 Task: Find connections with filter location Weinstadt-Endersbach with filter topic #aviationwith filter profile language Spanish with filter current company Quess Corp Limited with filter school M.G.M's Jawaharlal Nehru College of Engineering with filter industry Language Schools with filter service category SupportTechnical Writing with filter keywords title Barista
Action: Mouse moved to (668, 100)
Screenshot: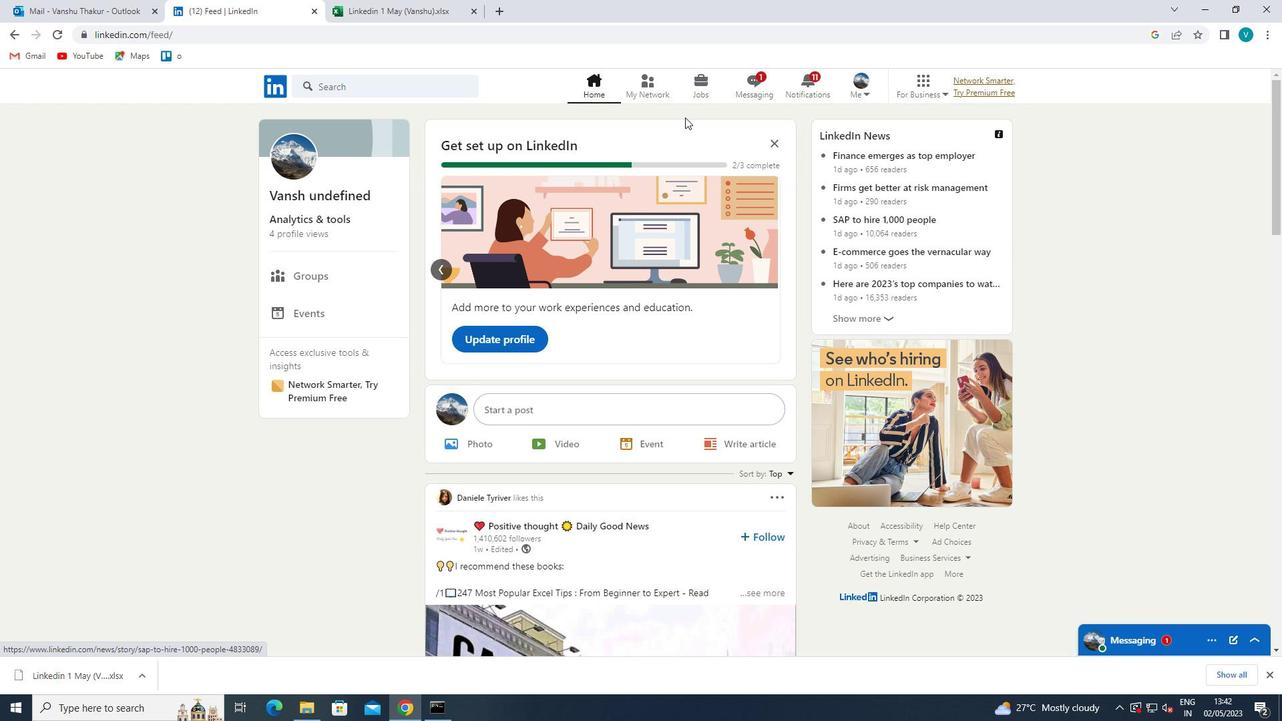 
Action: Mouse pressed left at (668, 100)
Screenshot: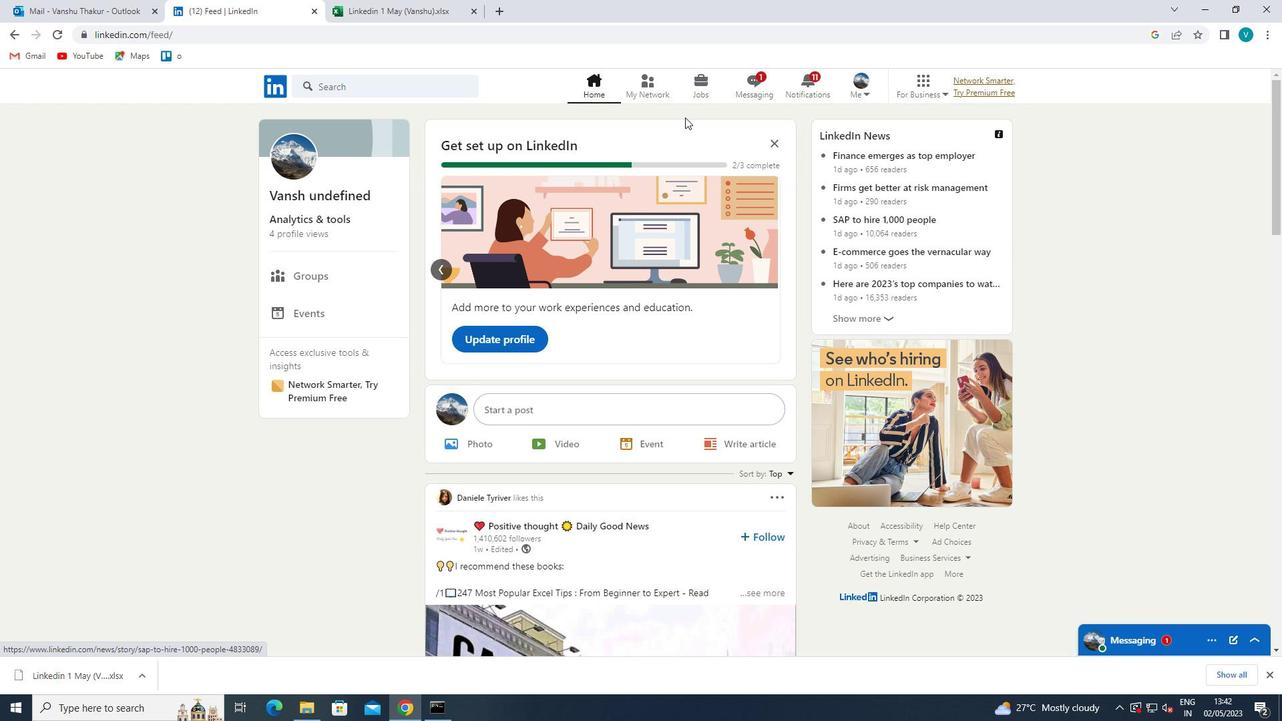 
Action: Mouse moved to (347, 152)
Screenshot: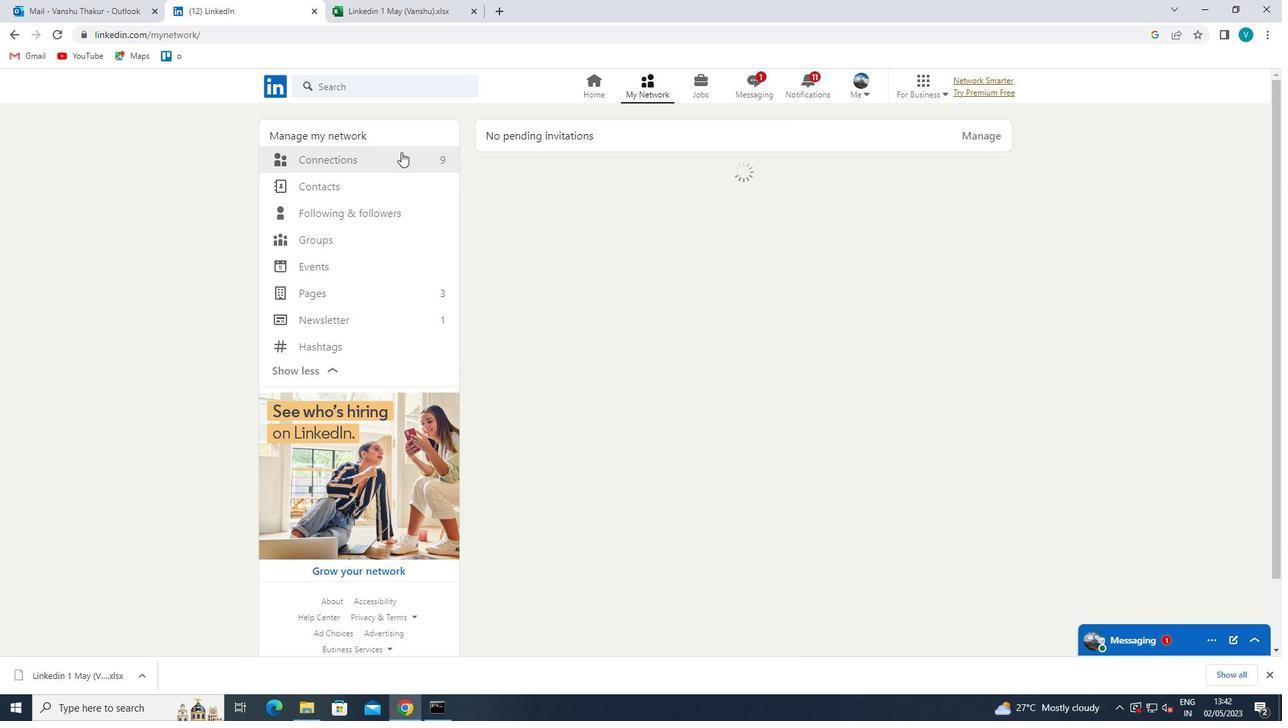 
Action: Mouse pressed left at (347, 152)
Screenshot: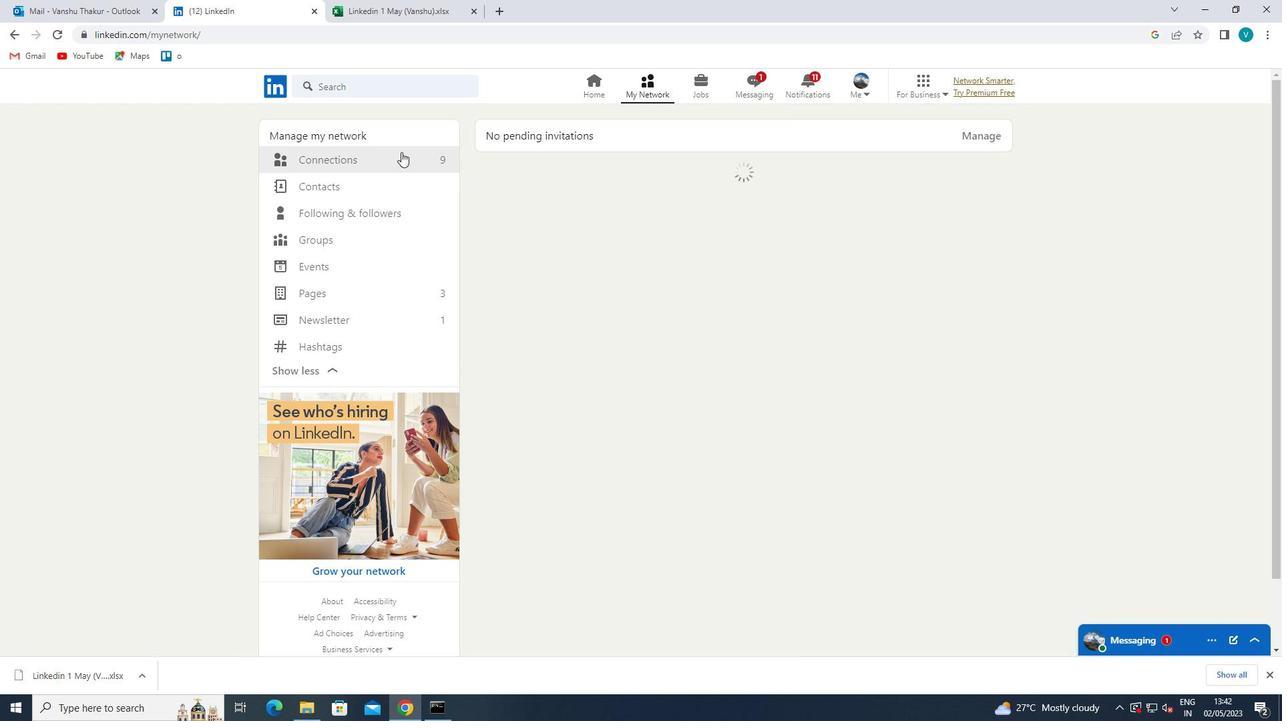 
Action: Mouse moved to (775, 165)
Screenshot: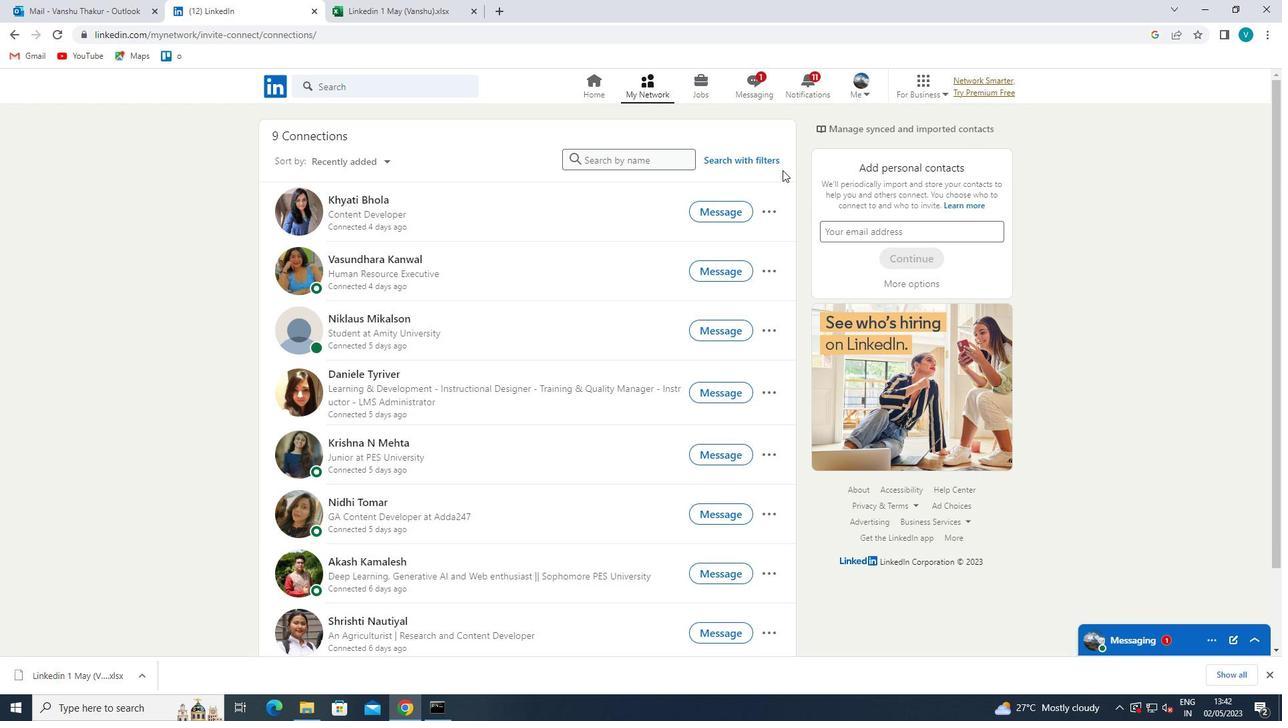 
Action: Mouse pressed left at (775, 165)
Screenshot: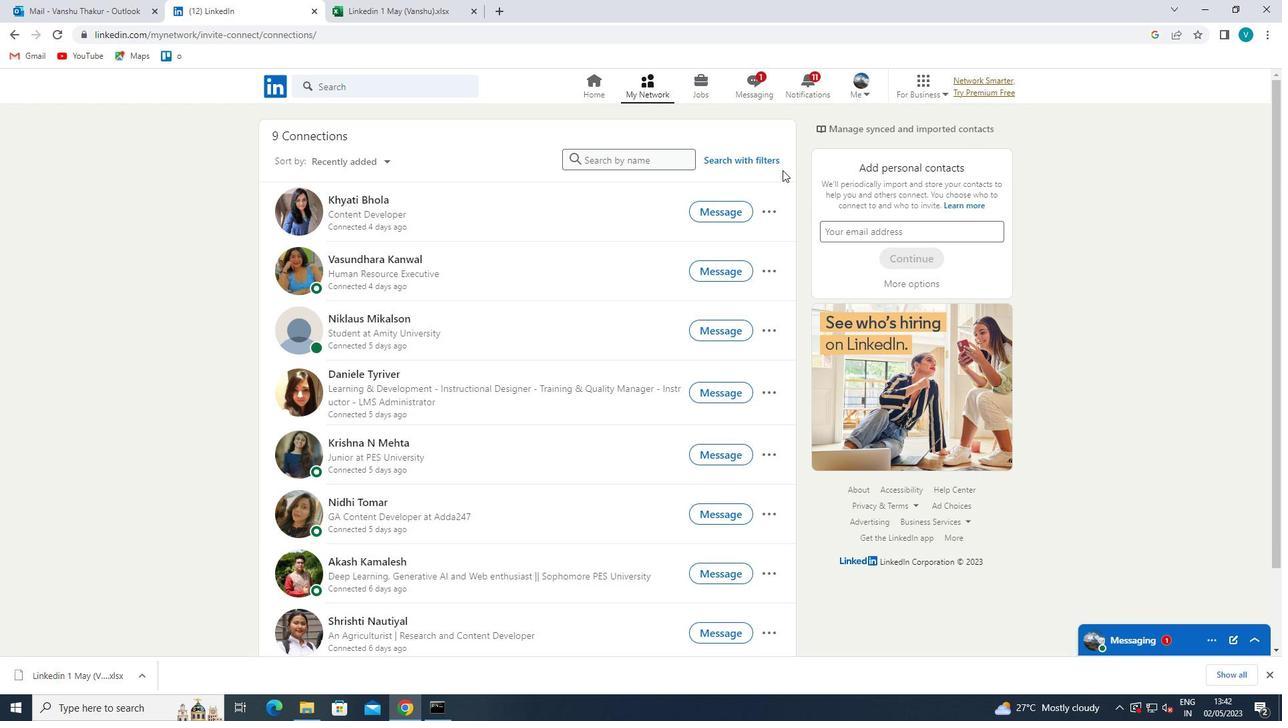 
Action: Mouse moved to (647, 118)
Screenshot: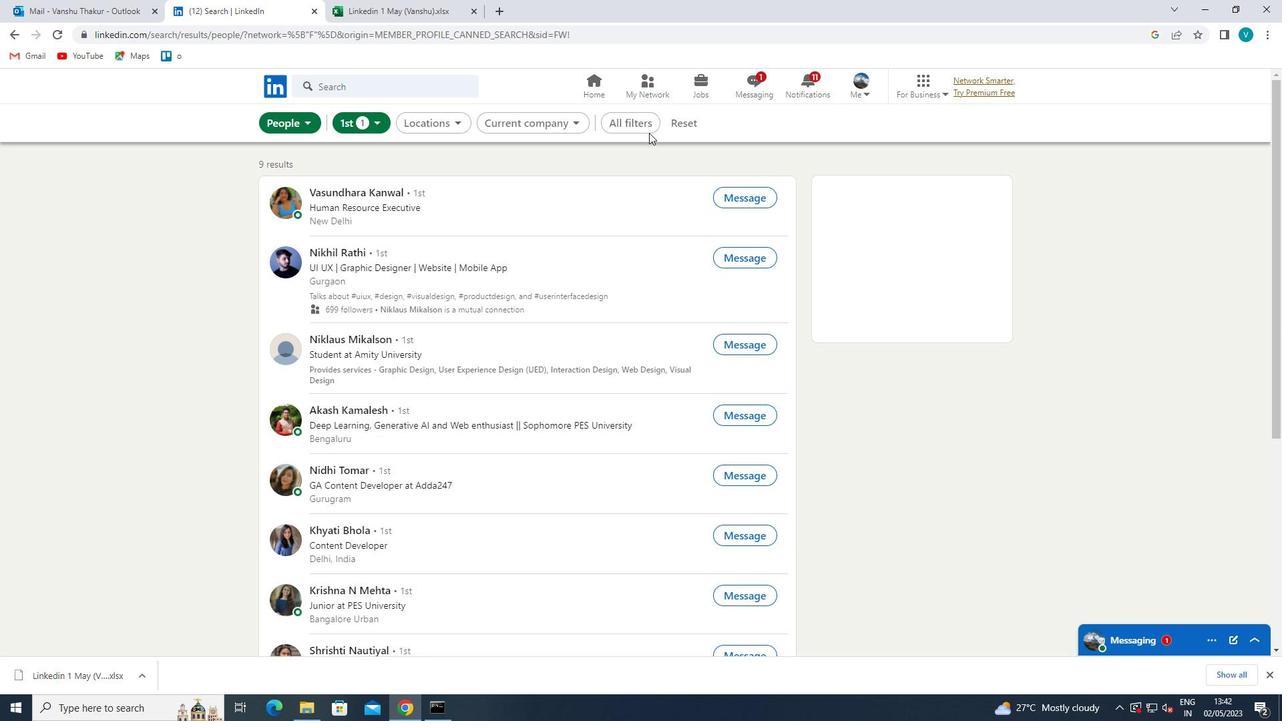 
Action: Mouse pressed left at (647, 118)
Screenshot: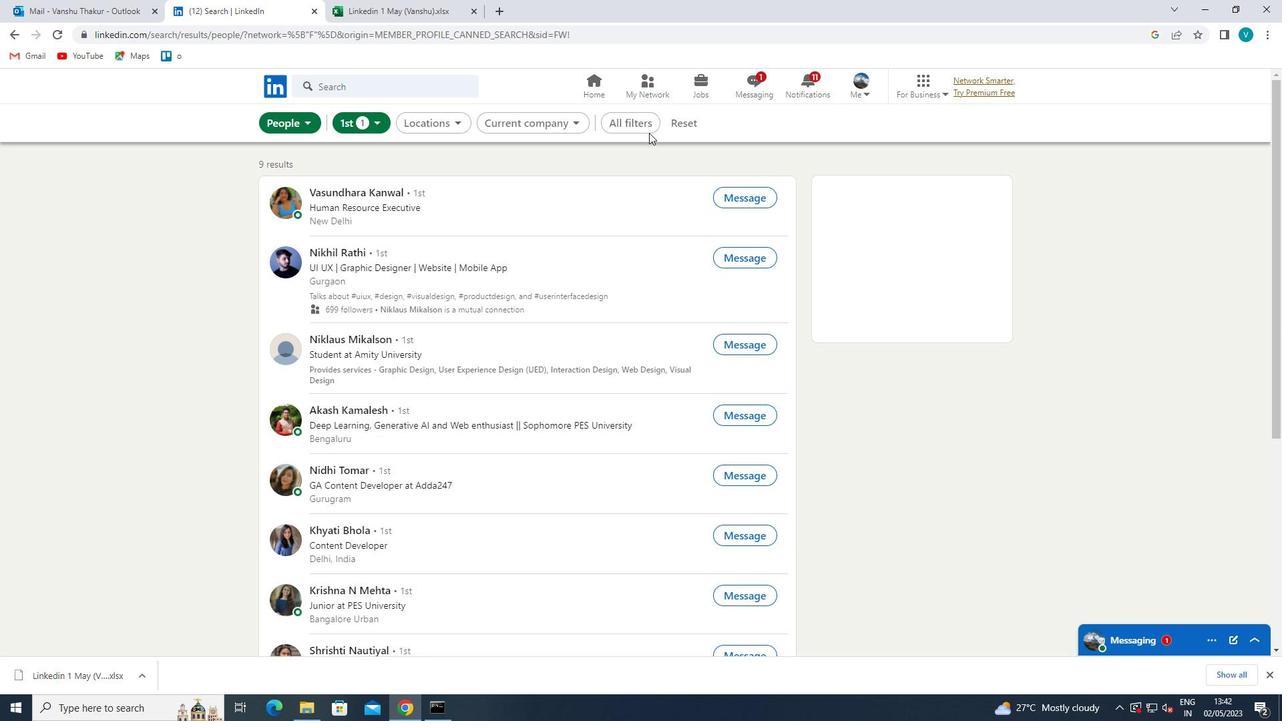 
Action: Mouse moved to (1205, 368)
Screenshot: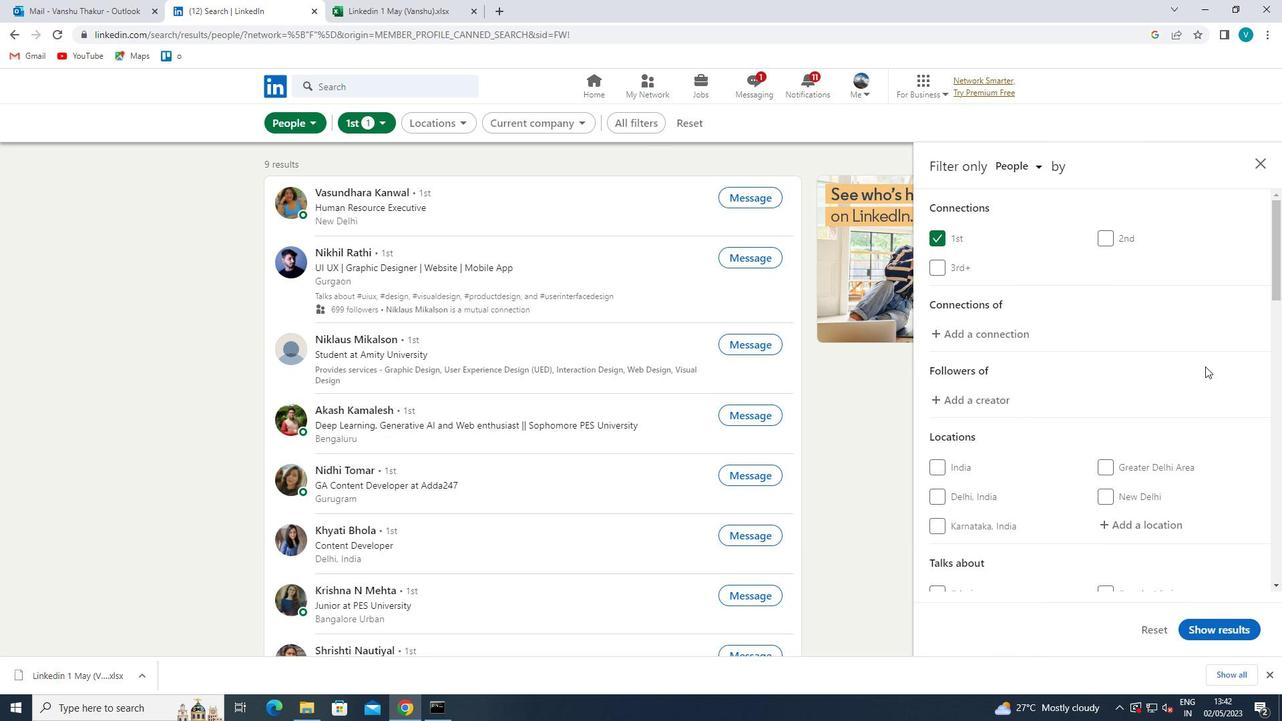 
Action: Mouse scrolled (1205, 367) with delta (0, 0)
Screenshot: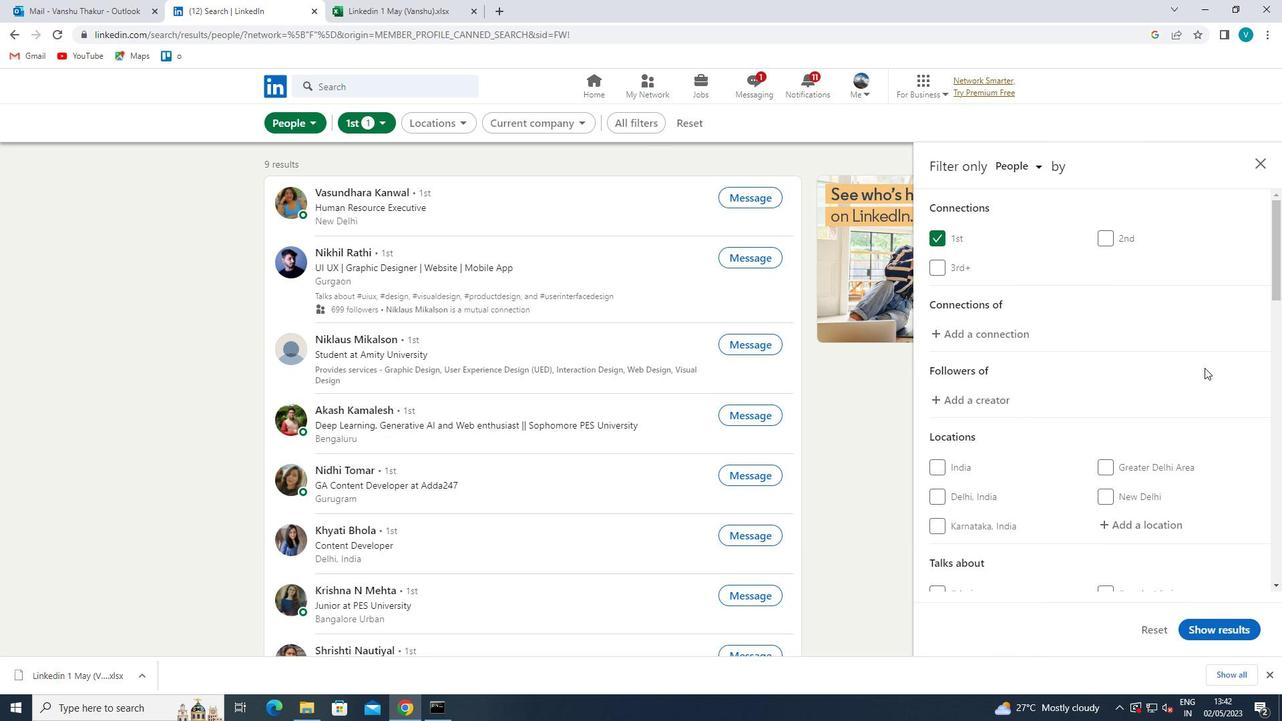 
Action: Mouse moved to (1154, 457)
Screenshot: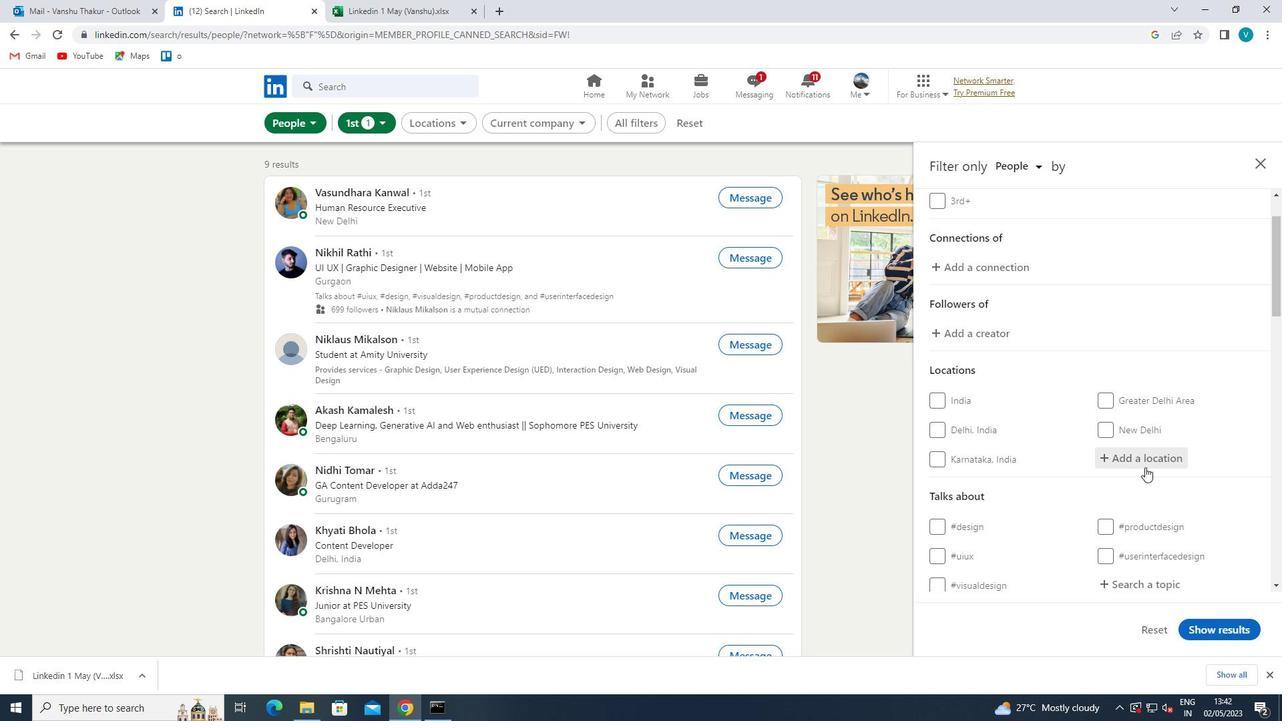 
Action: Mouse pressed left at (1154, 457)
Screenshot: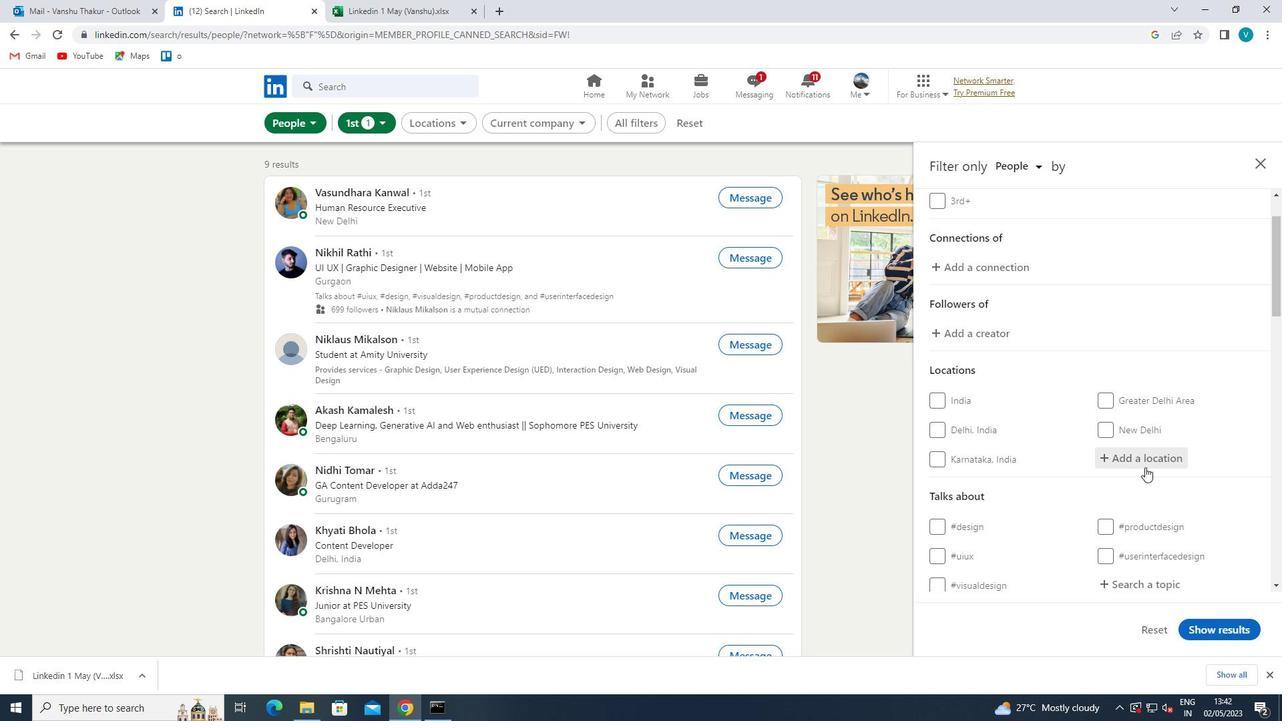 
Action: Mouse moved to (1167, 449)
Screenshot: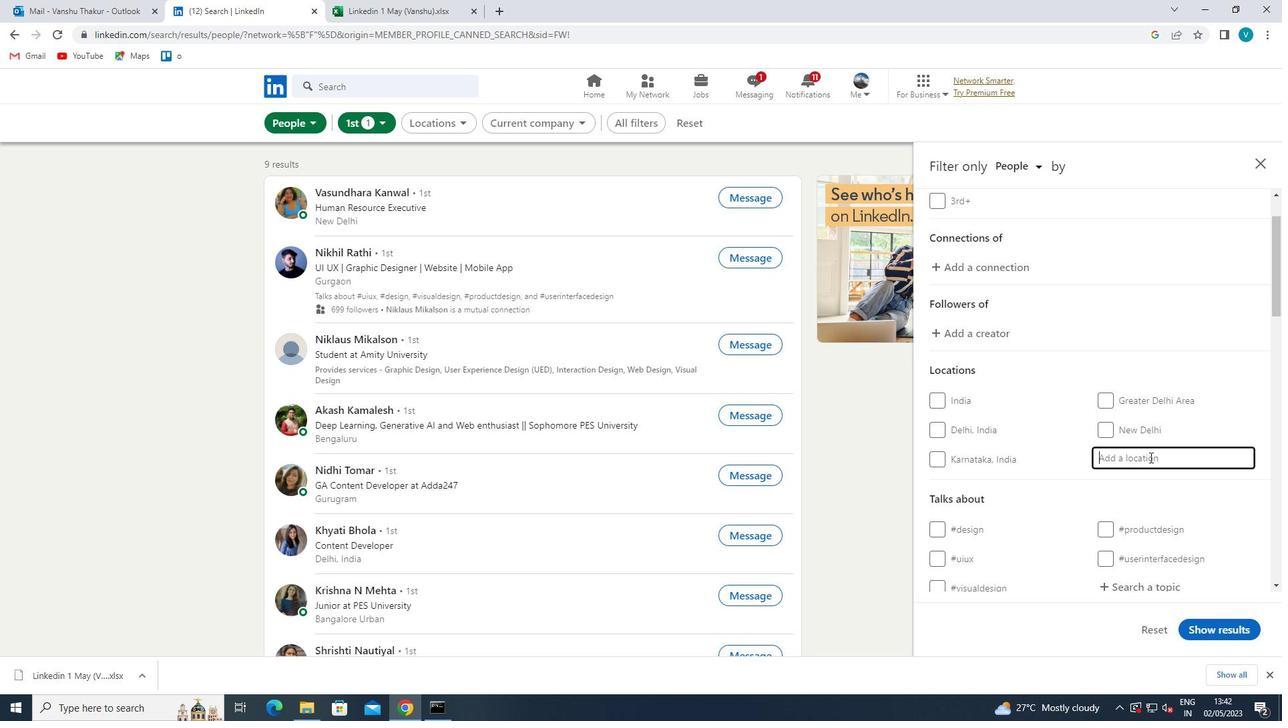 
Action: Key pressed <Key.shift>WEINSTADT
Screenshot: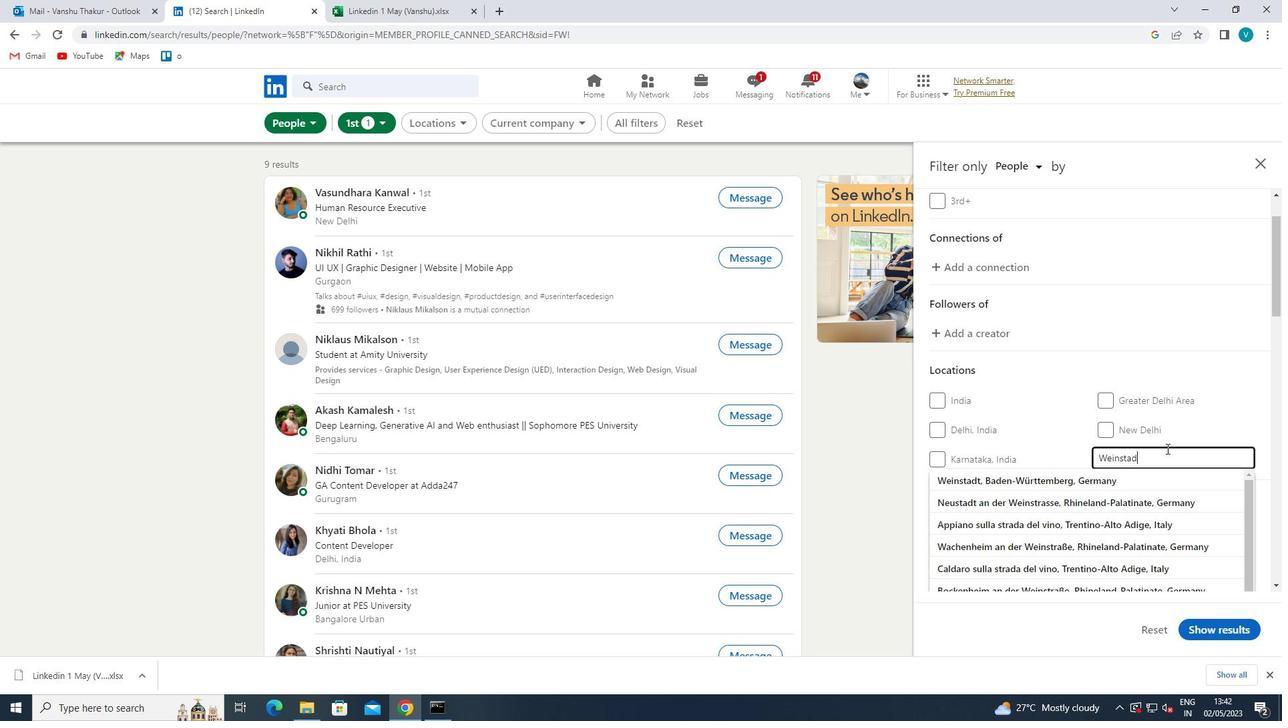 
Action: Mouse moved to (1131, 474)
Screenshot: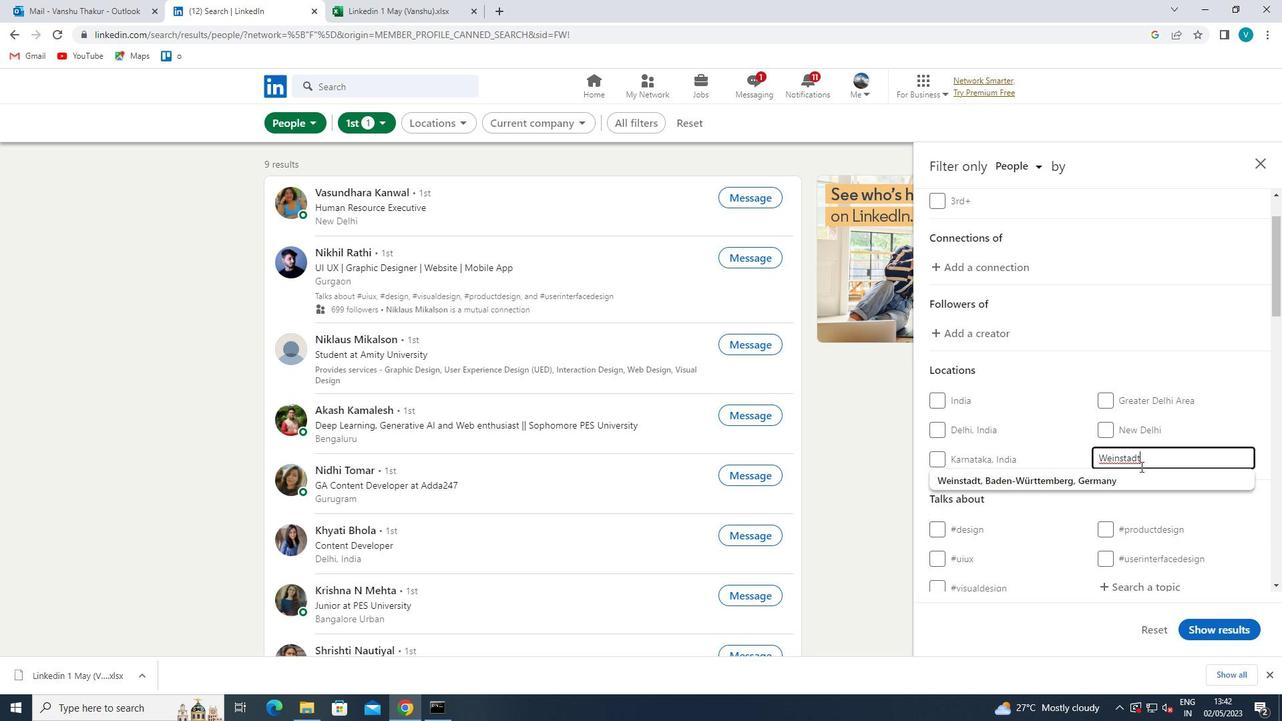 
Action: Mouse pressed left at (1131, 474)
Screenshot: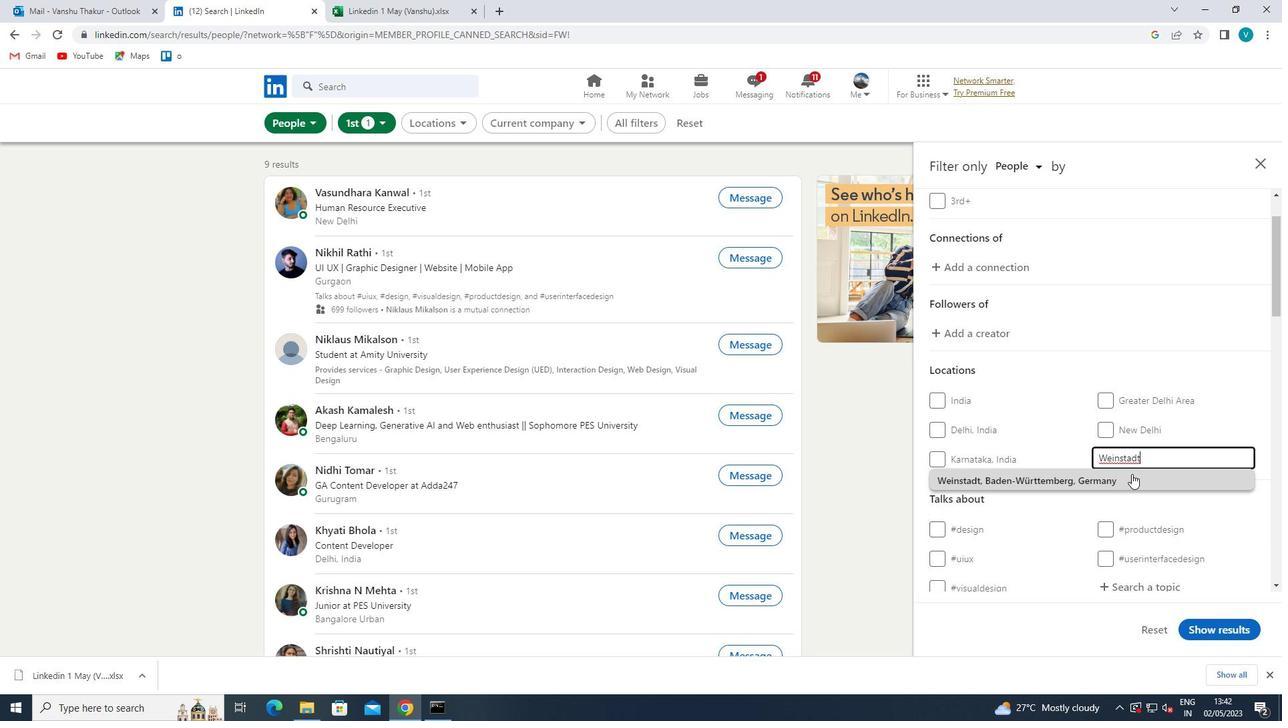 
Action: Mouse scrolled (1131, 473) with delta (0, 0)
Screenshot: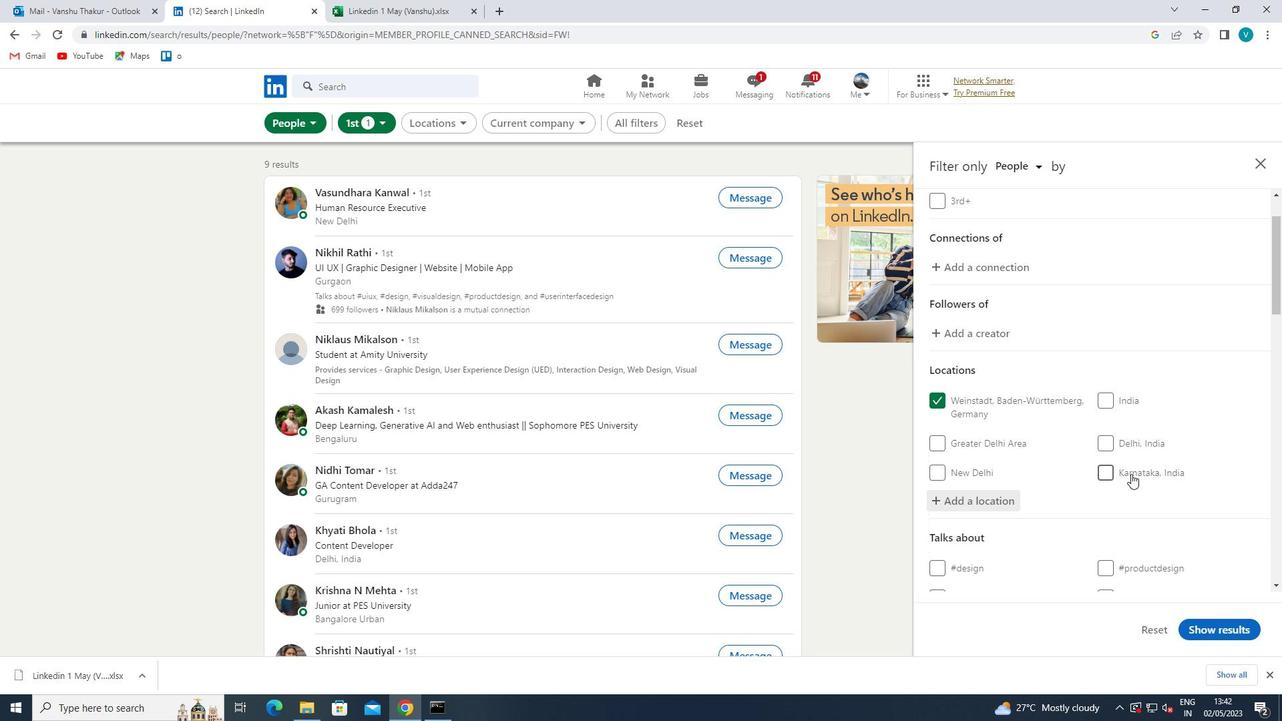 
Action: Mouse moved to (1125, 457)
Screenshot: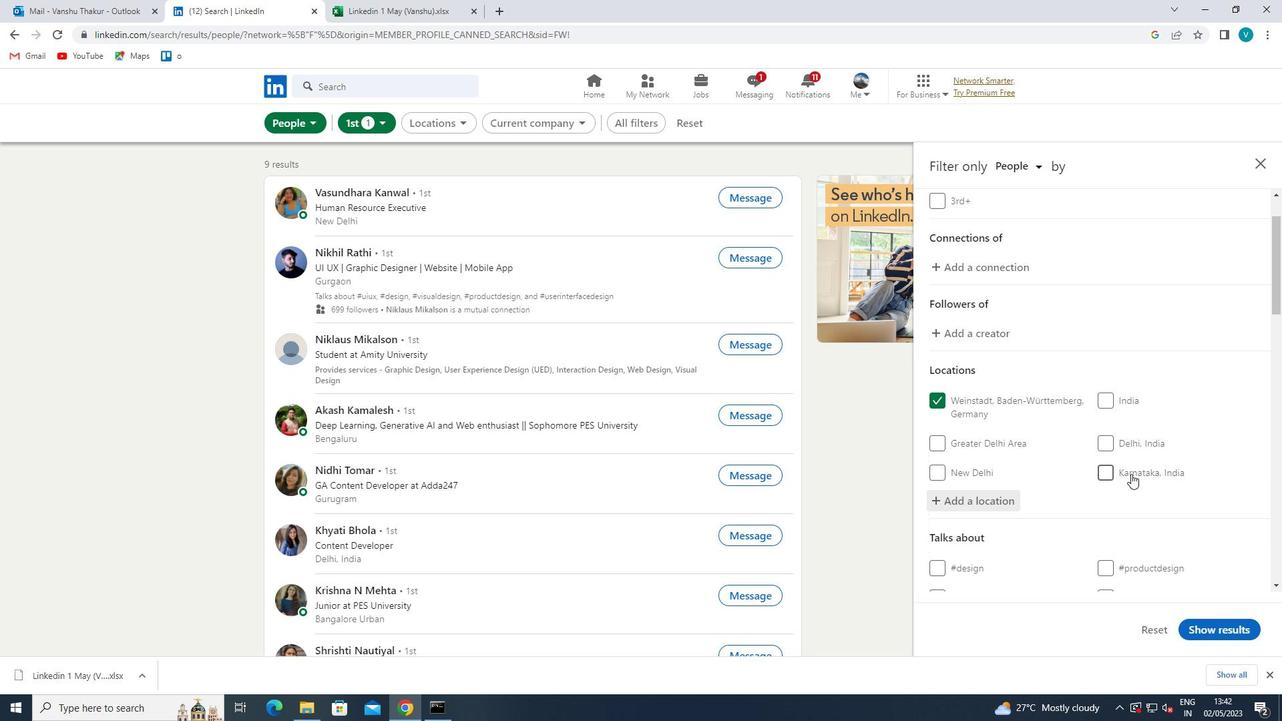 
Action: Mouse scrolled (1125, 456) with delta (0, 0)
Screenshot: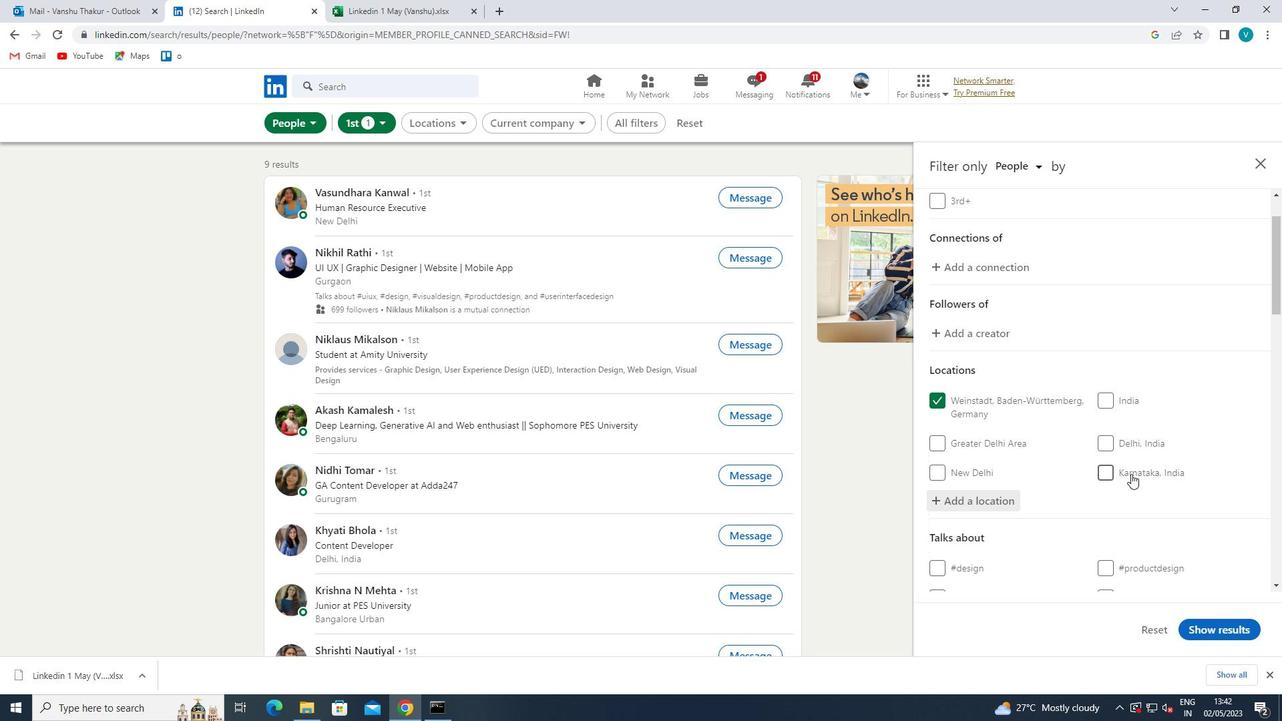 
Action: Mouse moved to (1120, 448)
Screenshot: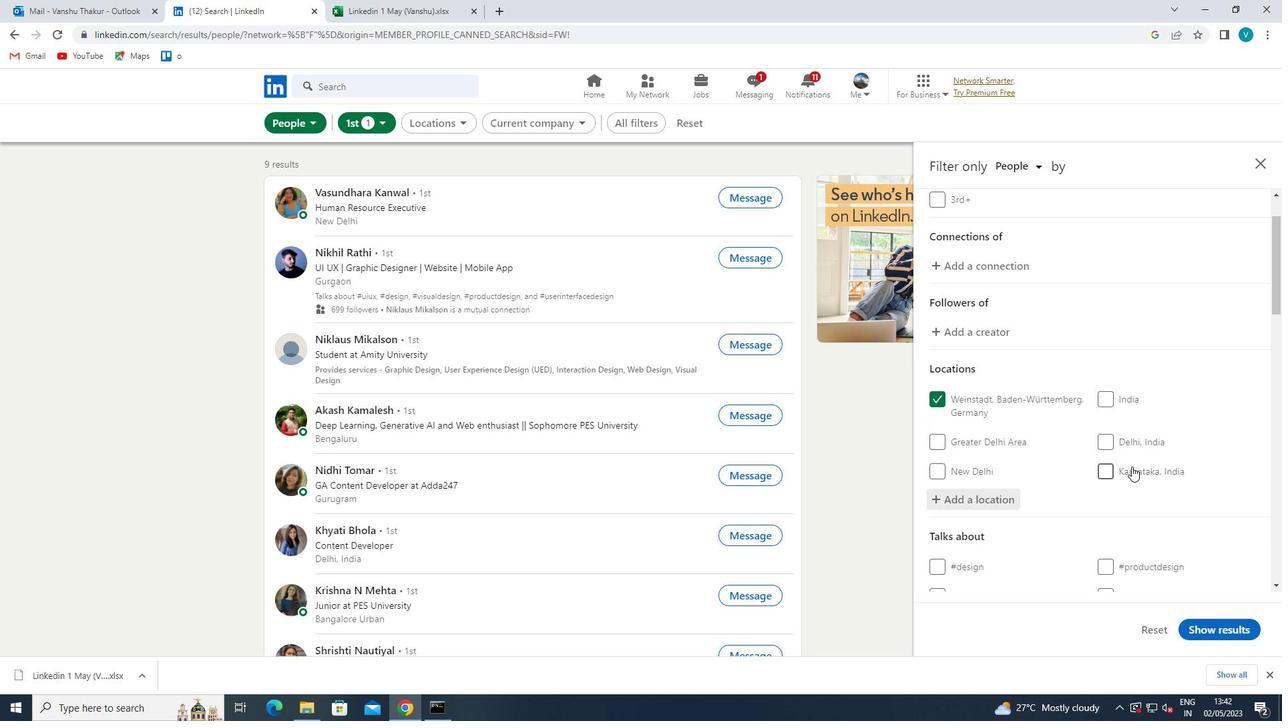
Action: Mouse scrolled (1120, 447) with delta (0, 0)
Screenshot: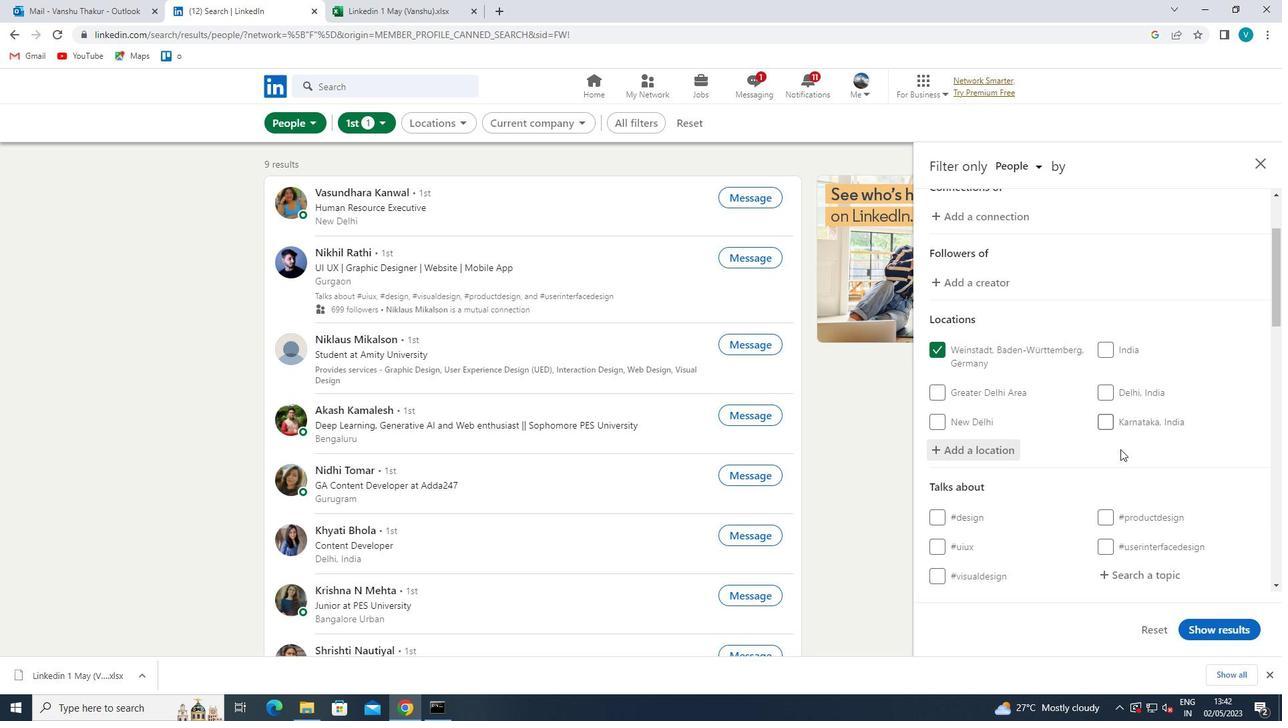 
Action: Mouse scrolled (1120, 447) with delta (0, 0)
Screenshot: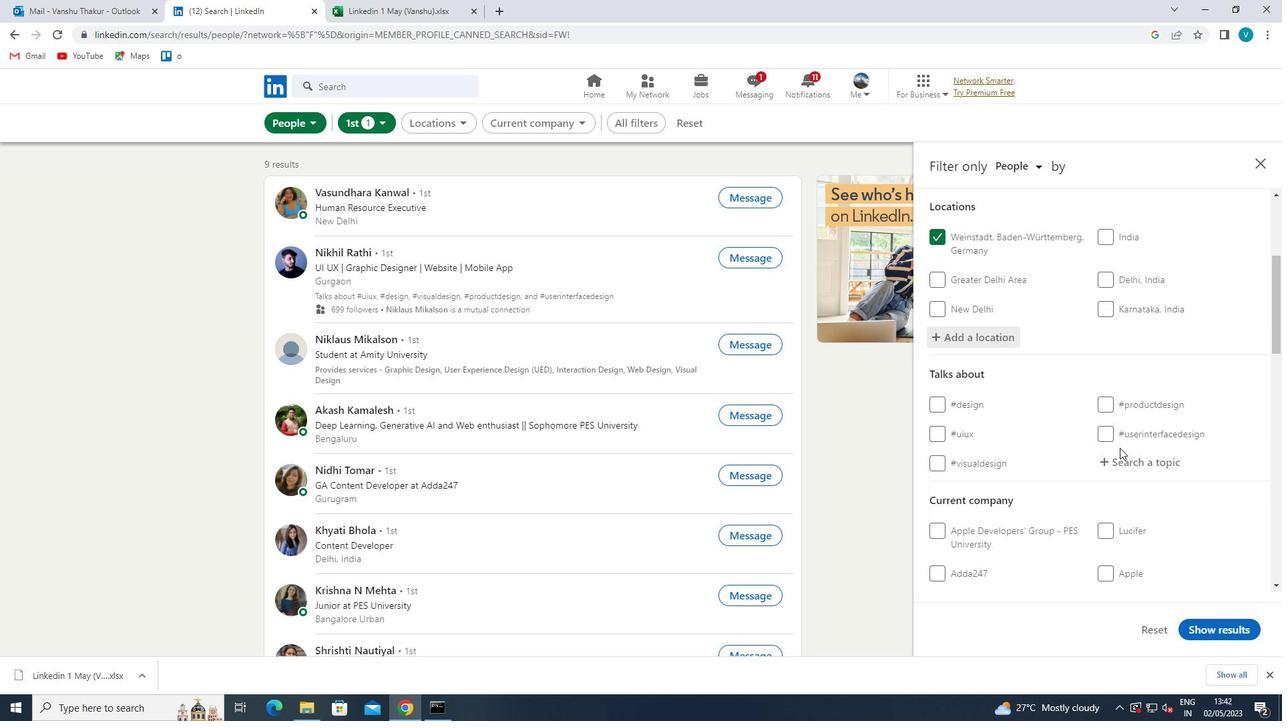 
Action: Mouse moved to (1149, 360)
Screenshot: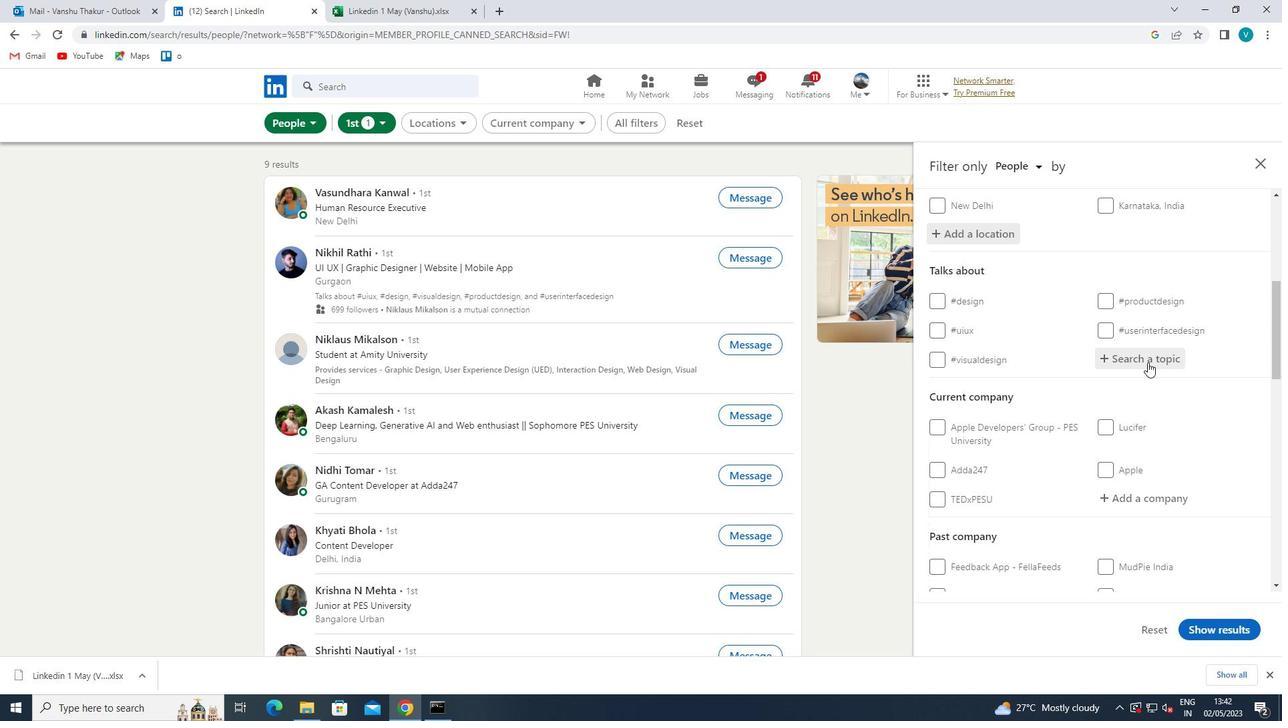 
Action: Mouse pressed left at (1149, 360)
Screenshot: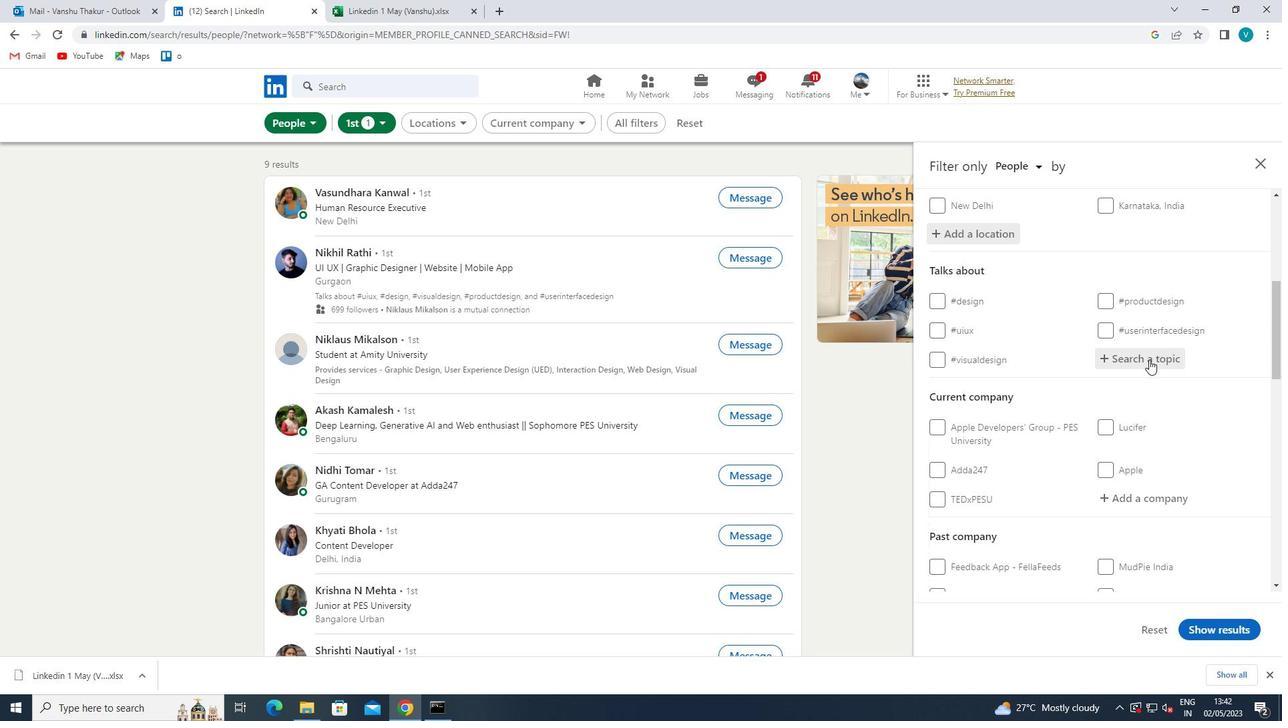 
Action: Key pressed AVIATION
Screenshot: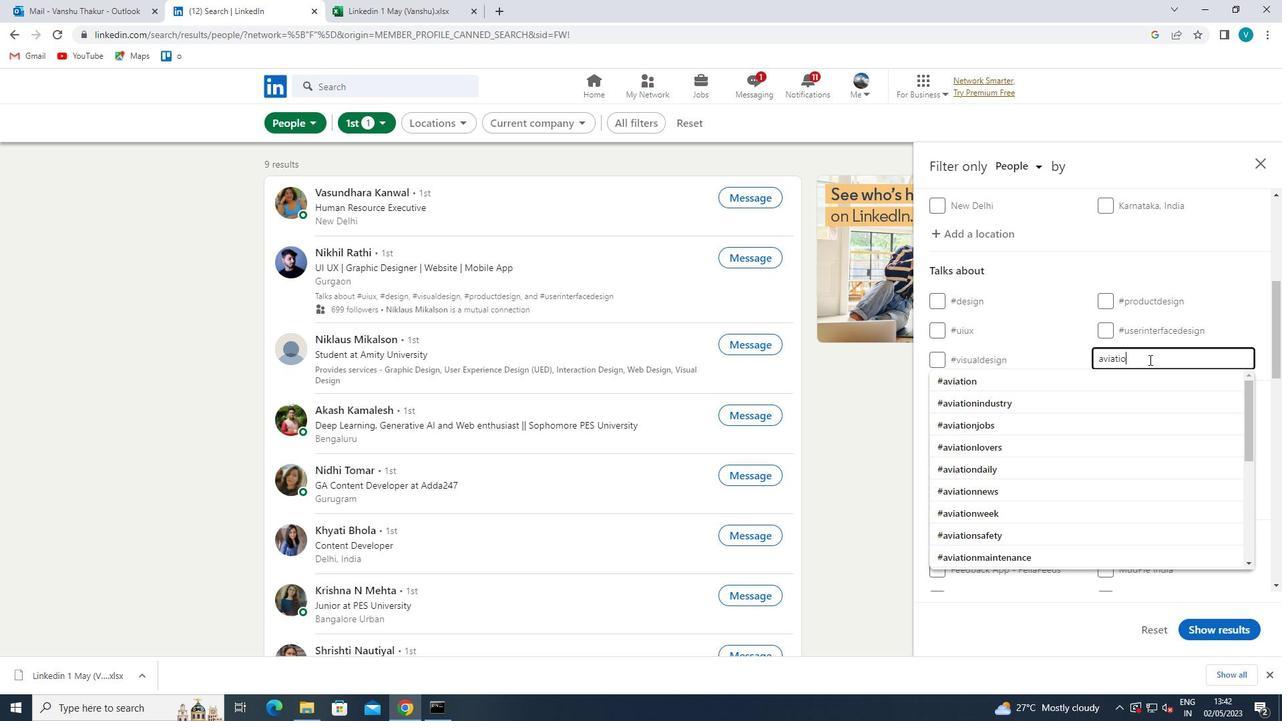 
Action: Mouse moved to (1099, 375)
Screenshot: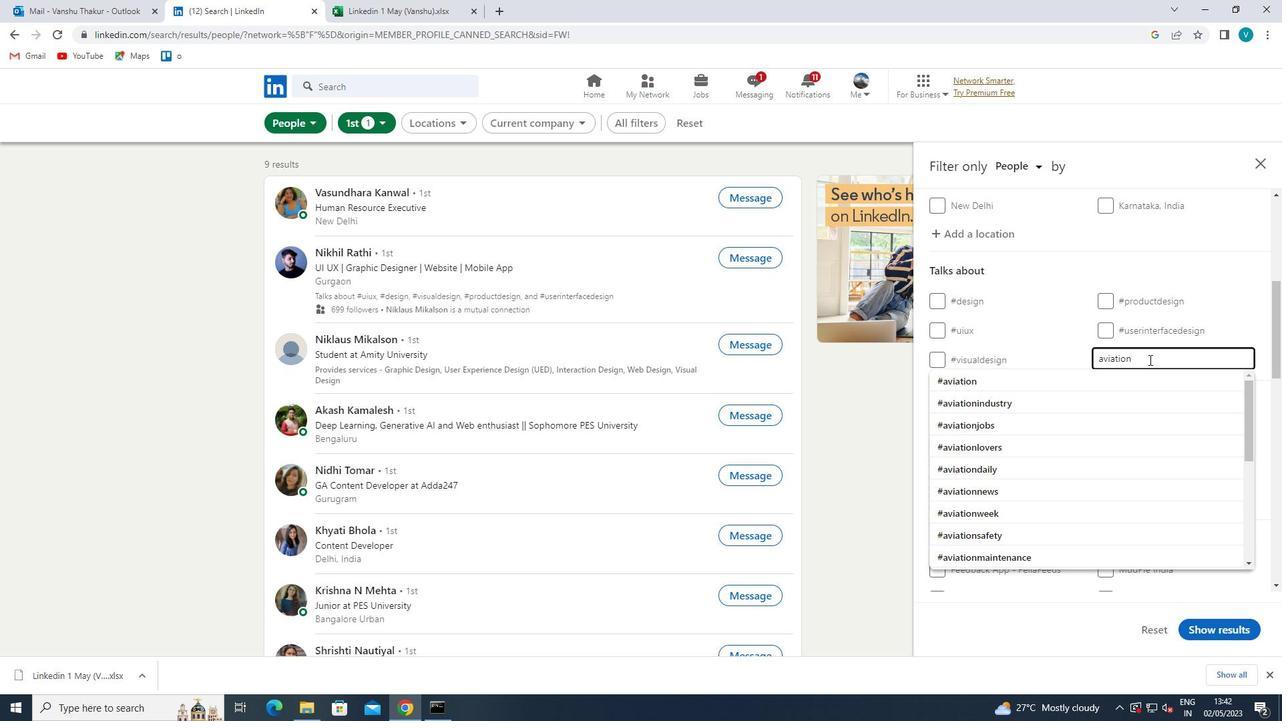 
Action: Mouse pressed left at (1099, 375)
Screenshot: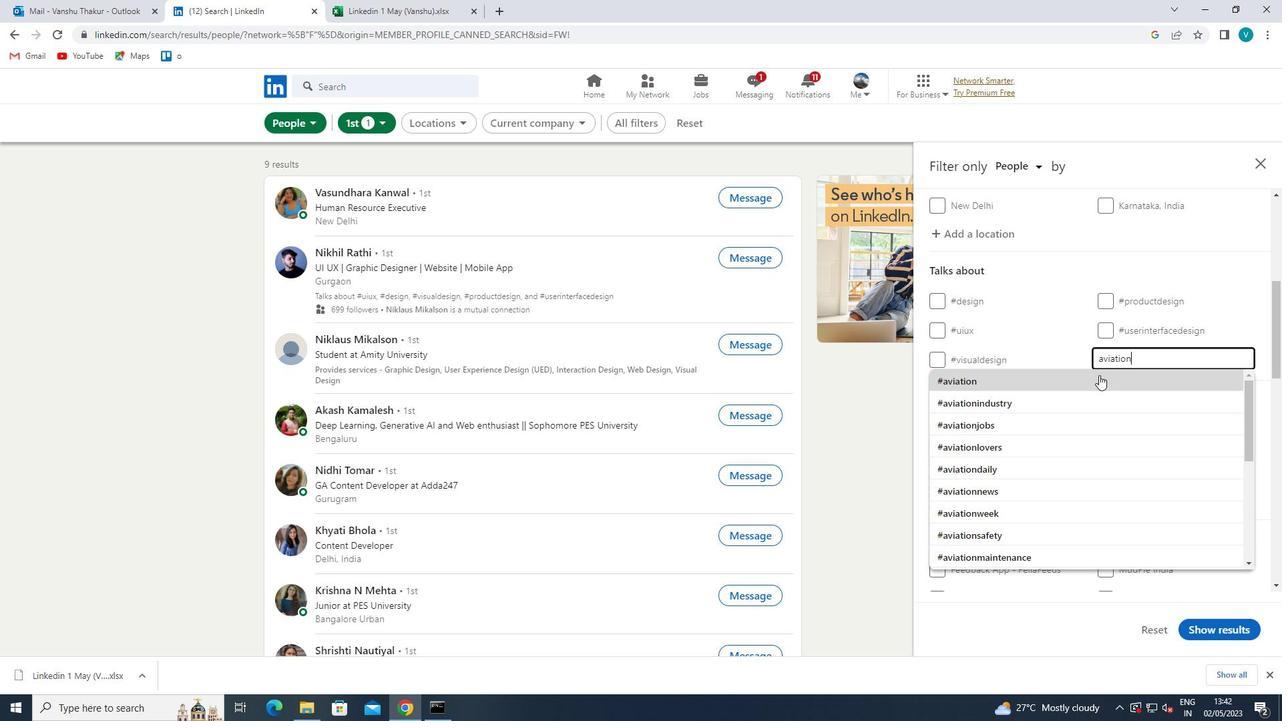 
Action: Mouse scrolled (1099, 374) with delta (0, 0)
Screenshot: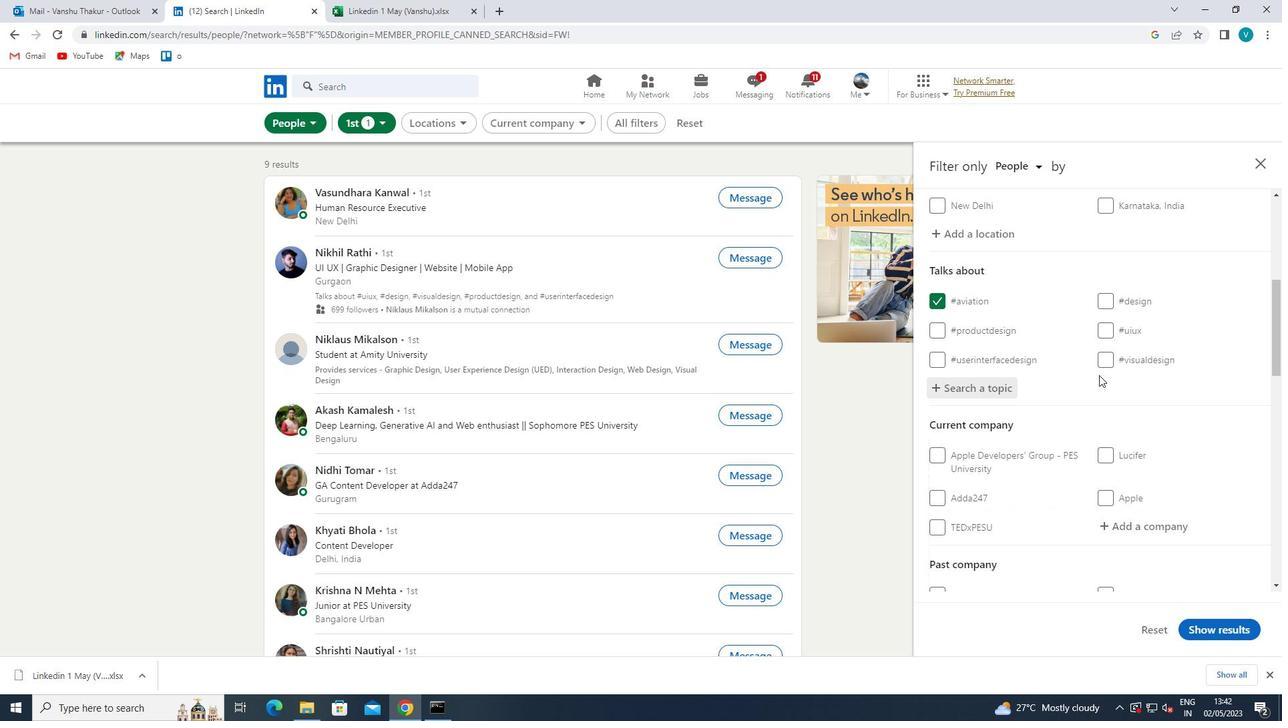 
Action: Mouse scrolled (1099, 374) with delta (0, 0)
Screenshot: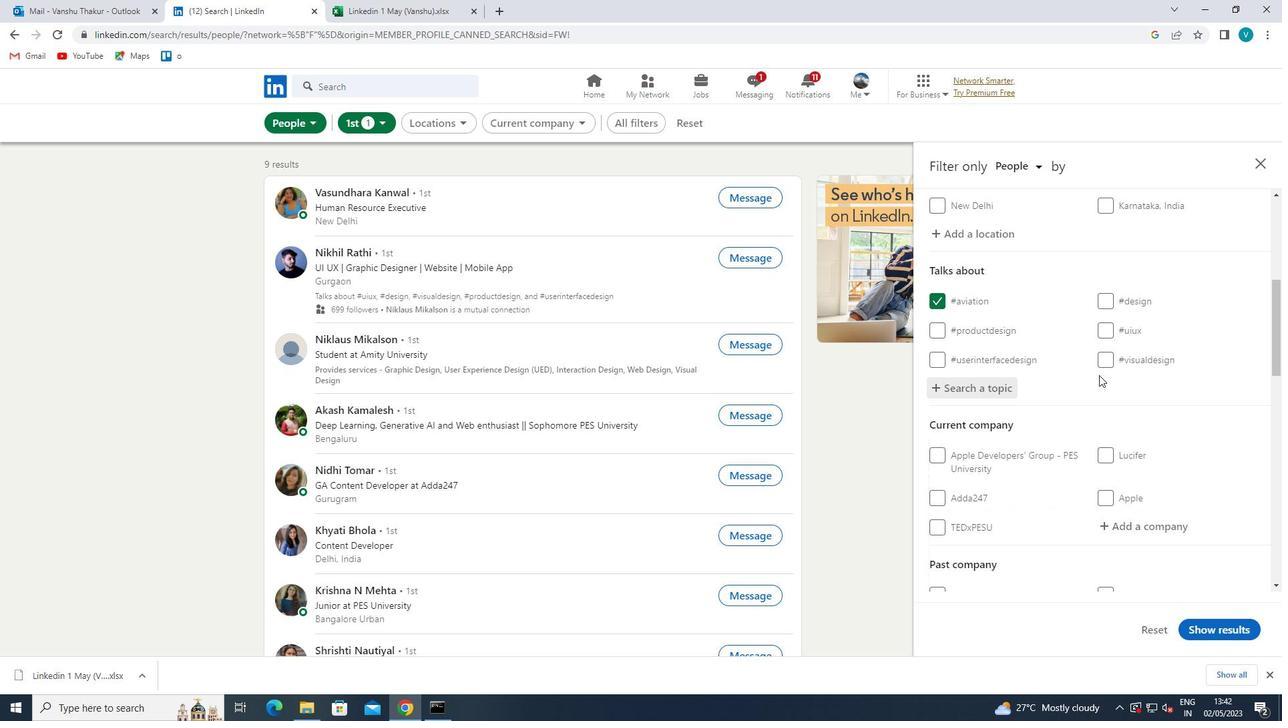 
Action: Mouse scrolled (1099, 374) with delta (0, 0)
Screenshot: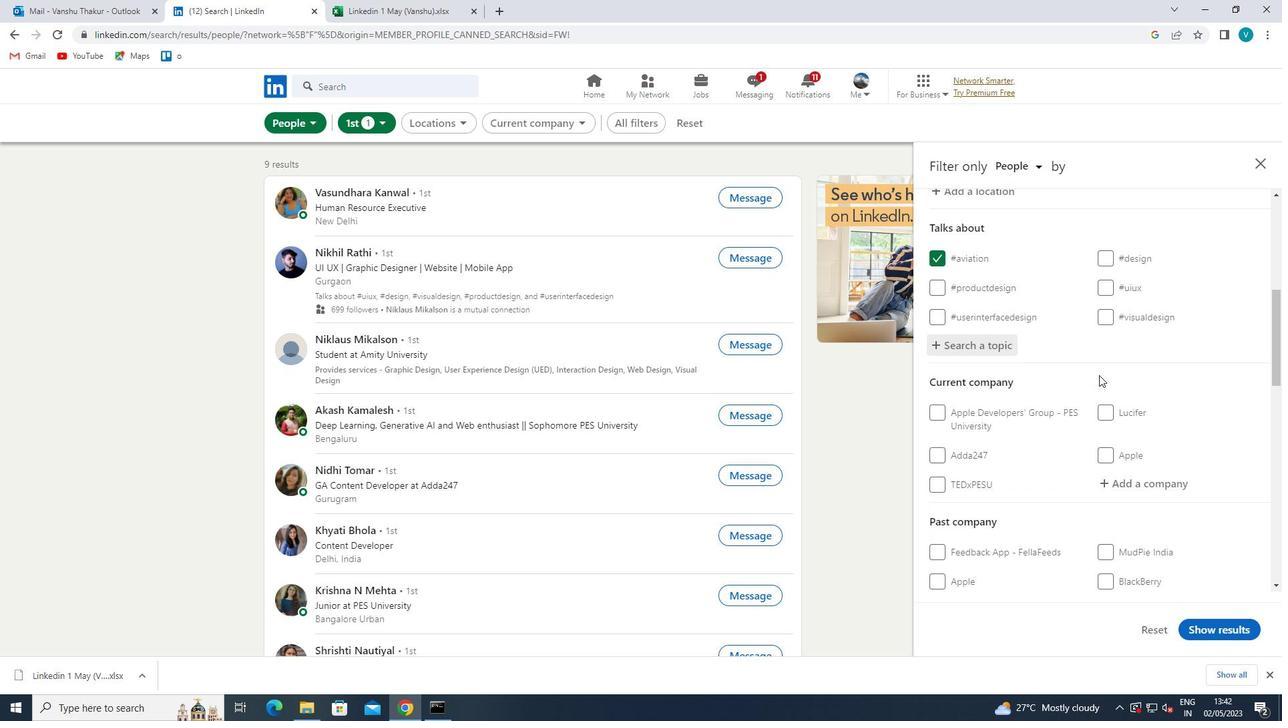 
Action: Mouse scrolled (1099, 374) with delta (0, 0)
Screenshot: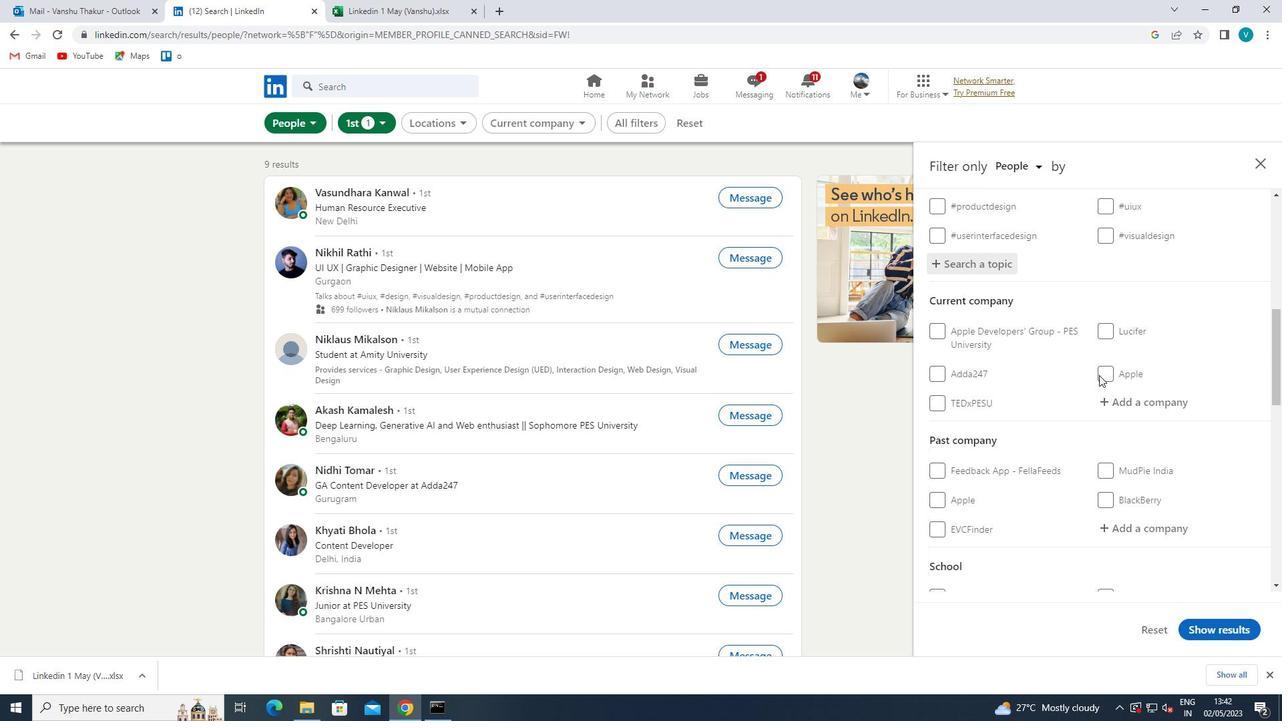 
Action: Mouse scrolled (1099, 374) with delta (0, 0)
Screenshot: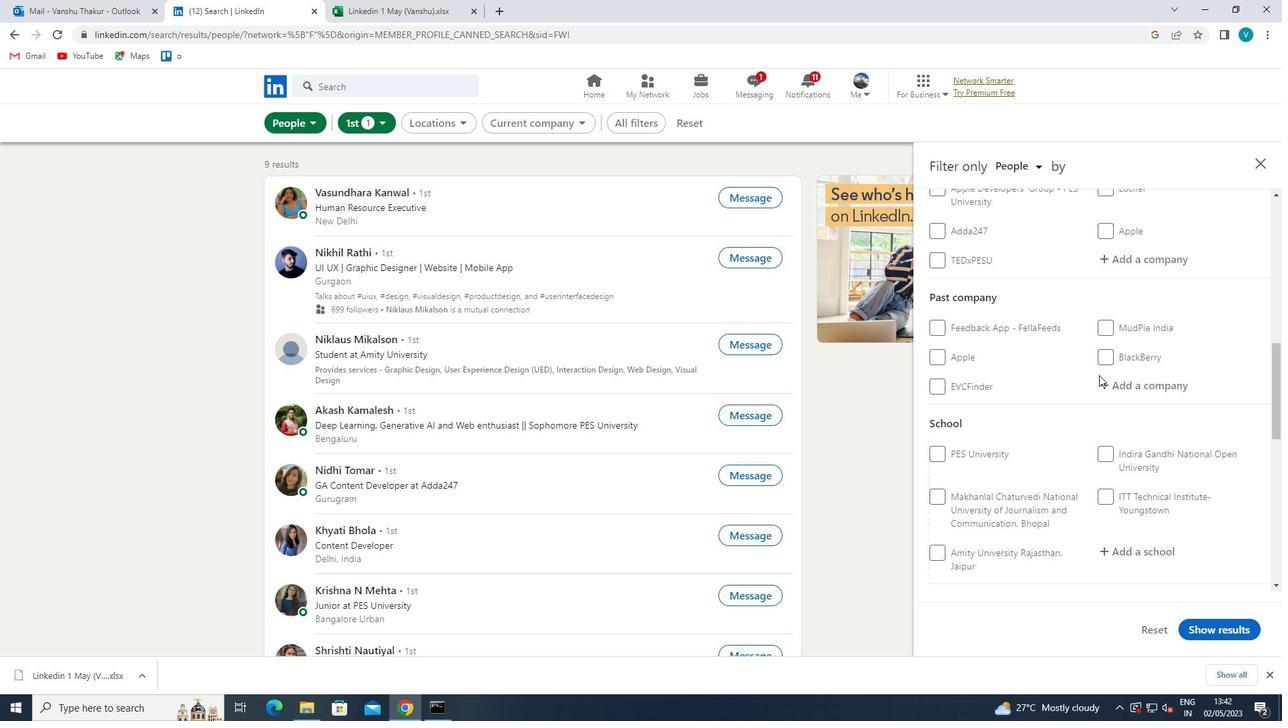 
Action: Mouse scrolled (1099, 374) with delta (0, 0)
Screenshot: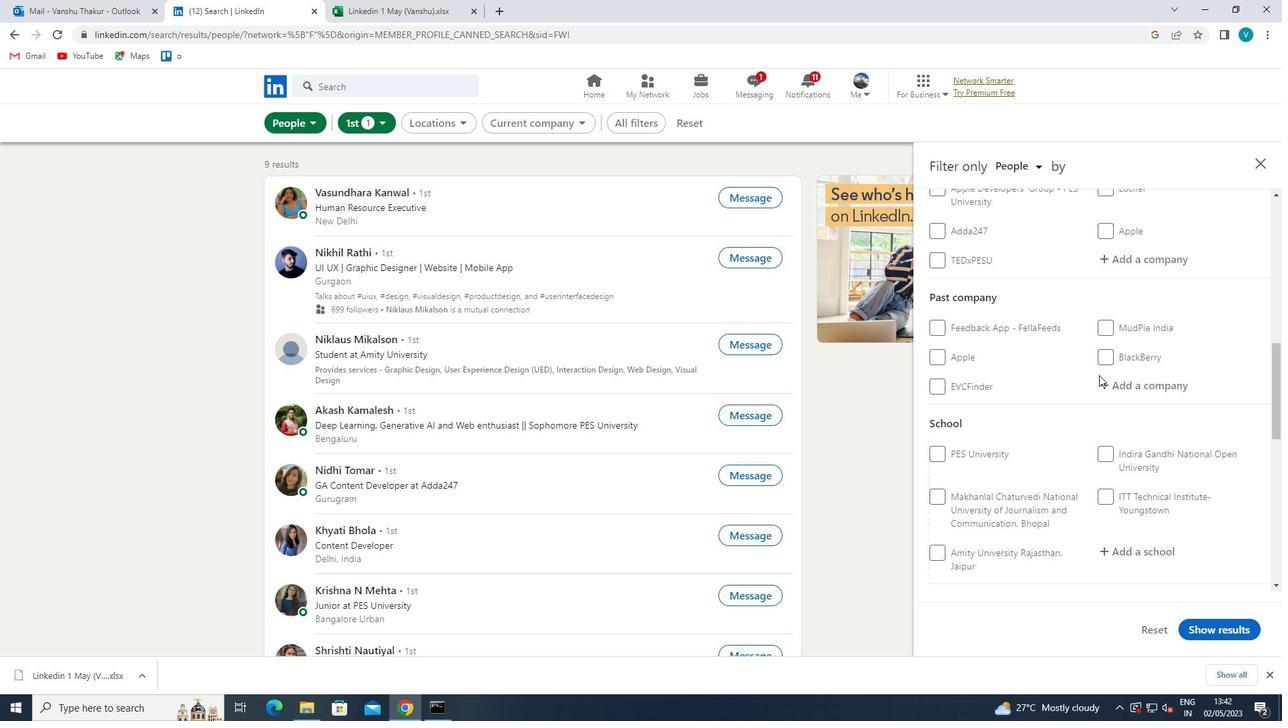 
Action: Mouse scrolled (1099, 376) with delta (0, 0)
Screenshot: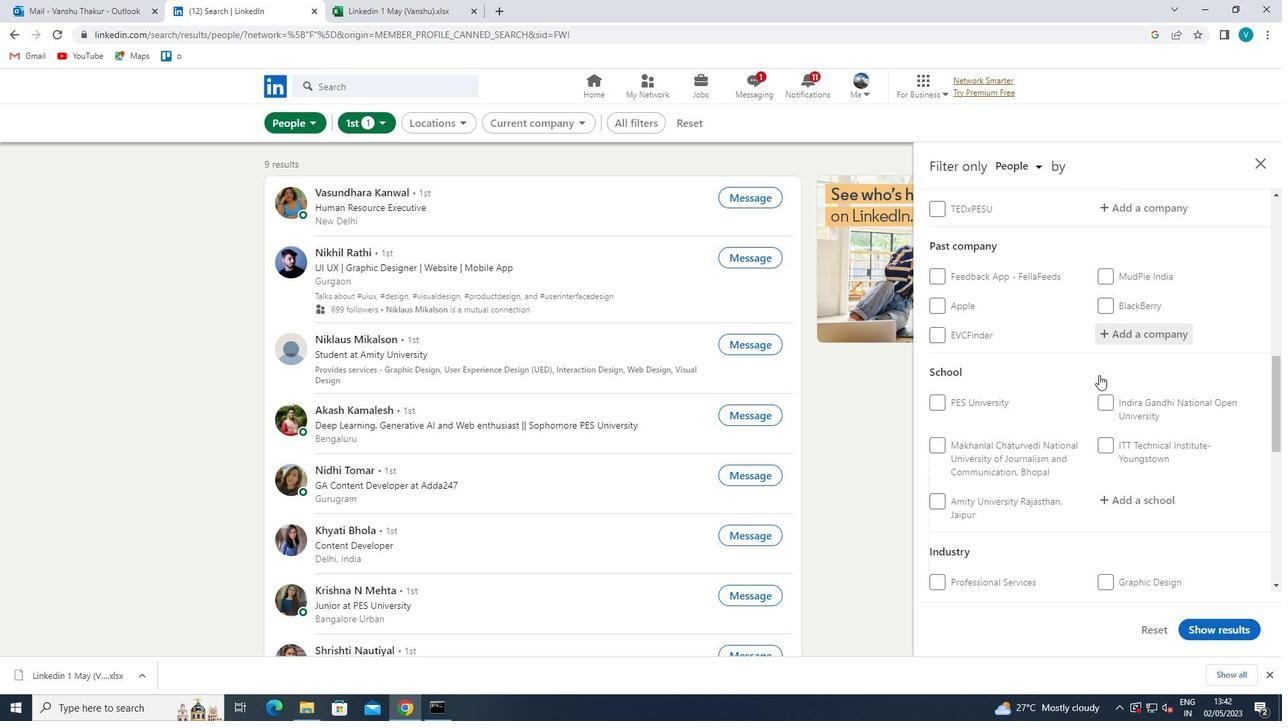 
Action: Mouse scrolled (1099, 376) with delta (0, 0)
Screenshot: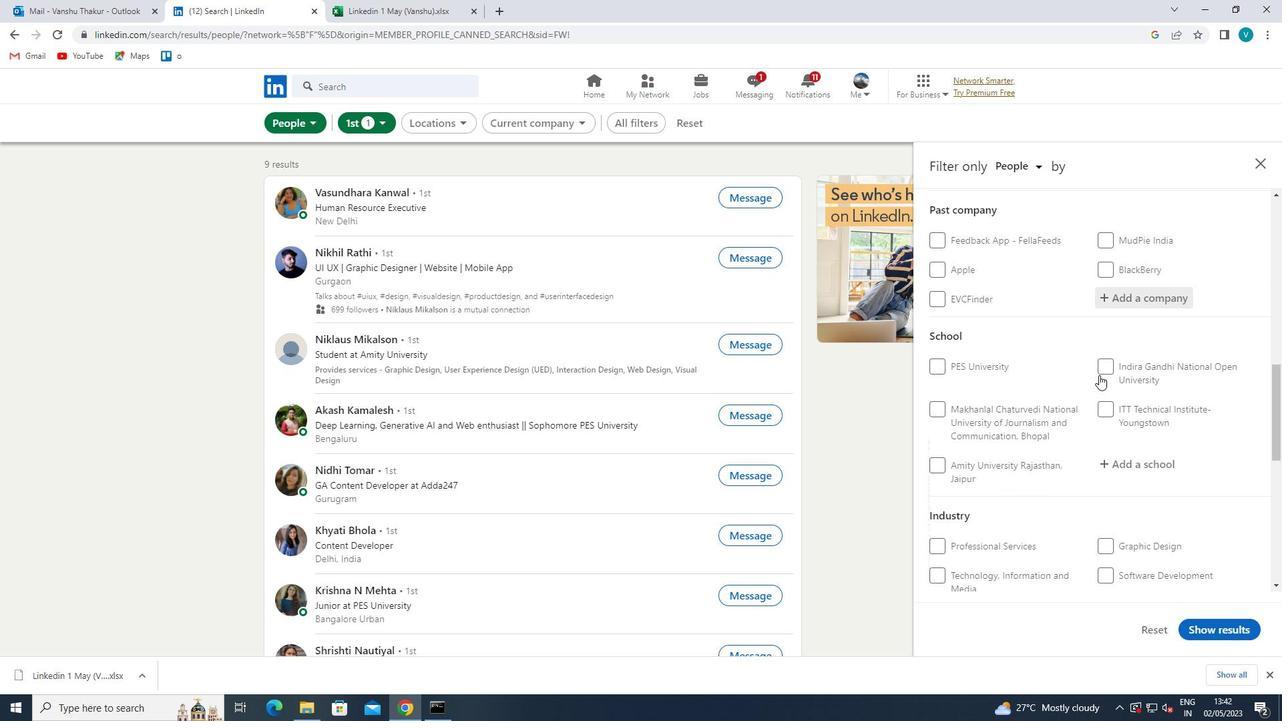 
Action: Mouse scrolled (1099, 376) with delta (0, 0)
Screenshot: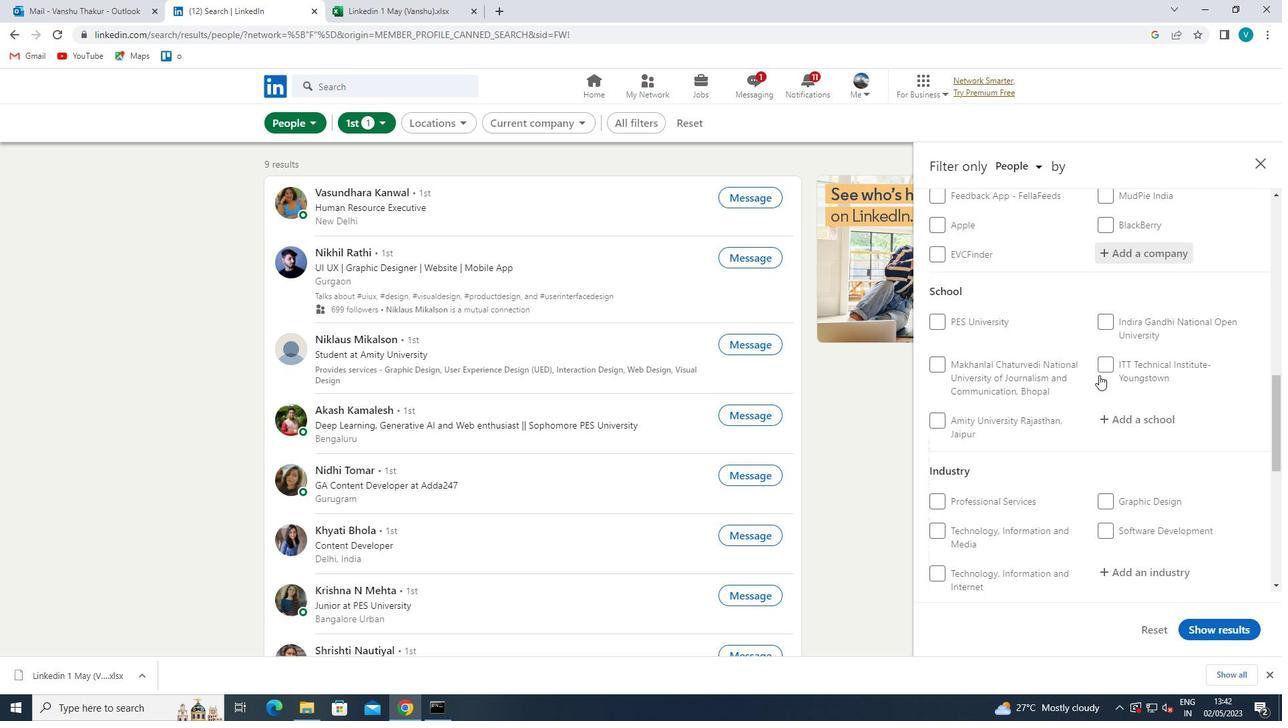 
Action: Mouse moved to (1147, 333)
Screenshot: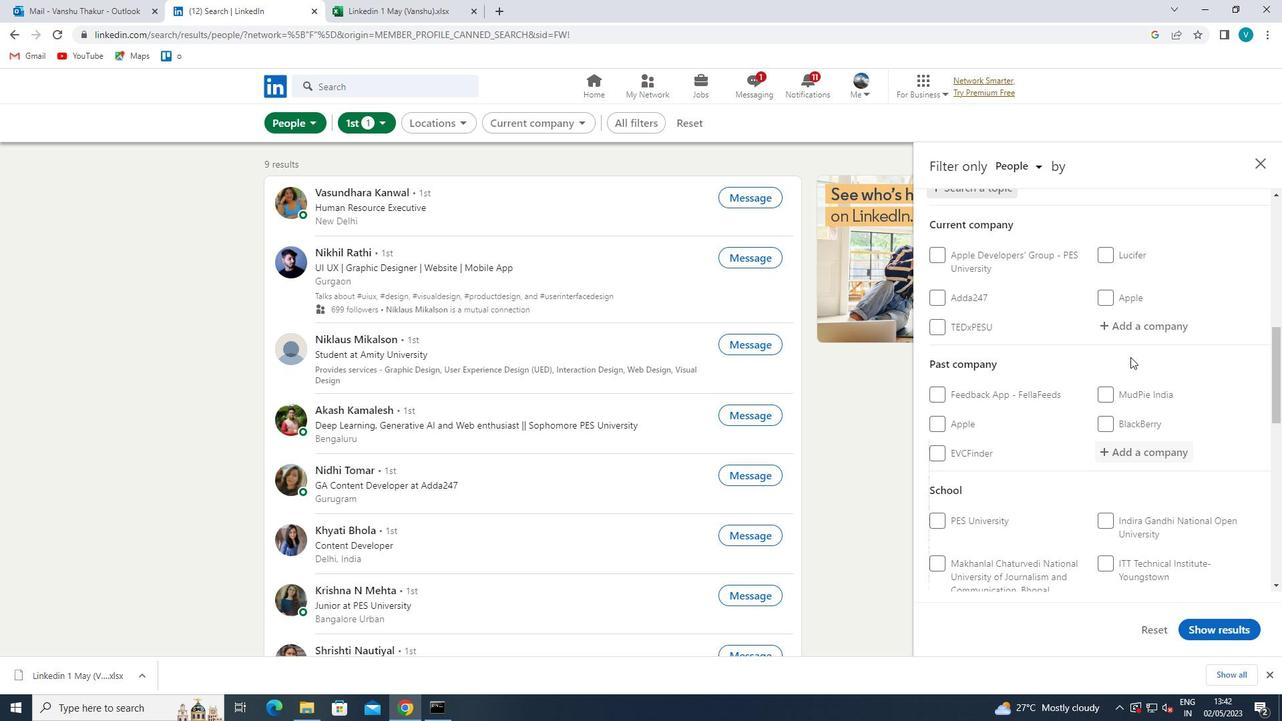 
Action: Mouse pressed left at (1147, 333)
Screenshot: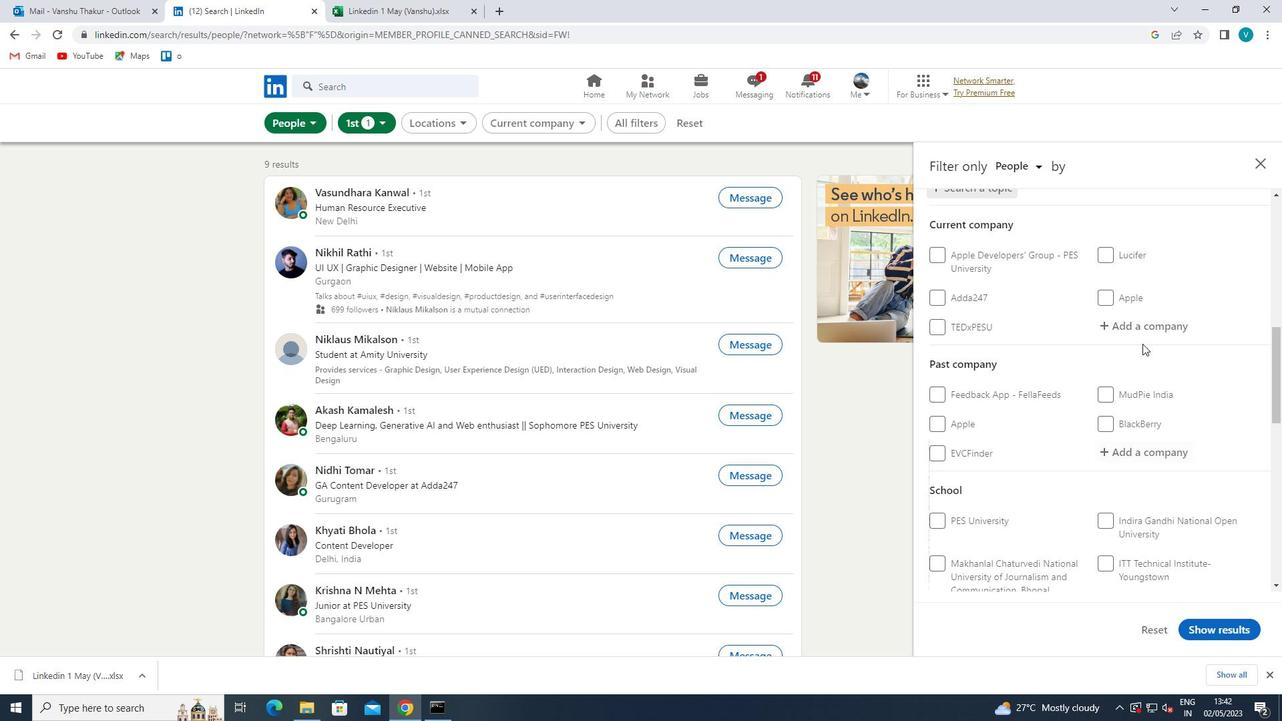 
Action: Key pressed <Key.shift><Key.shift><Key.shift><Key.shift><Key.shift><Key.shift>QUESS
Screenshot: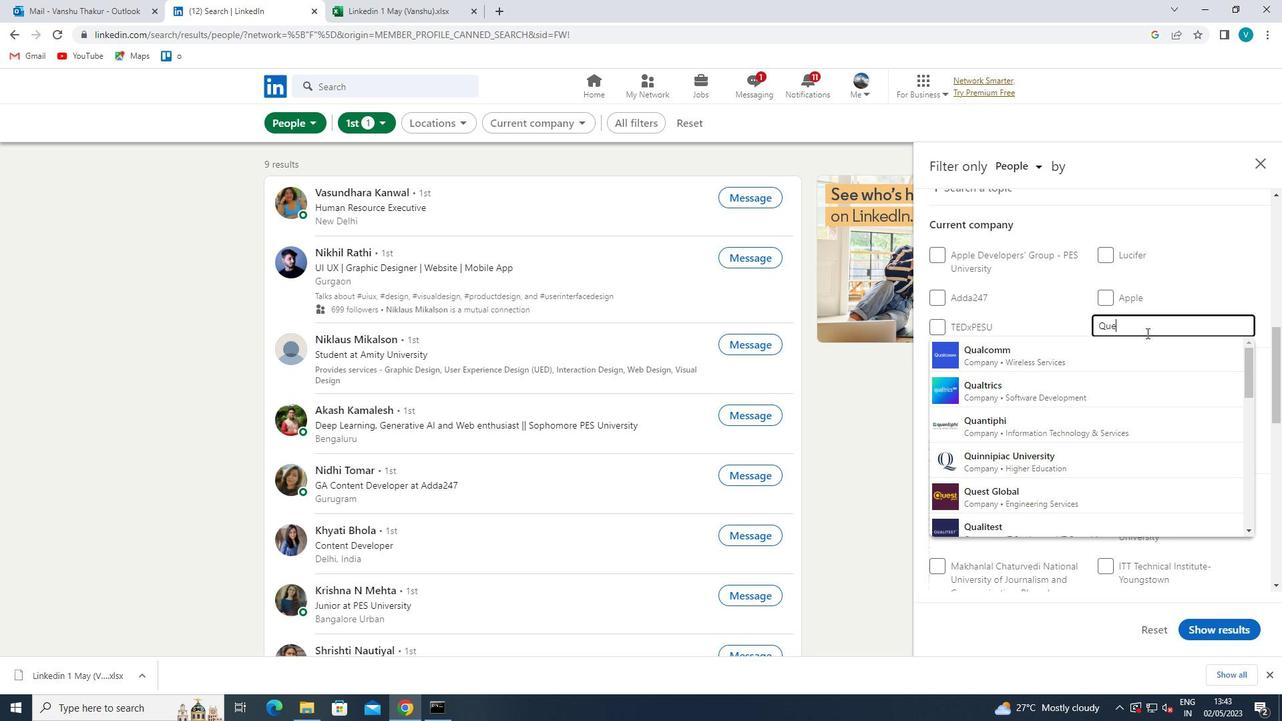 
Action: Mouse moved to (1121, 348)
Screenshot: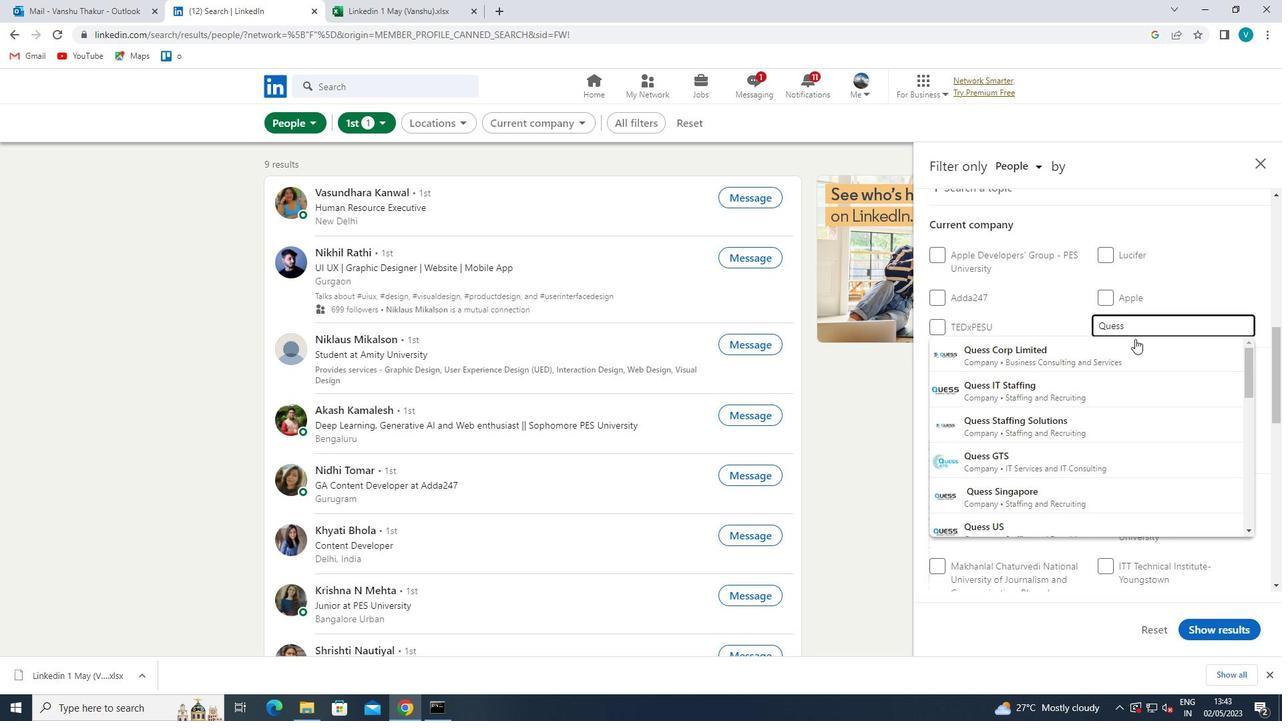 
Action: Mouse pressed left at (1121, 348)
Screenshot: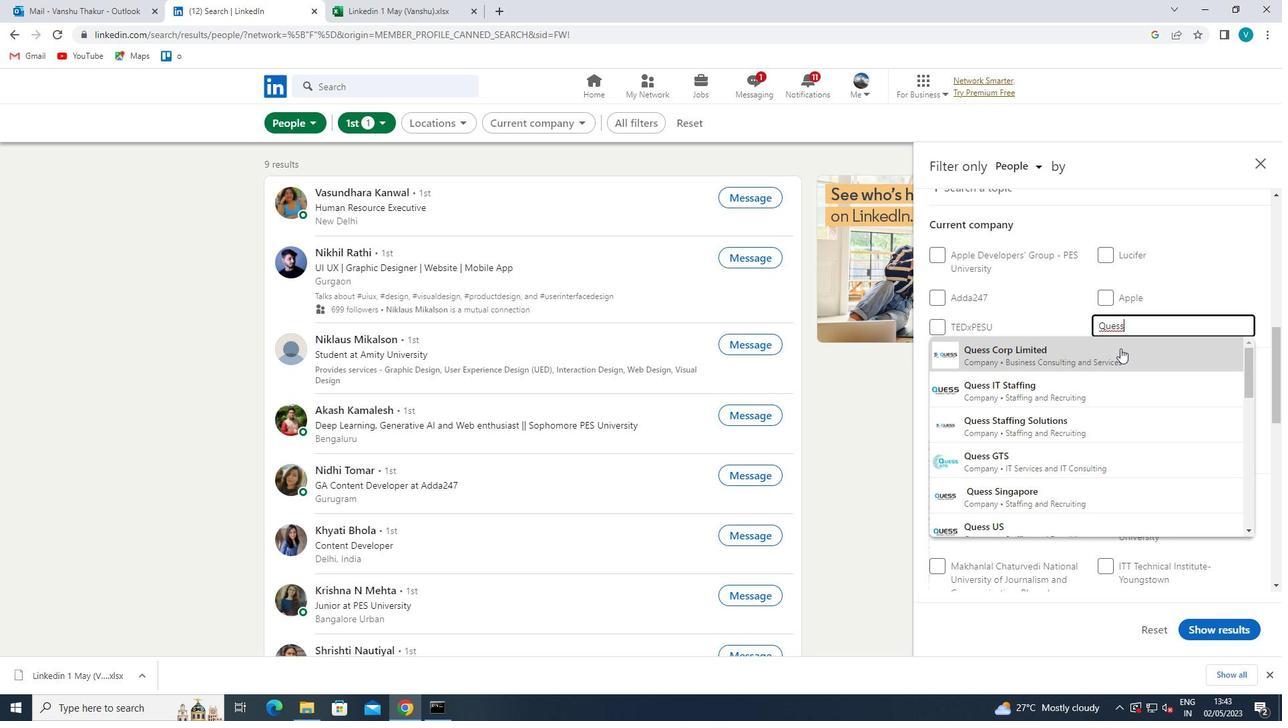 
Action: Mouse scrolled (1121, 348) with delta (0, 0)
Screenshot: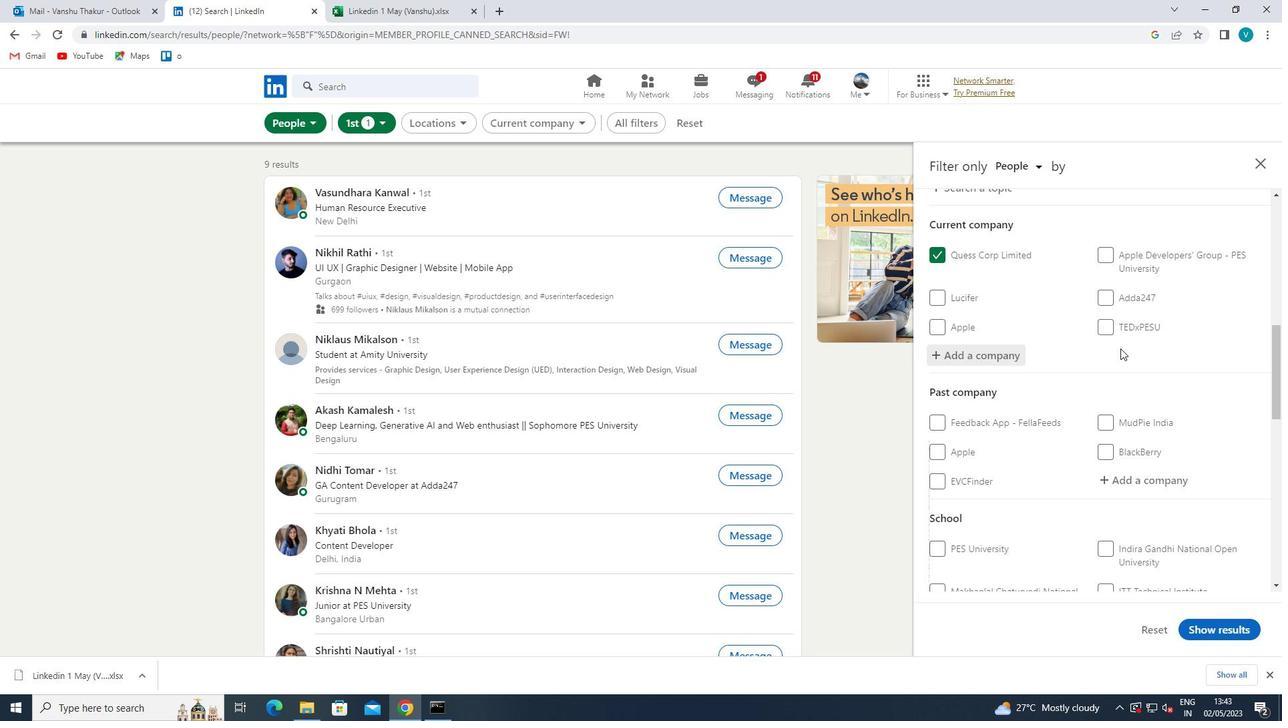 
Action: Mouse scrolled (1121, 348) with delta (0, 0)
Screenshot: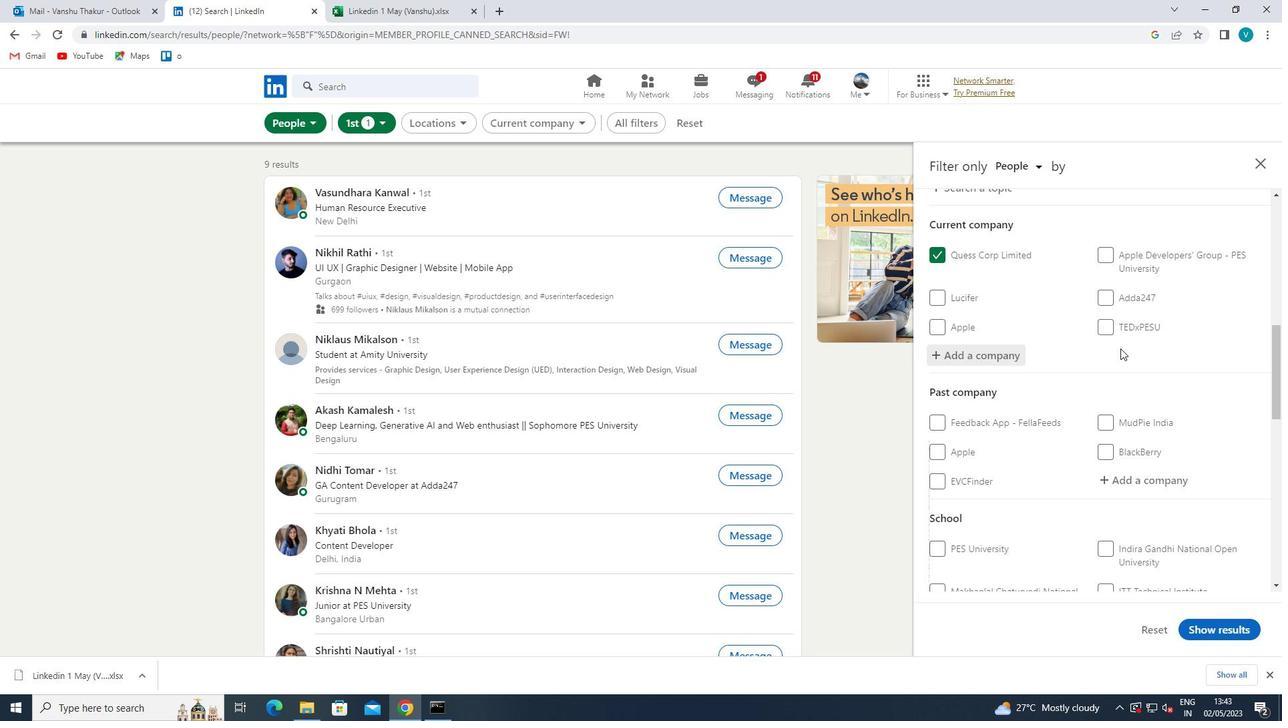 
Action: Mouse scrolled (1121, 348) with delta (0, 0)
Screenshot: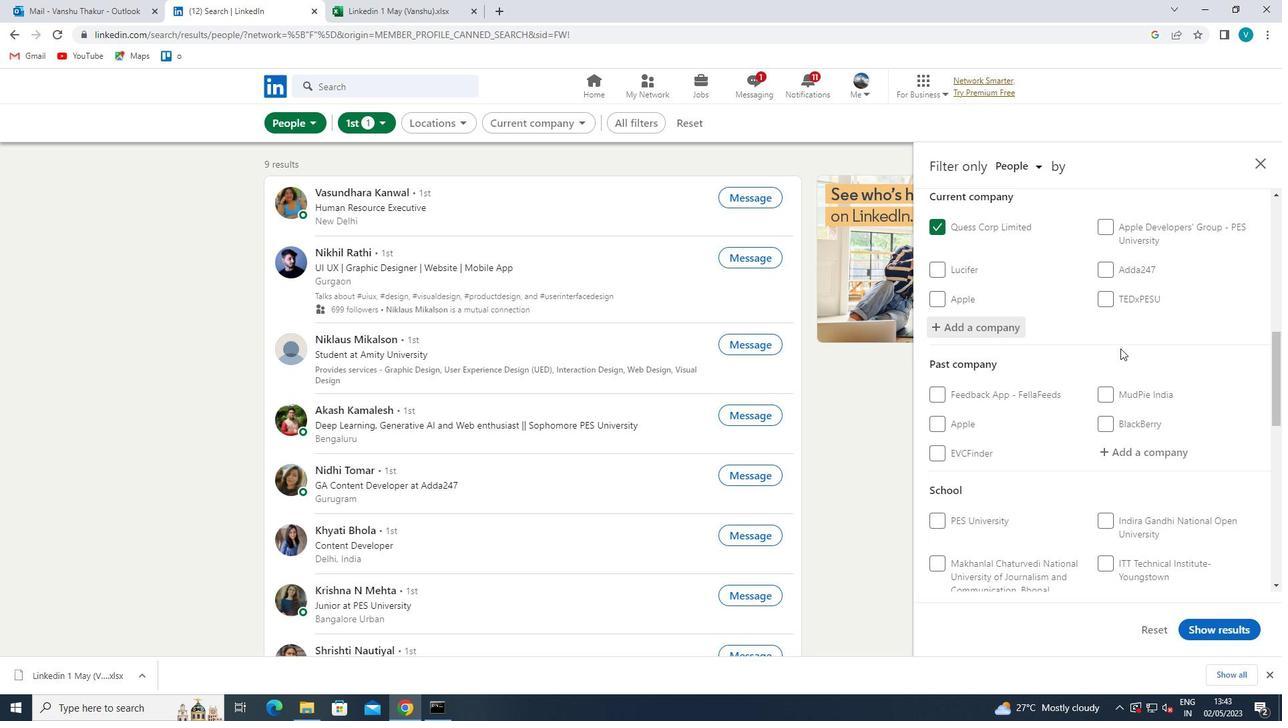 
Action: Mouse moved to (1145, 435)
Screenshot: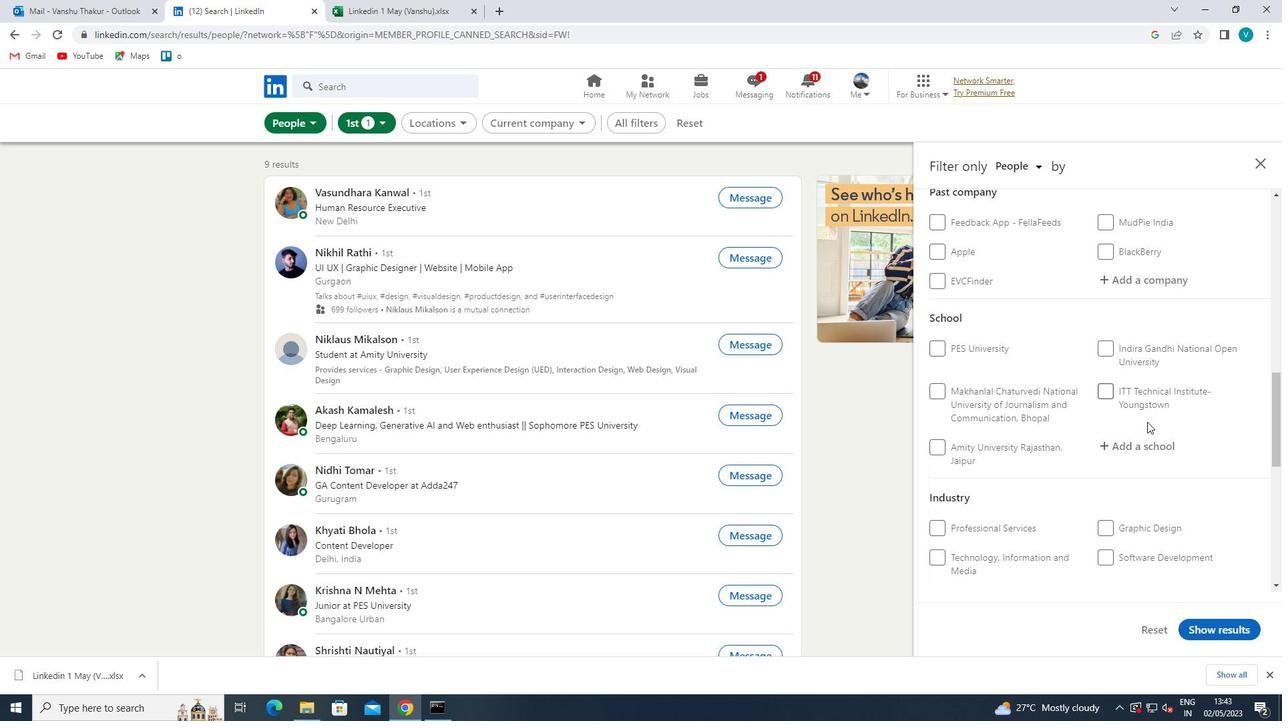 
Action: Mouse pressed left at (1145, 435)
Screenshot: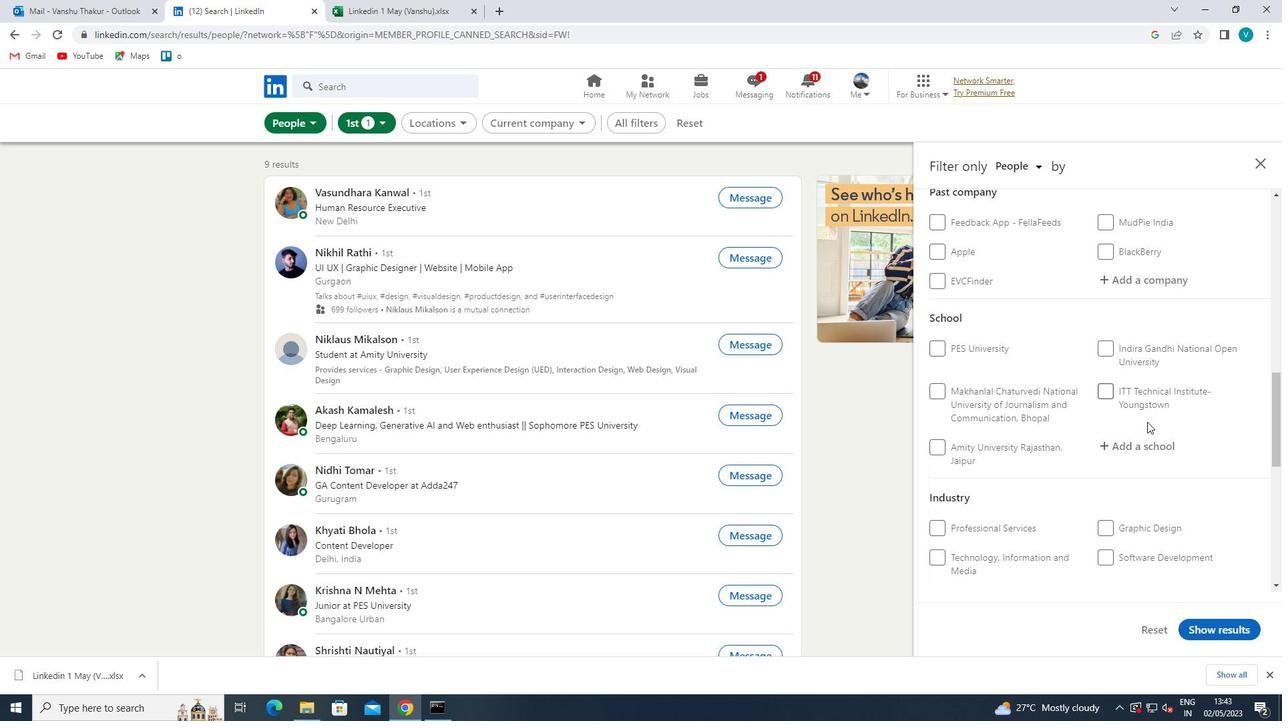 
Action: Mouse moved to (1167, 423)
Screenshot: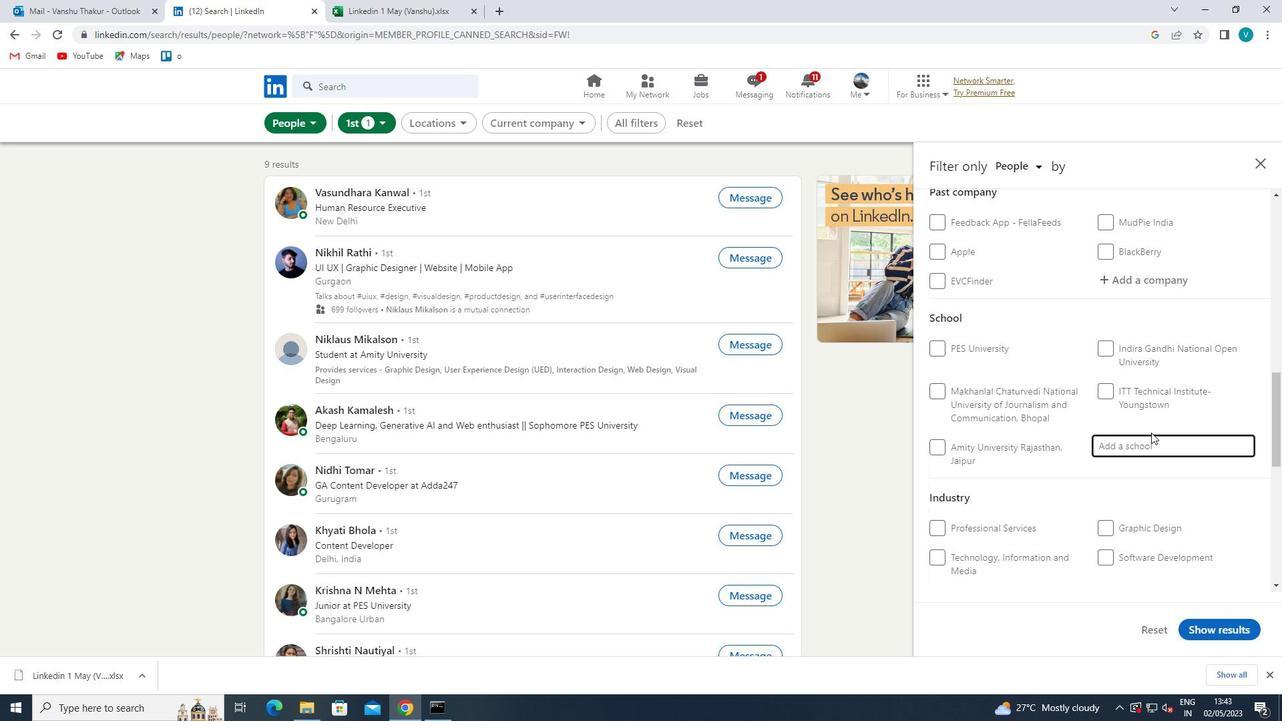 
Action: Key pressed <Key.shift>M.<Key.shift>G.<Key.shift><Key.shift><Key.shift><Key.shift>M
Screenshot: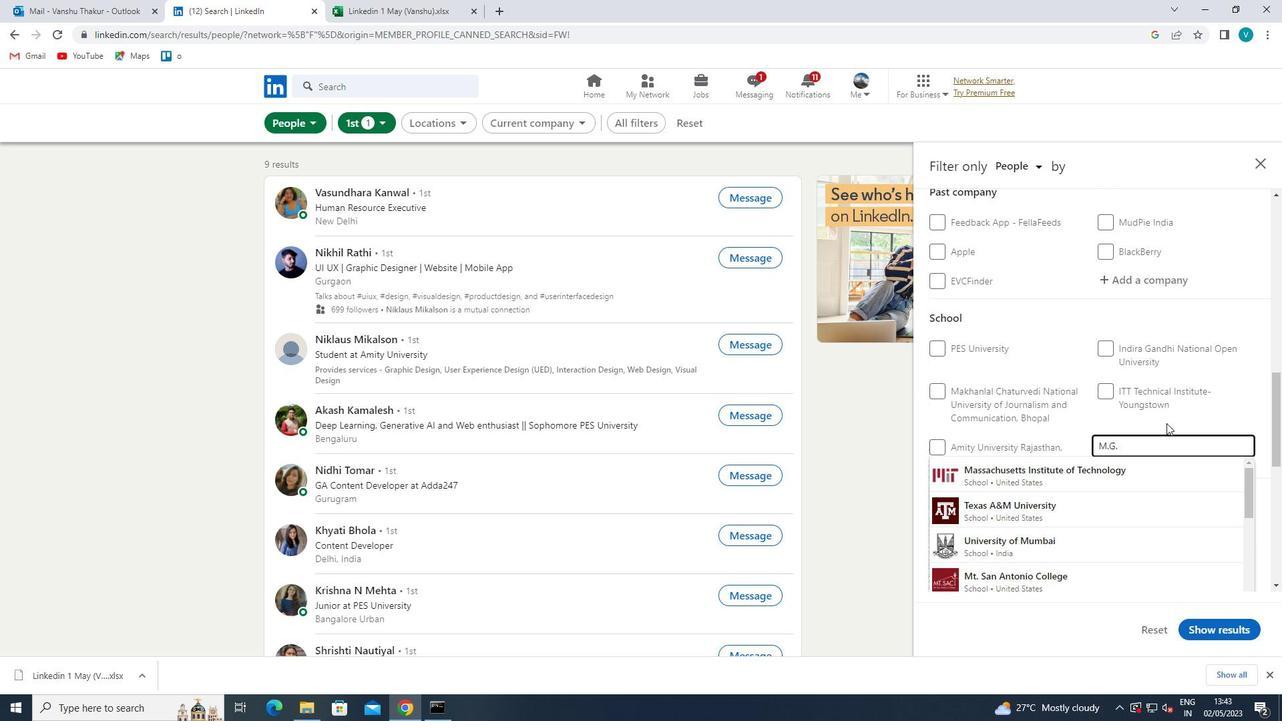 
Action: Mouse moved to (1157, 538)
Screenshot: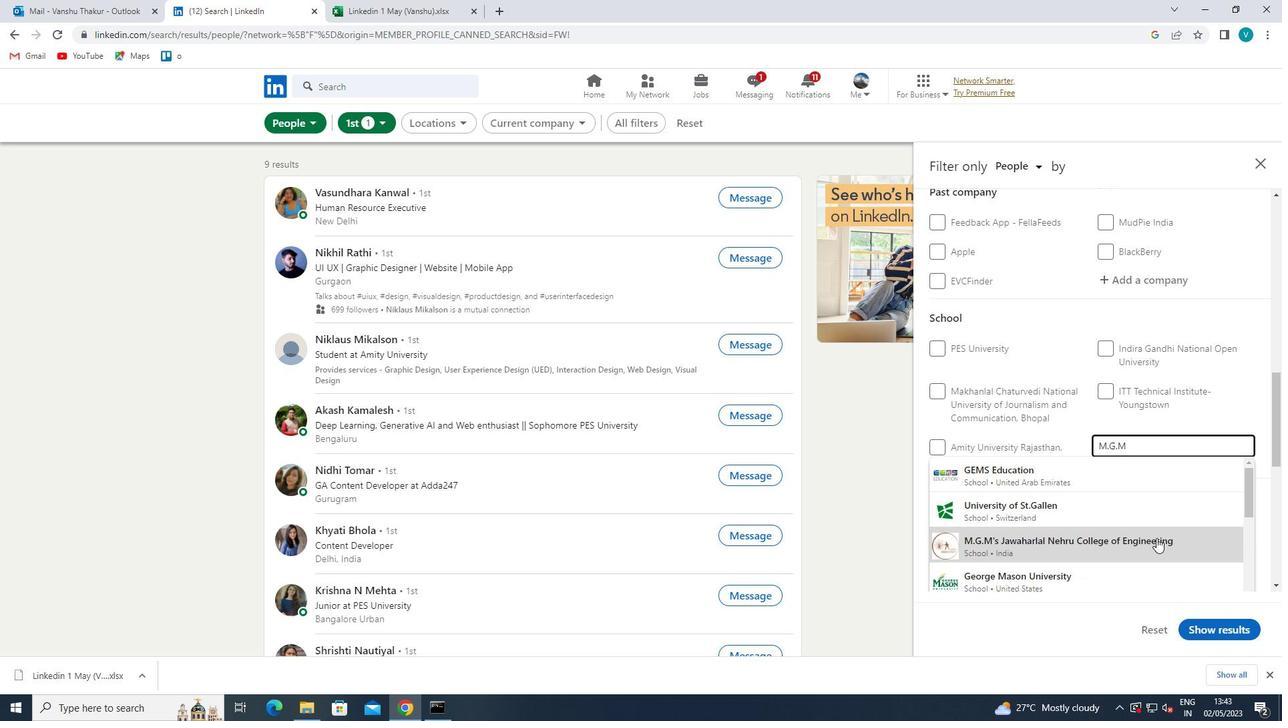 
Action: Mouse pressed left at (1157, 538)
Screenshot: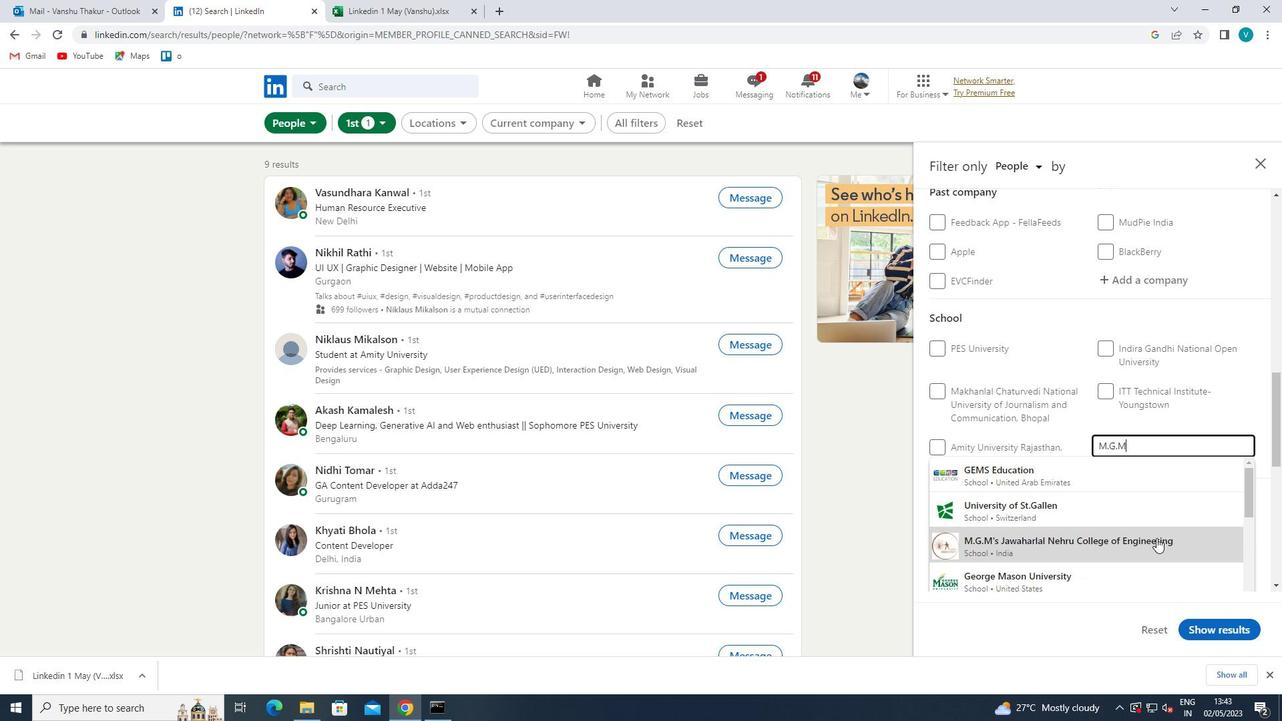 
Action: Mouse moved to (1164, 375)
Screenshot: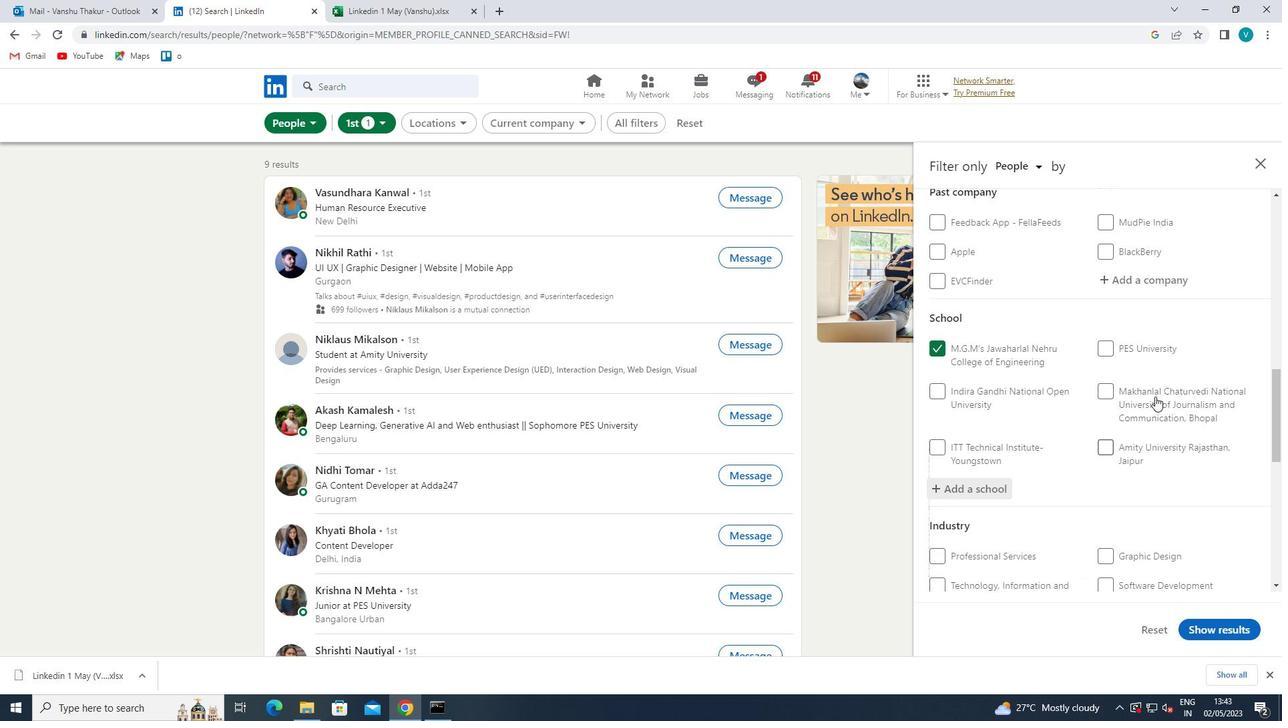 
Action: Mouse scrolled (1164, 374) with delta (0, 0)
Screenshot: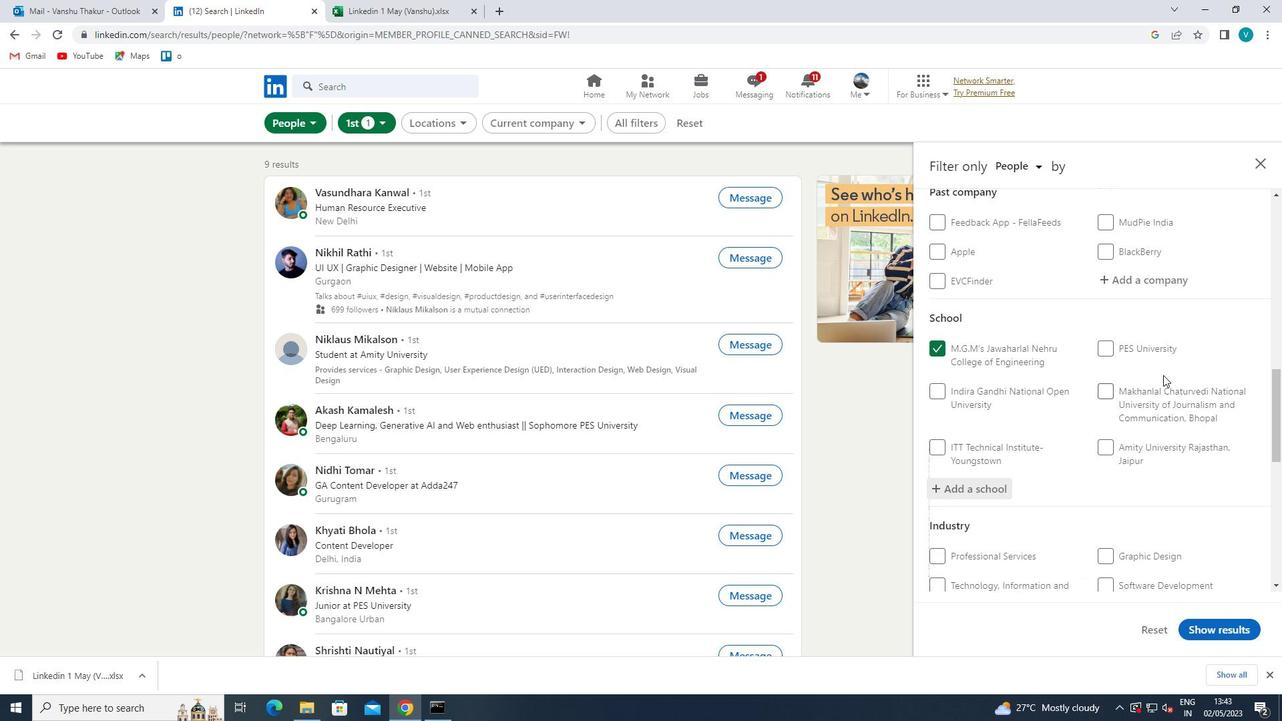 
Action: Mouse scrolled (1164, 374) with delta (0, 0)
Screenshot: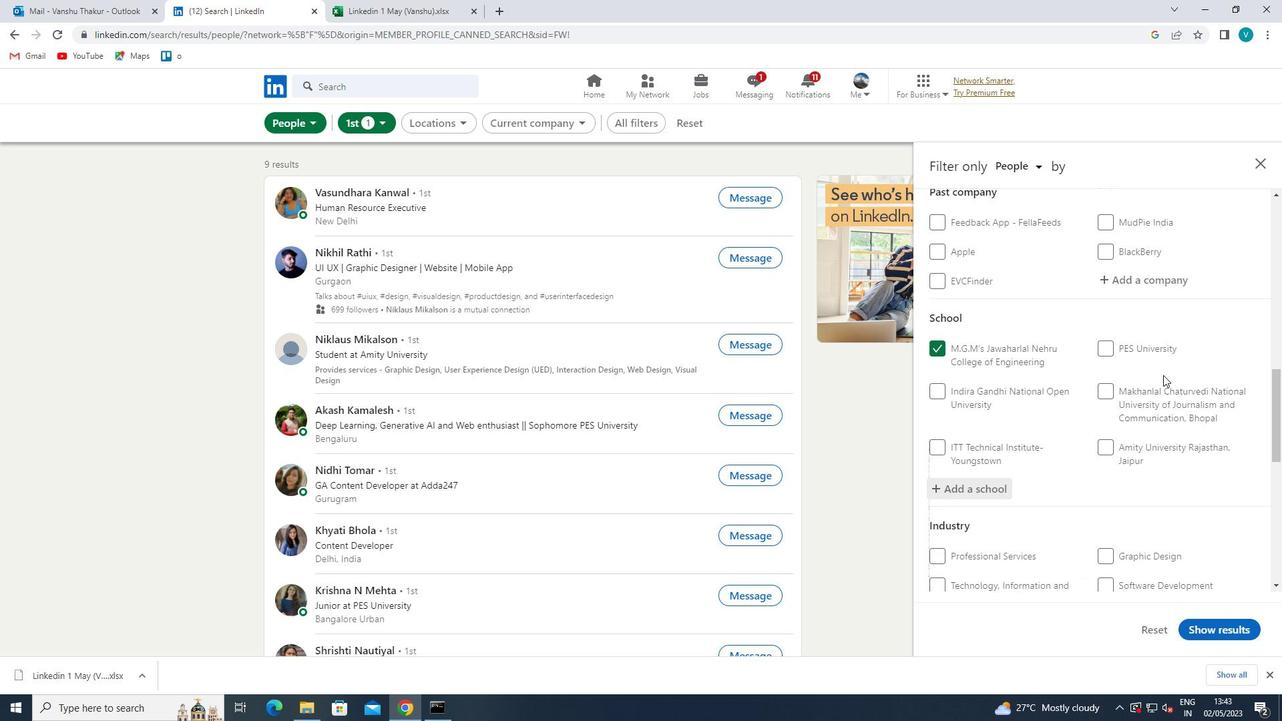 
Action: Mouse scrolled (1164, 374) with delta (0, 0)
Screenshot: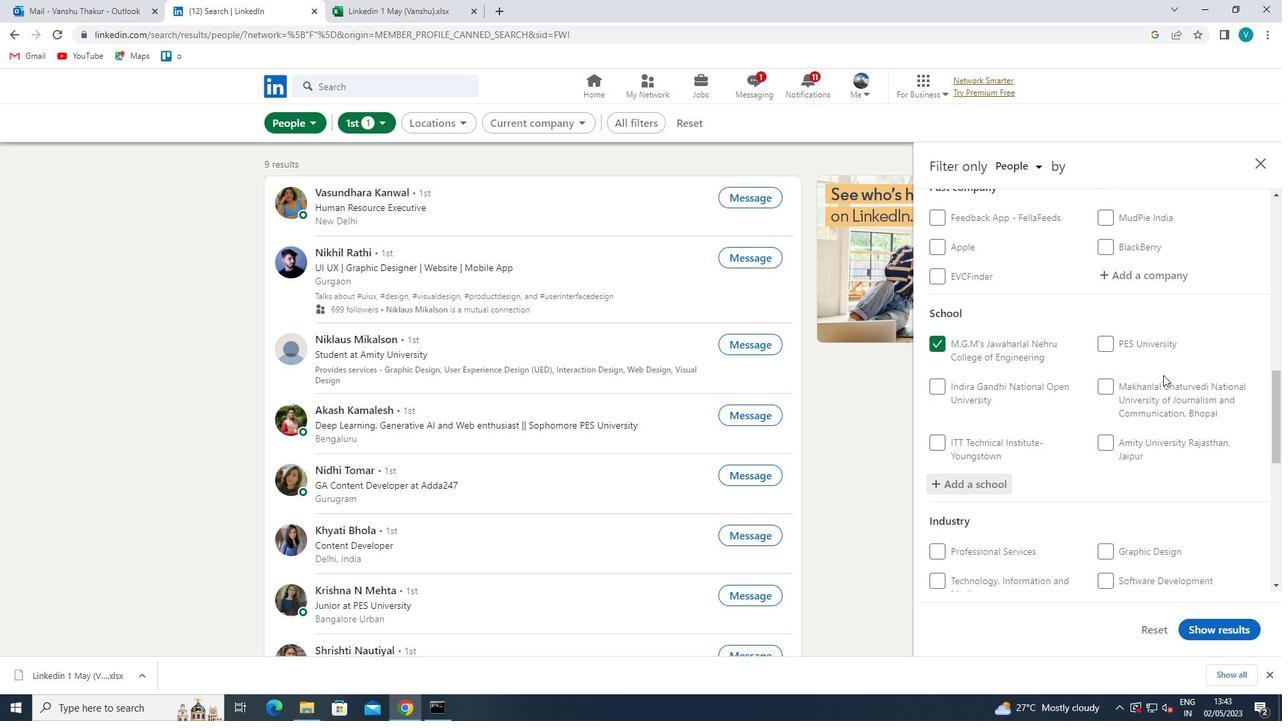 
Action: Mouse moved to (1160, 416)
Screenshot: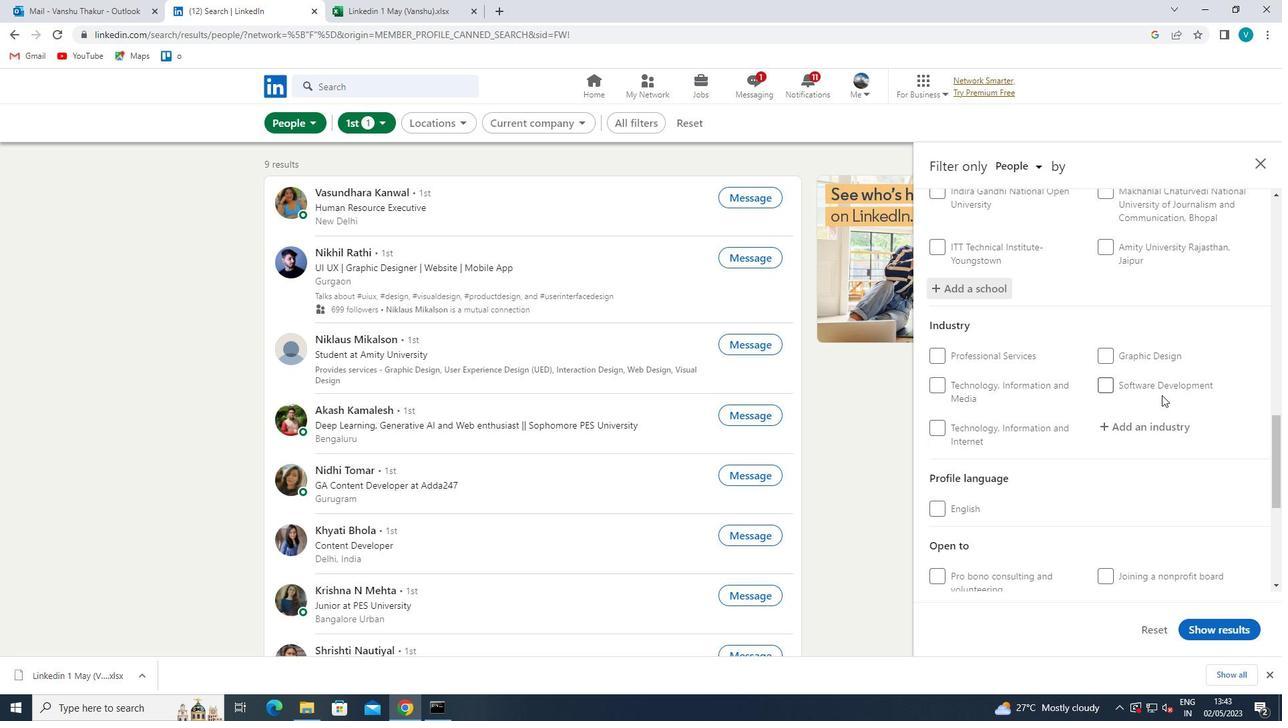
Action: Mouse pressed left at (1160, 416)
Screenshot: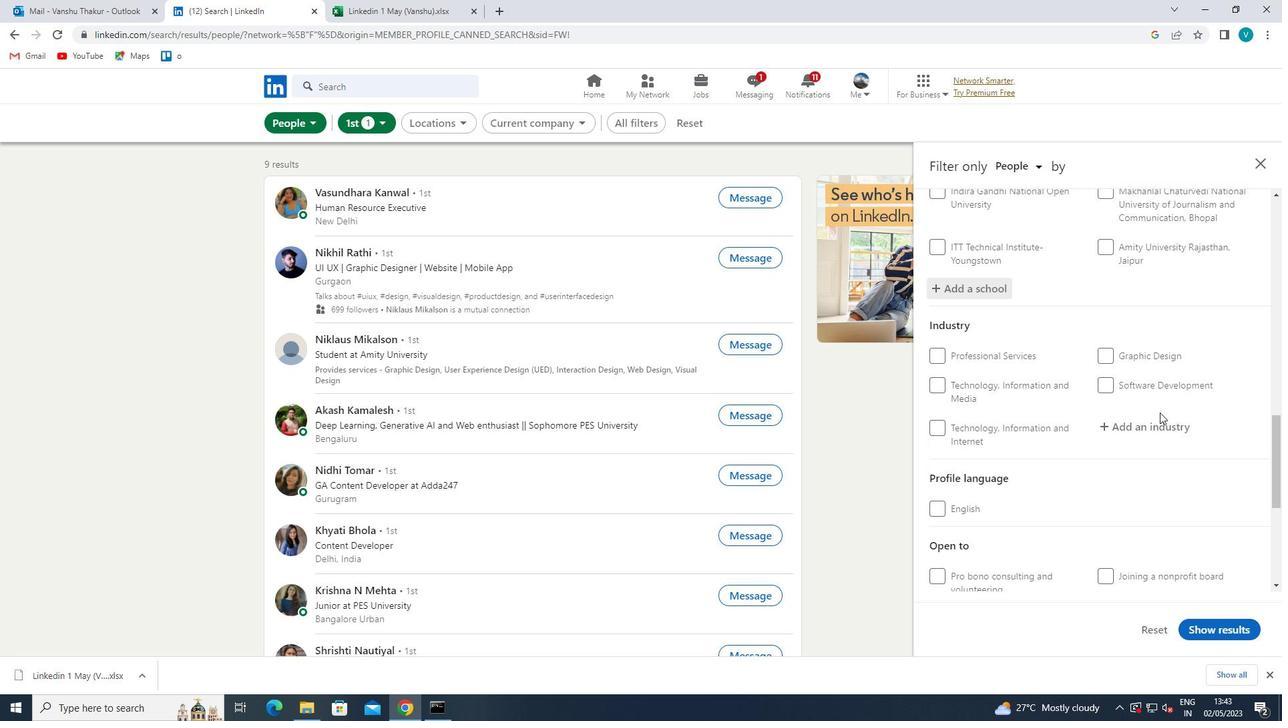 
Action: Mouse moved to (1168, 412)
Screenshot: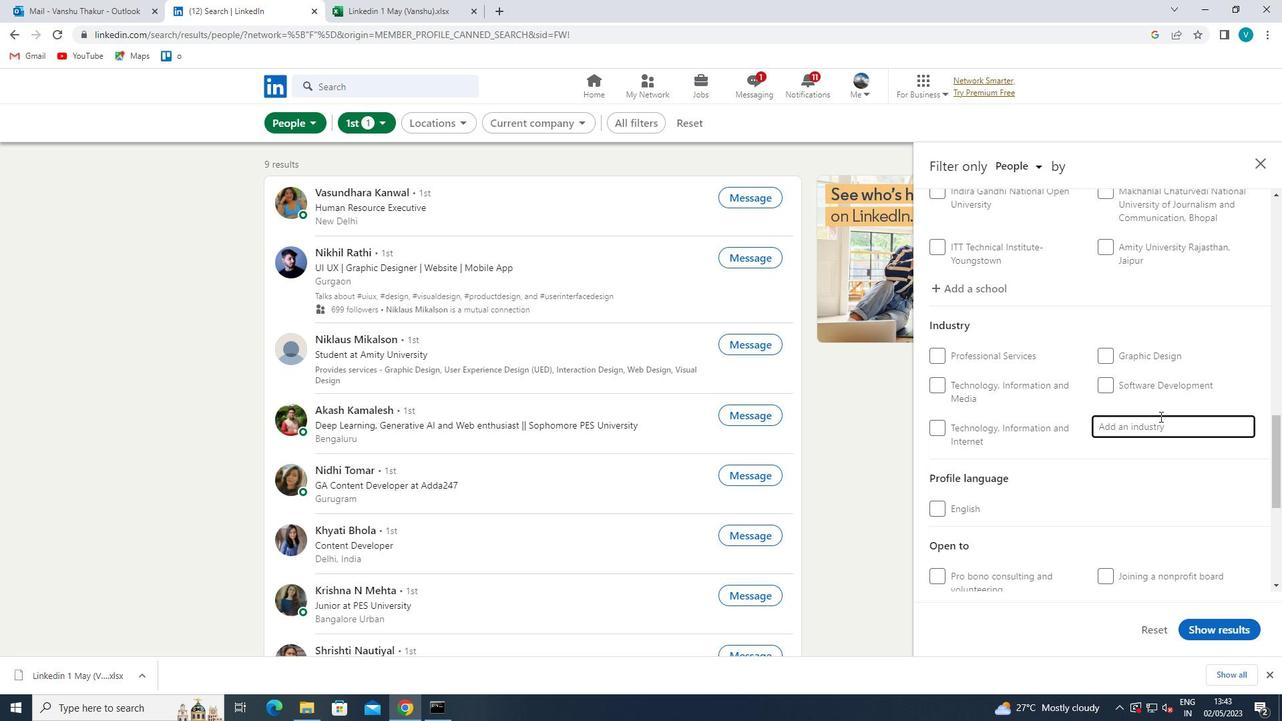 
Action: Key pressed <Key.shift>LANGA<Key.backspace>
Screenshot: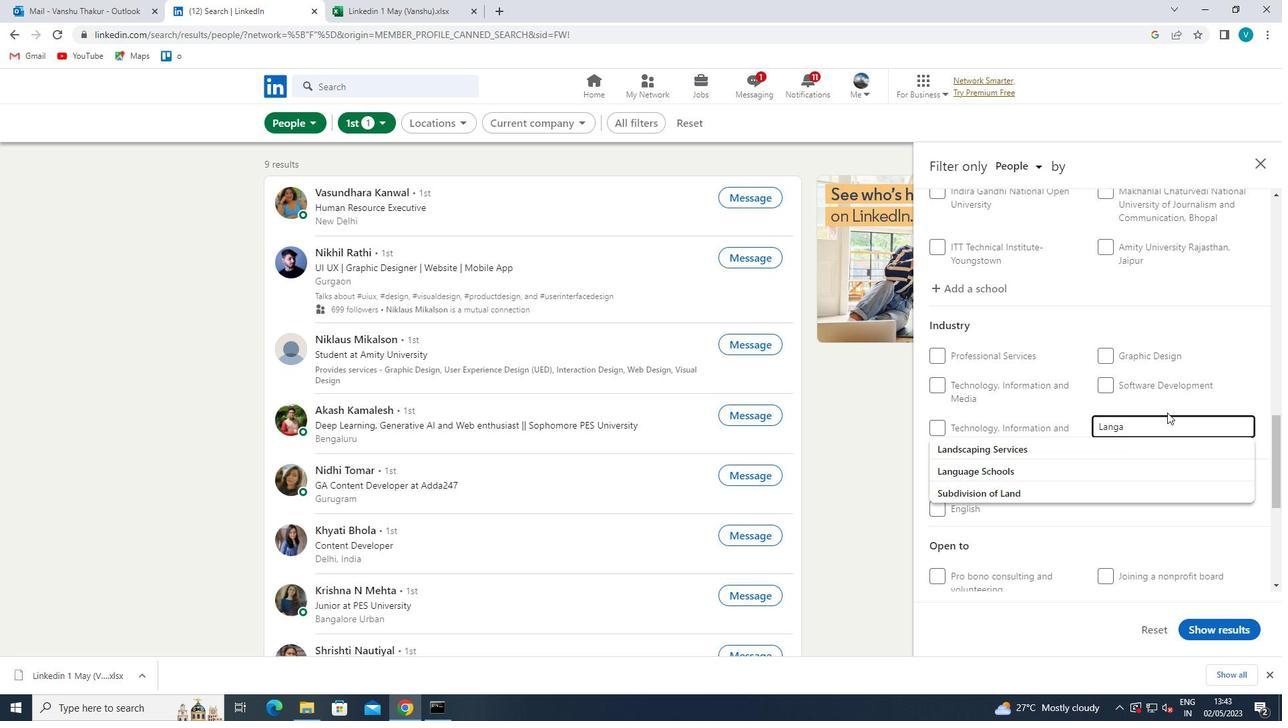 
Action: Mouse moved to (1118, 445)
Screenshot: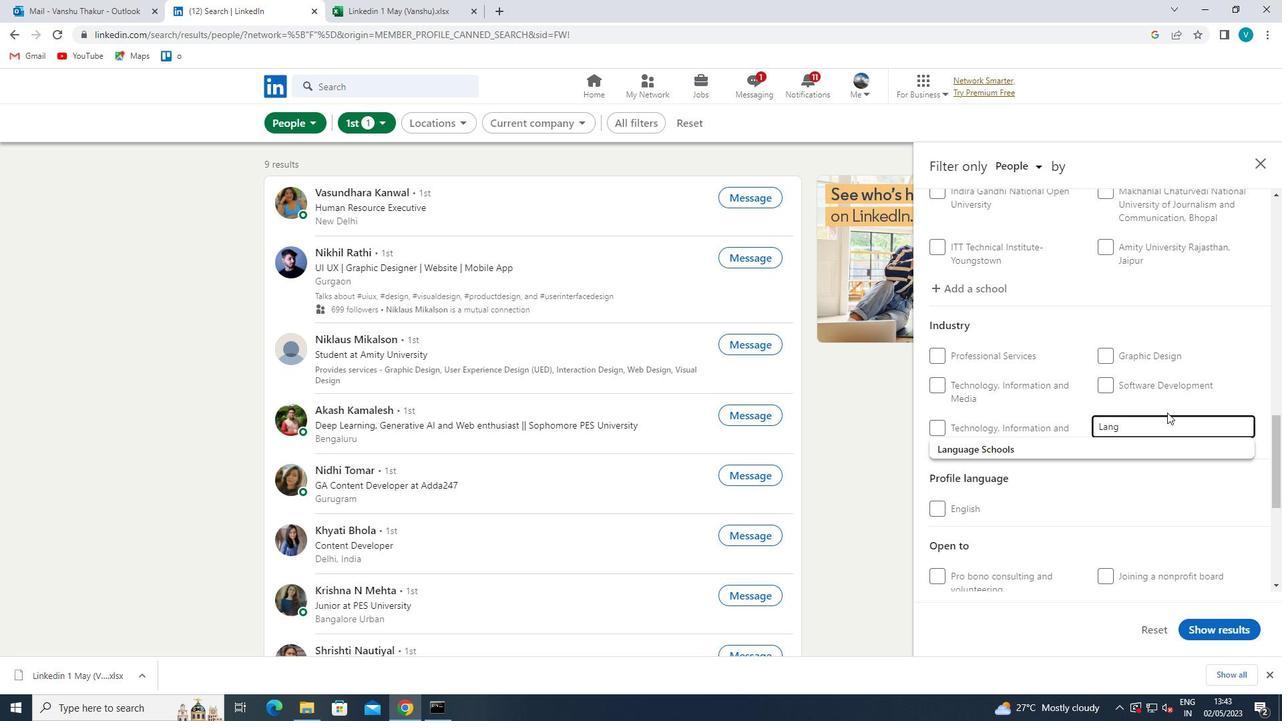 
Action: Mouse pressed left at (1118, 445)
Screenshot: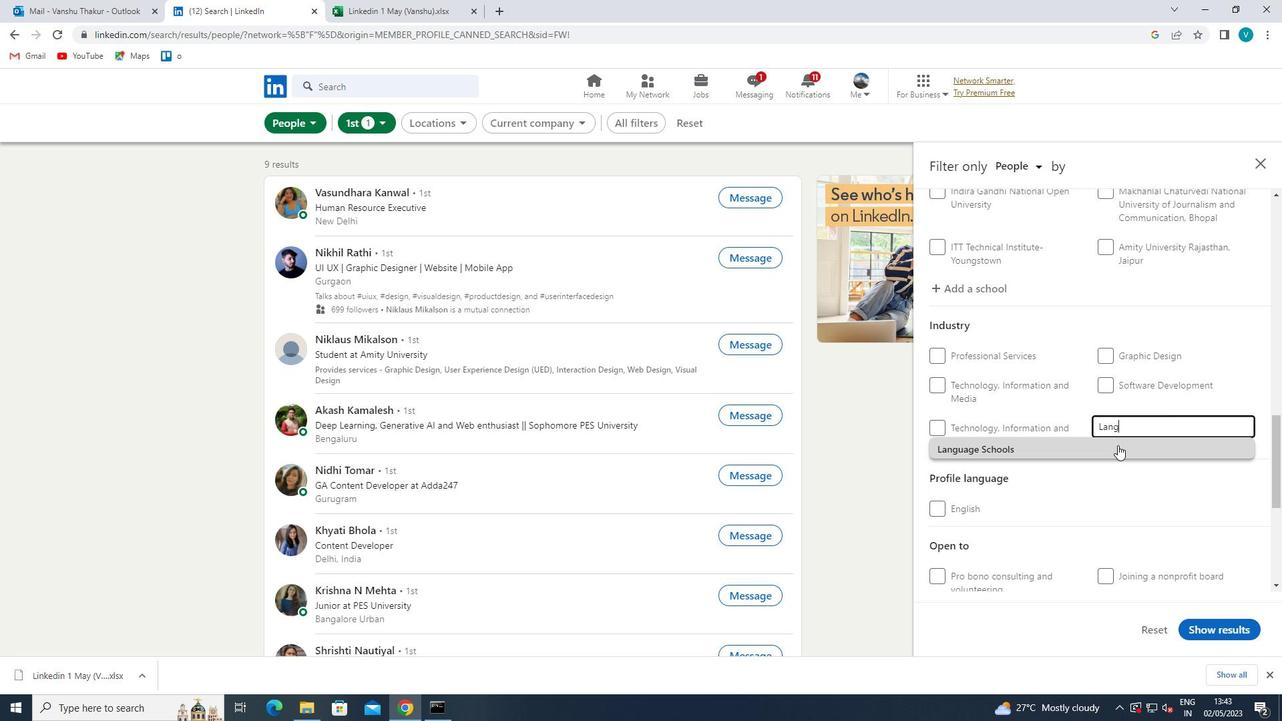 
Action: Mouse moved to (1124, 441)
Screenshot: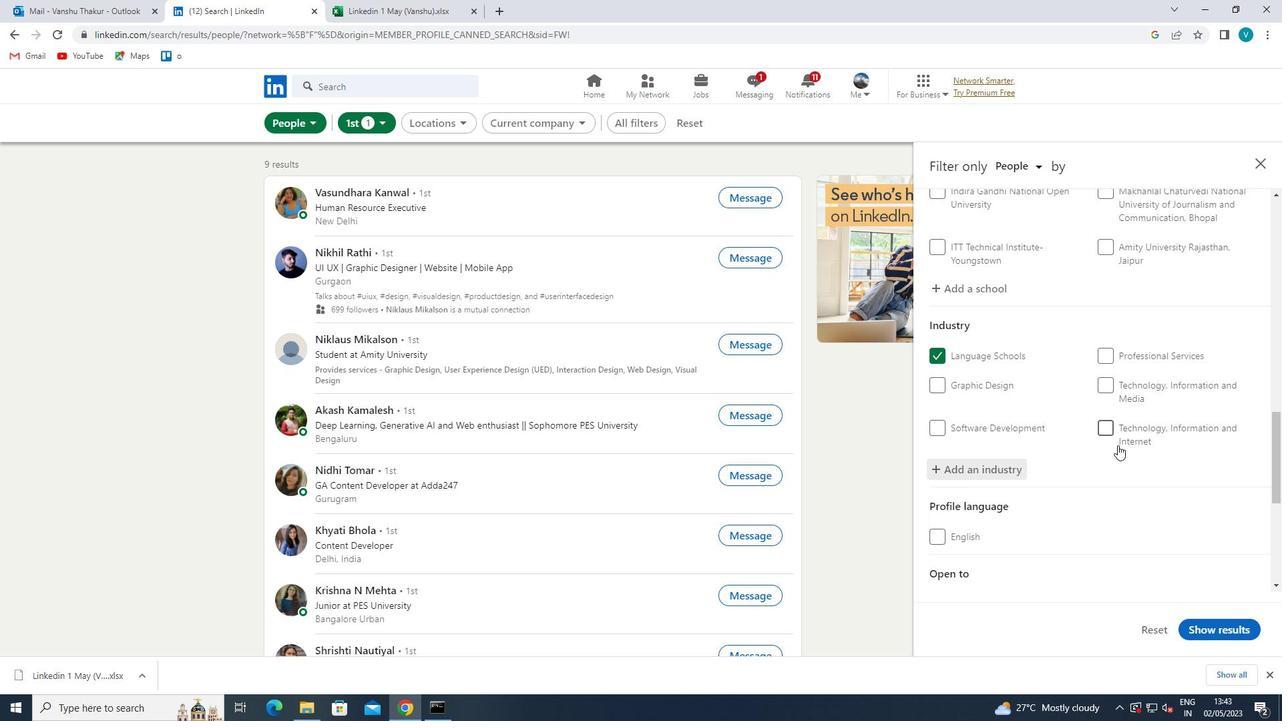 
Action: Mouse scrolled (1124, 441) with delta (0, 0)
Screenshot: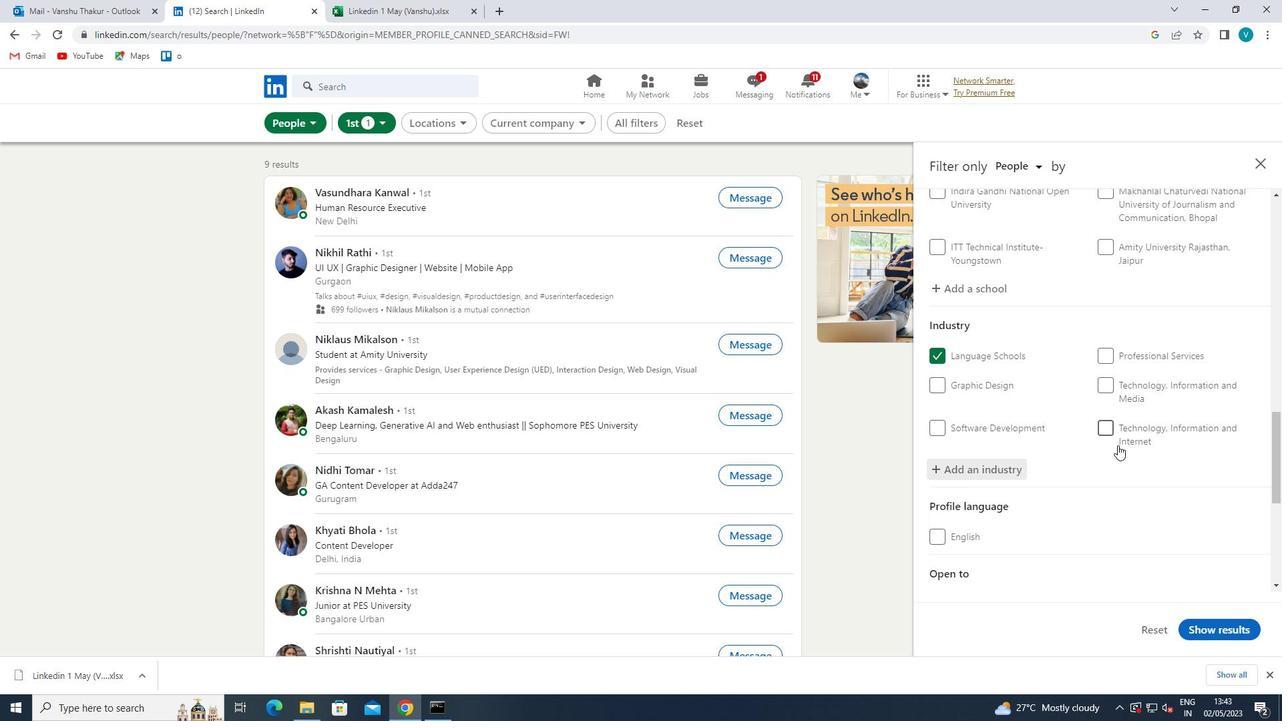 
Action: Mouse moved to (1104, 402)
Screenshot: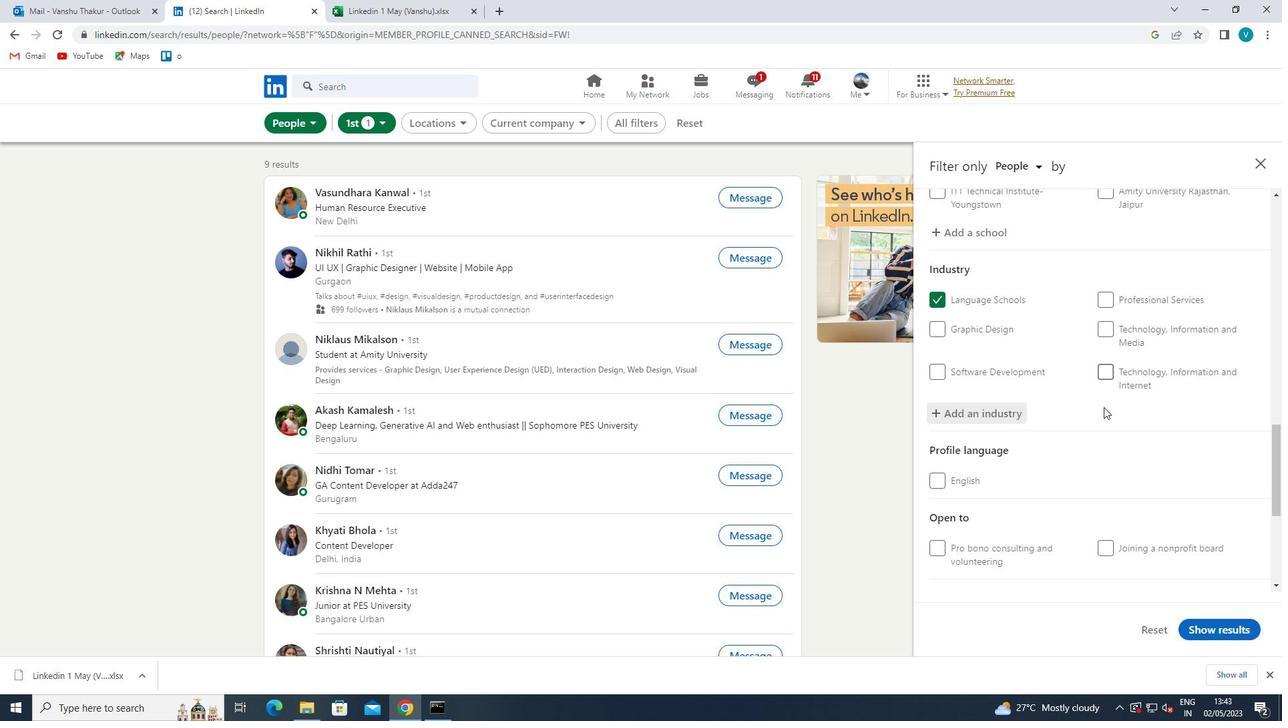 
Action: Mouse scrolled (1104, 401) with delta (0, 0)
Screenshot: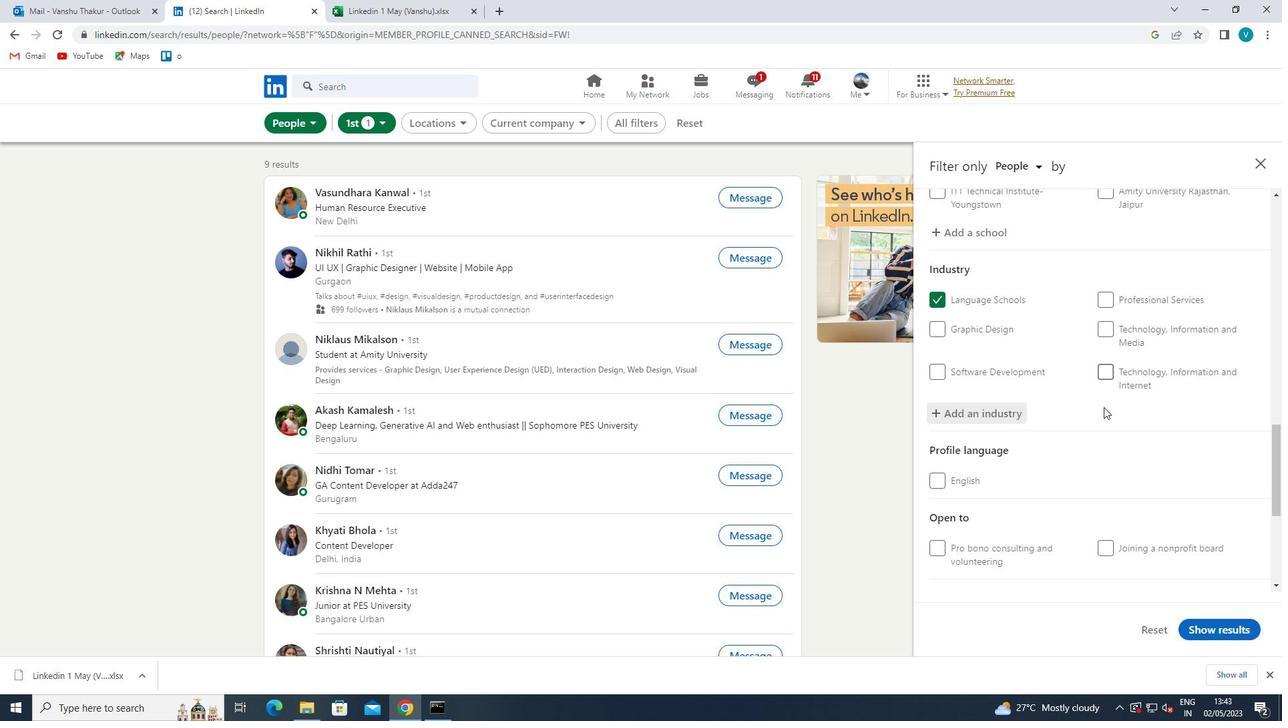 
Action: Mouse moved to (1104, 401)
Screenshot: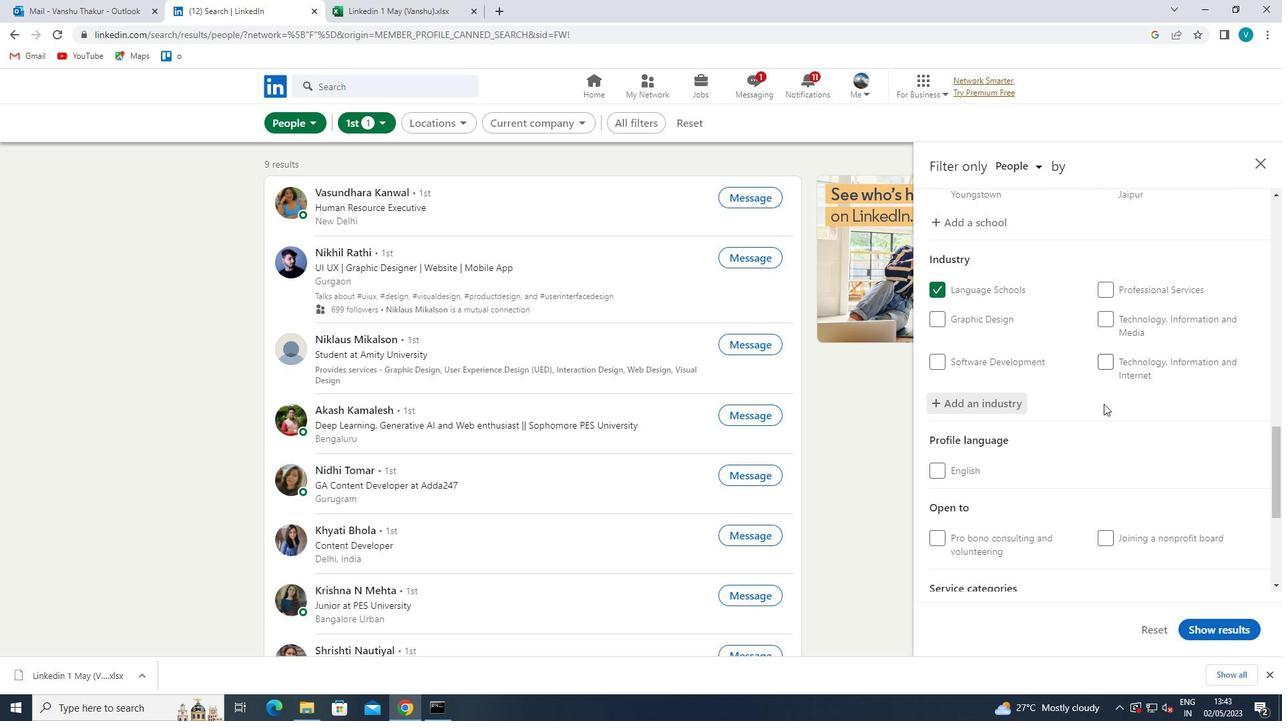 
Action: Mouse scrolled (1104, 400) with delta (0, 0)
Screenshot: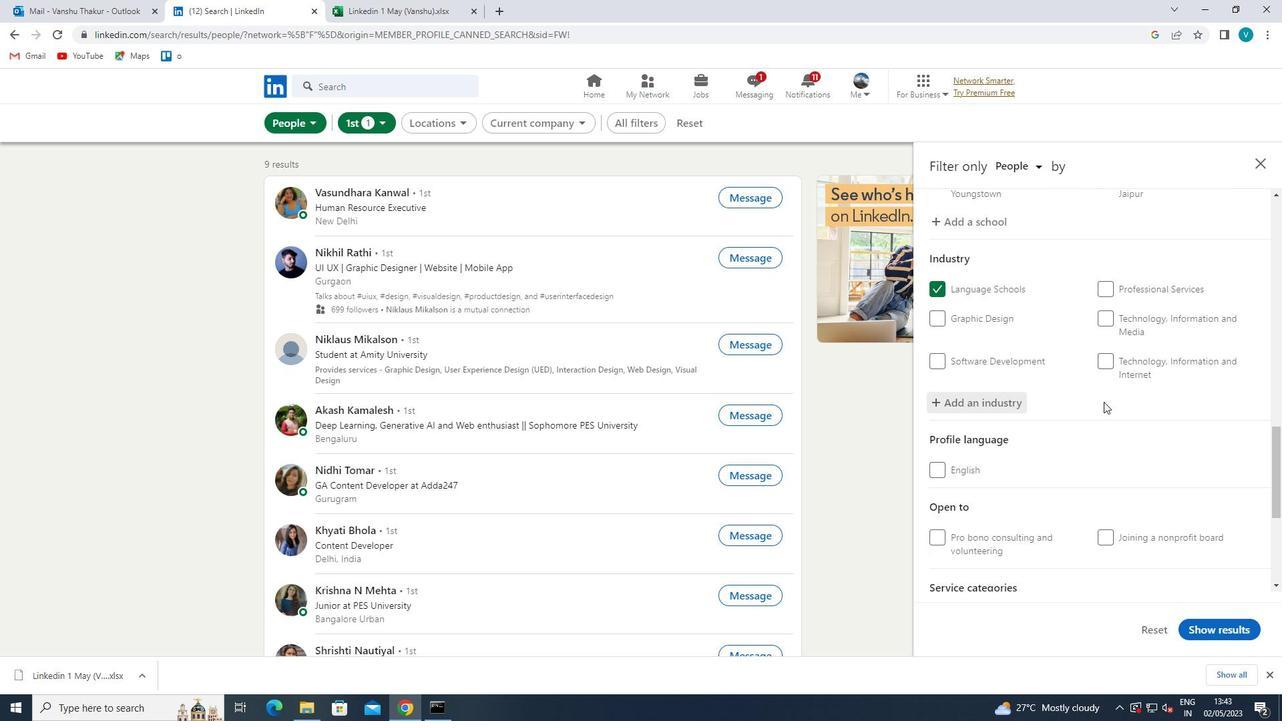 
Action: Mouse scrolled (1104, 400) with delta (0, 0)
Screenshot: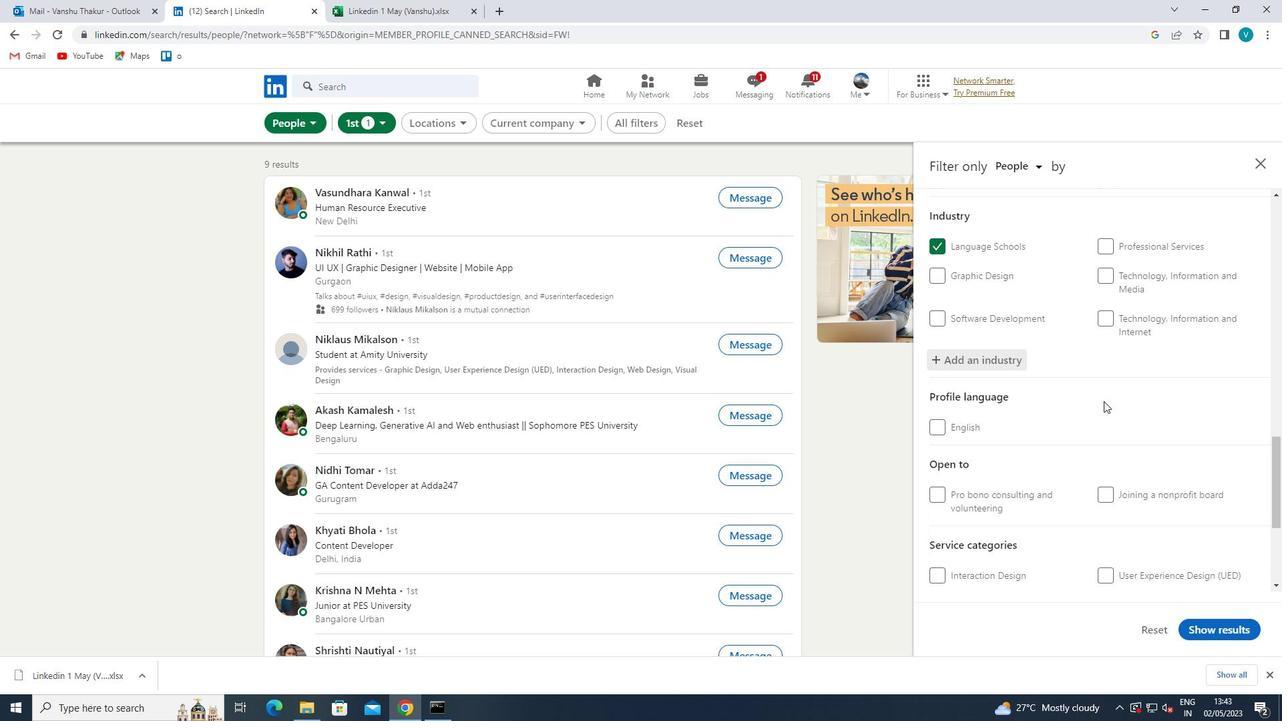 
Action: Mouse scrolled (1104, 400) with delta (0, 0)
Screenshot: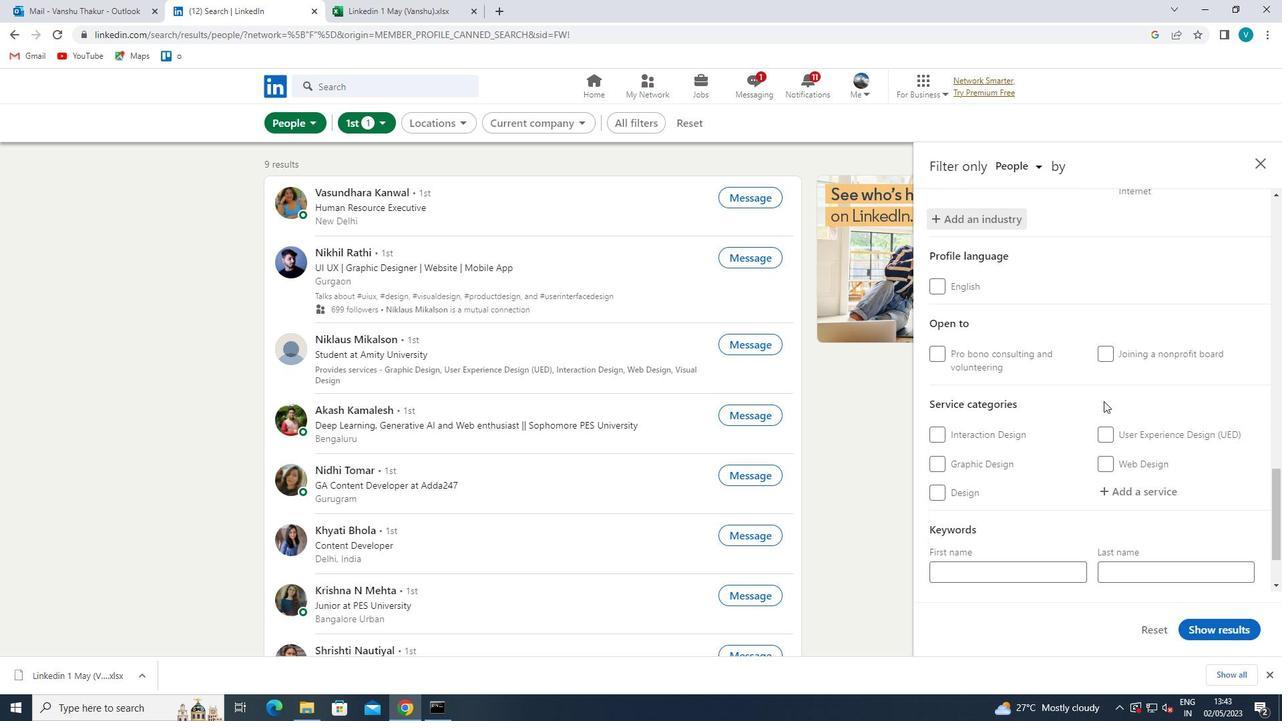 
Action: Mouse moved to (1146, 402)
Screenshot: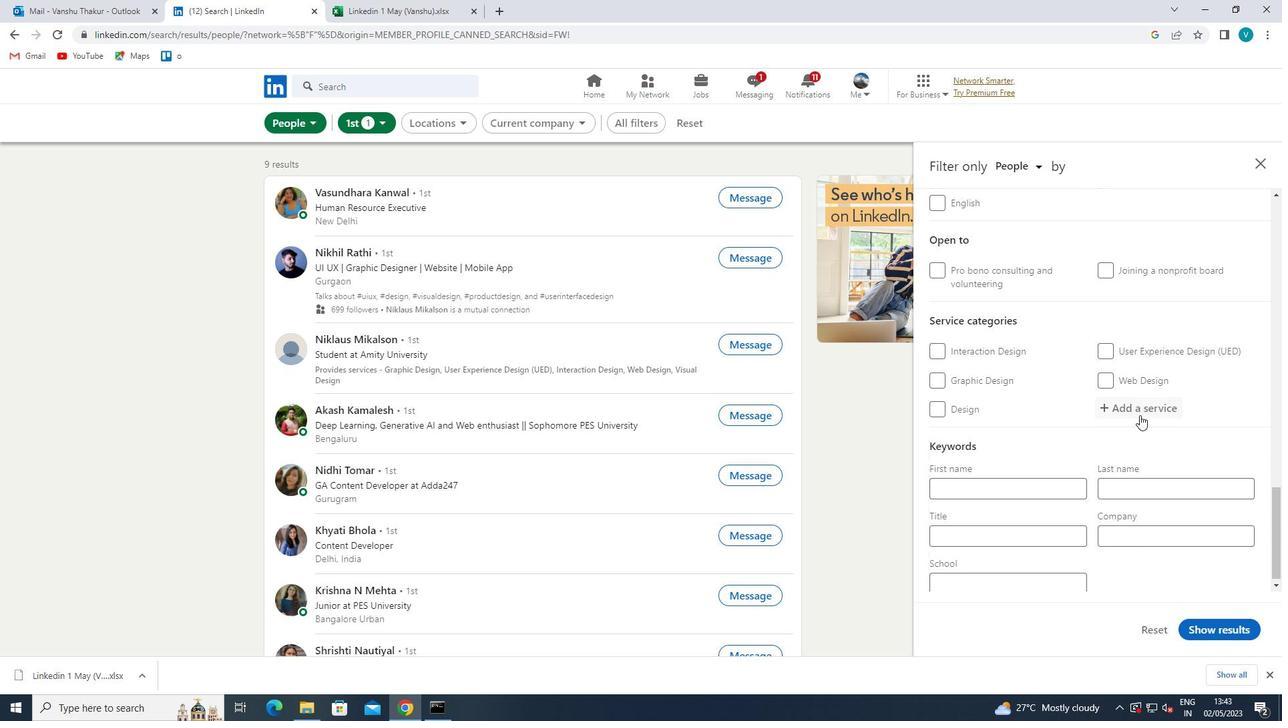
Action: Mouse pressed left at (1146, 402)
Screenshot: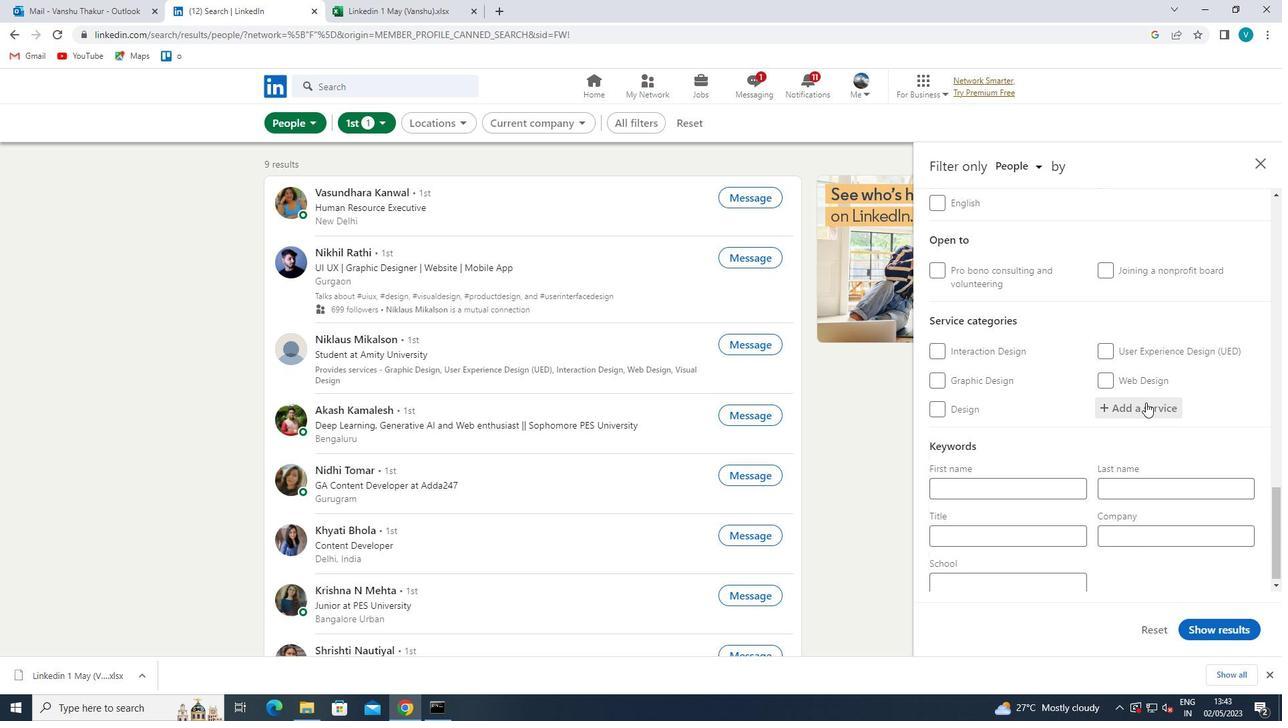 
Action: Key pressed <Key.shift>SUPPORT<Key.space>
Screenshot: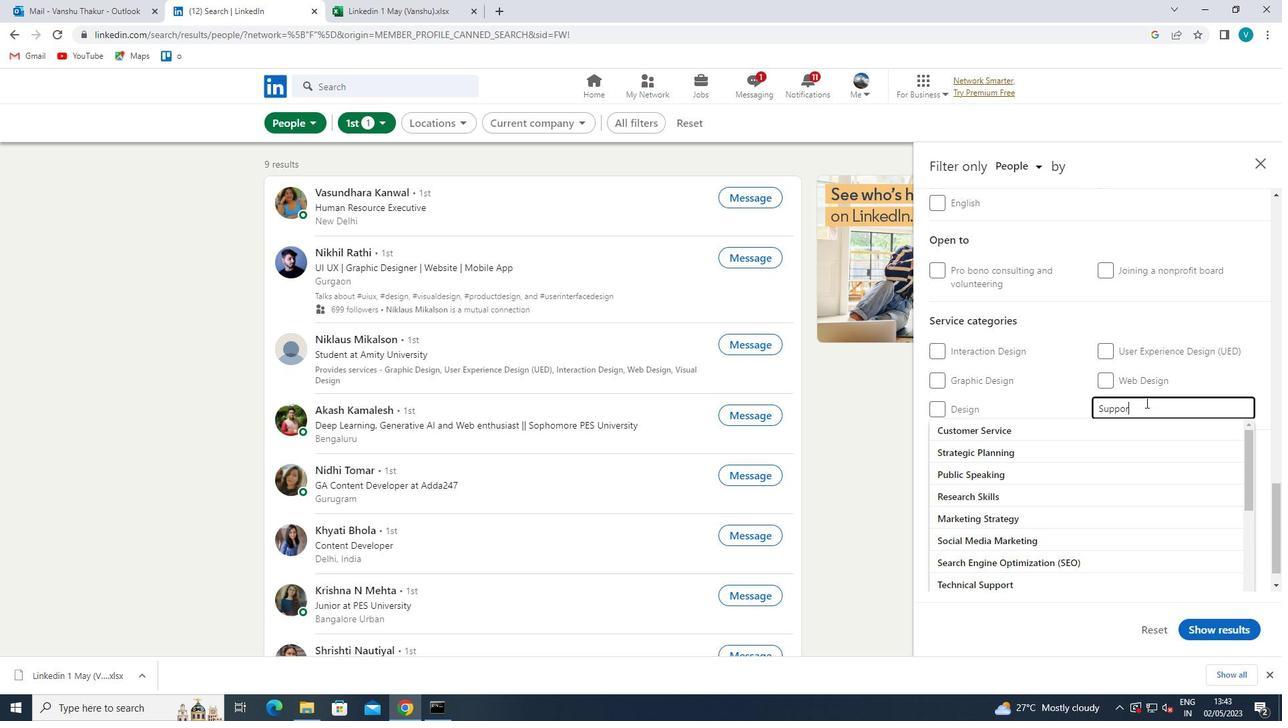 
Action: Mouse moved to (1162, 367)
Screenshot: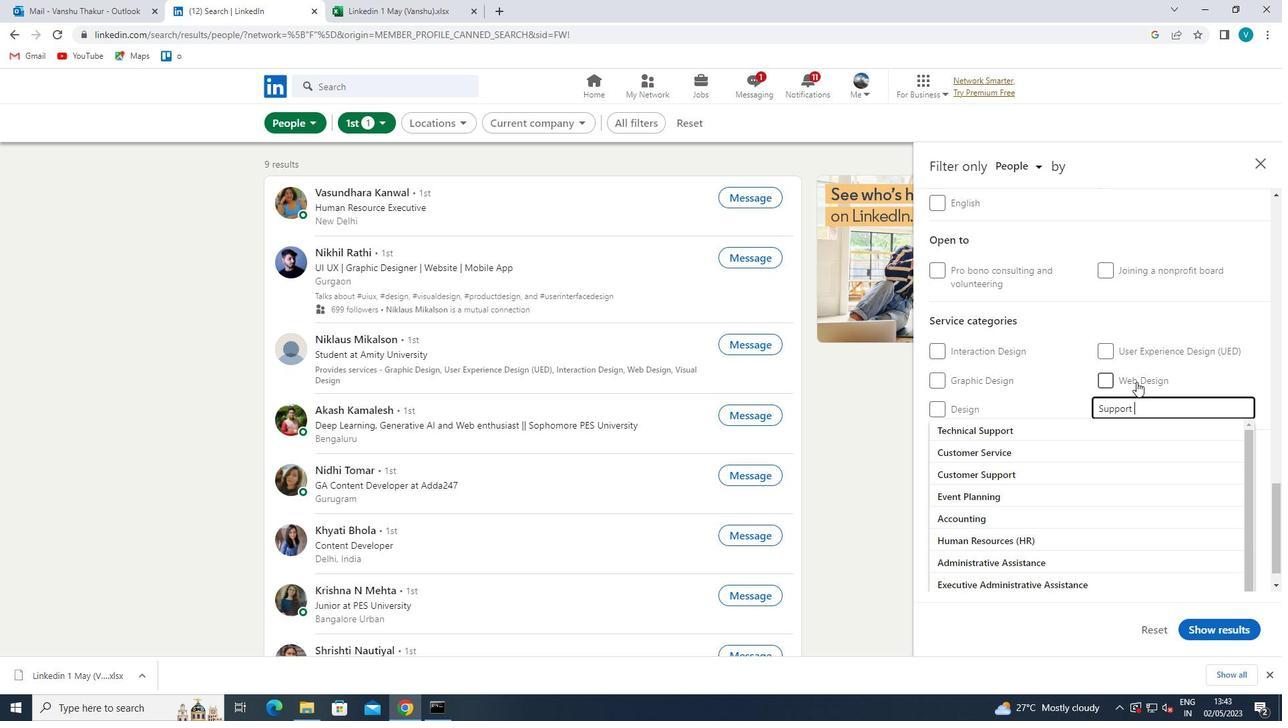 
Action: Key pressed <Key.shift><Key.shift><Key.shift>TECHNICAL<Key.space>
Screenshot: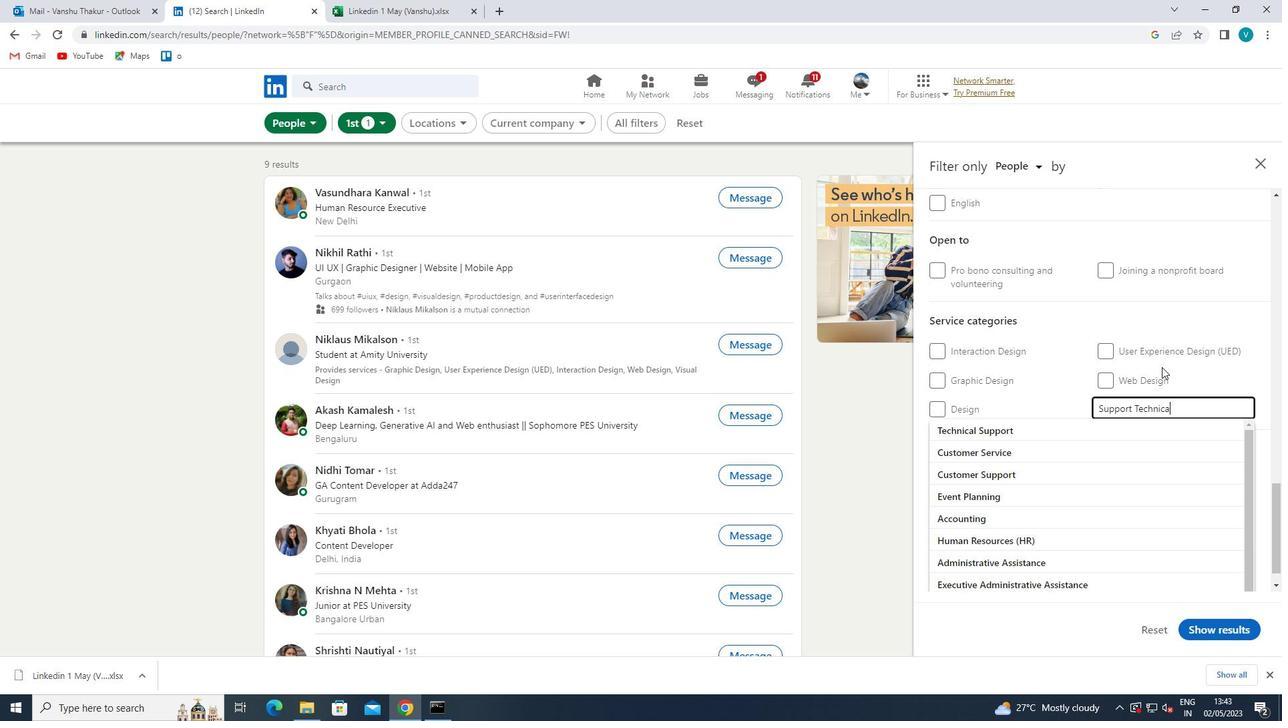 
Action: Mouse moved to (1161, 368)
Screenshot: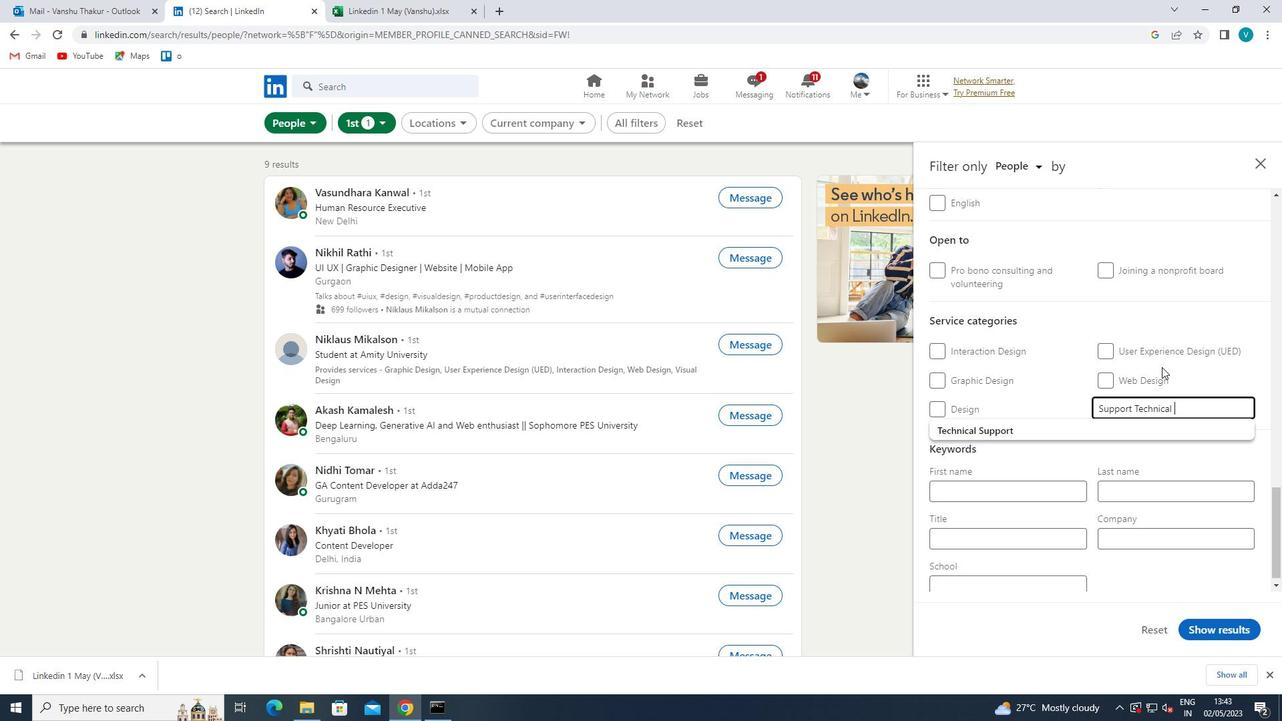 
Action: Key pressed <Key.shift>WRITING
Screenshot: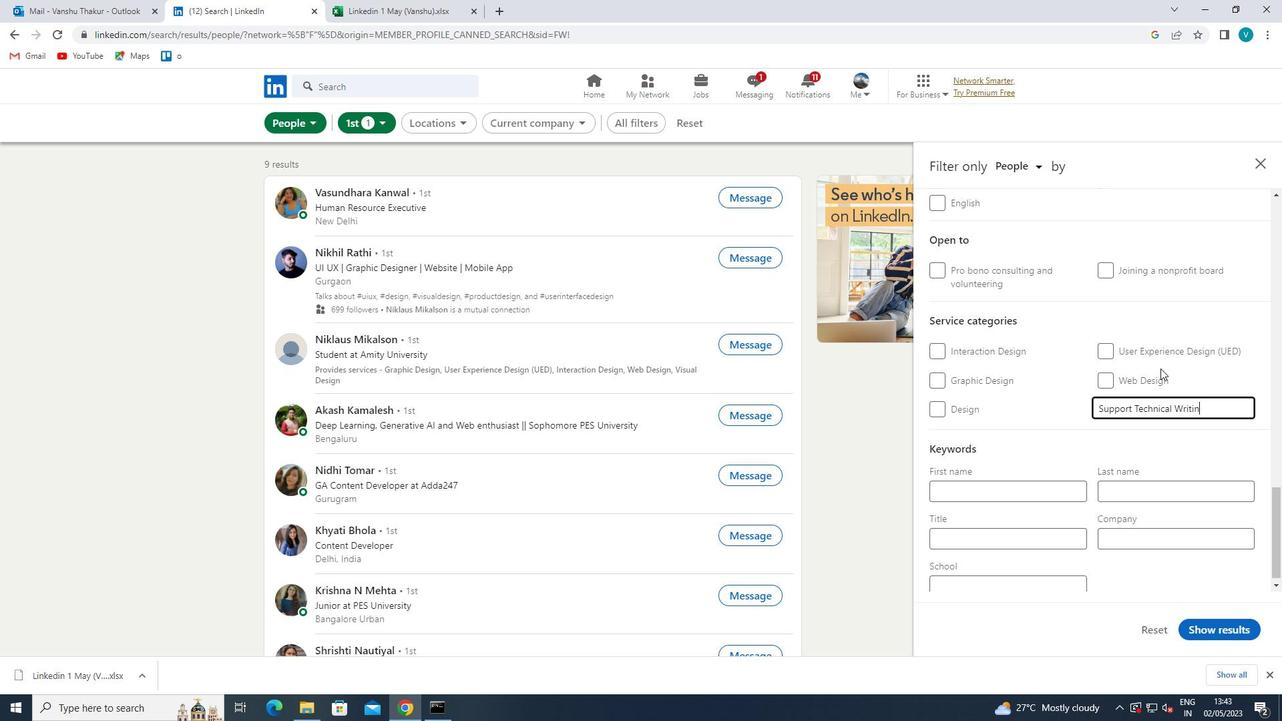 
Action: Mouse moved to (1083, 380)
Screenshot: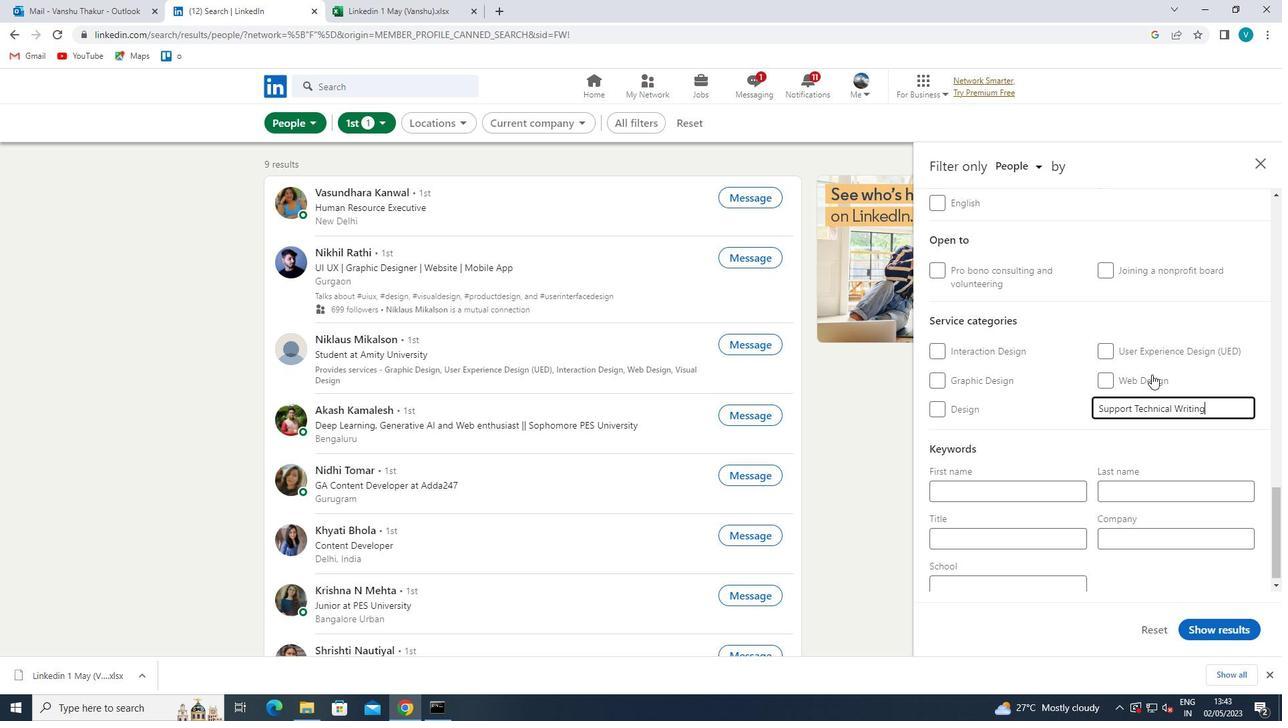 
Action: Key pressed <Key.space>
Screenshot: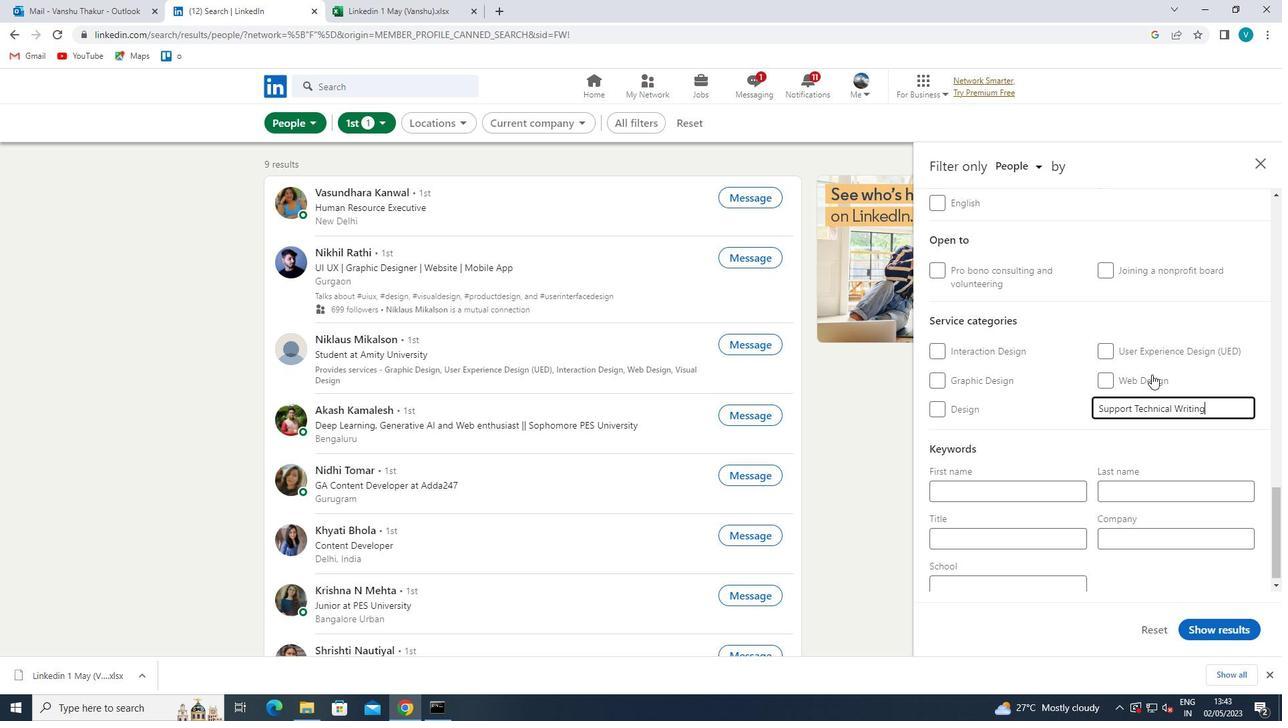 
Action: Mouse moved to (1053, 388)
Screenshot: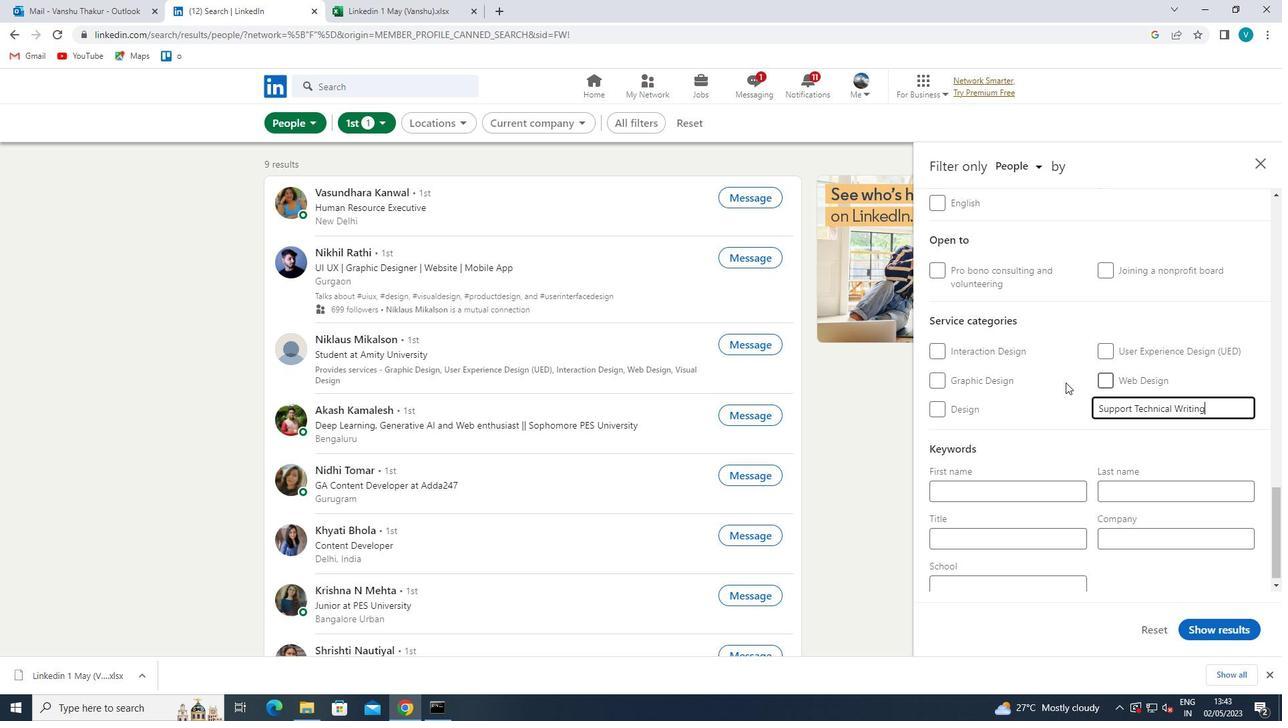 
Action: Mouse pressed left at (1053, 388)
Screenshot: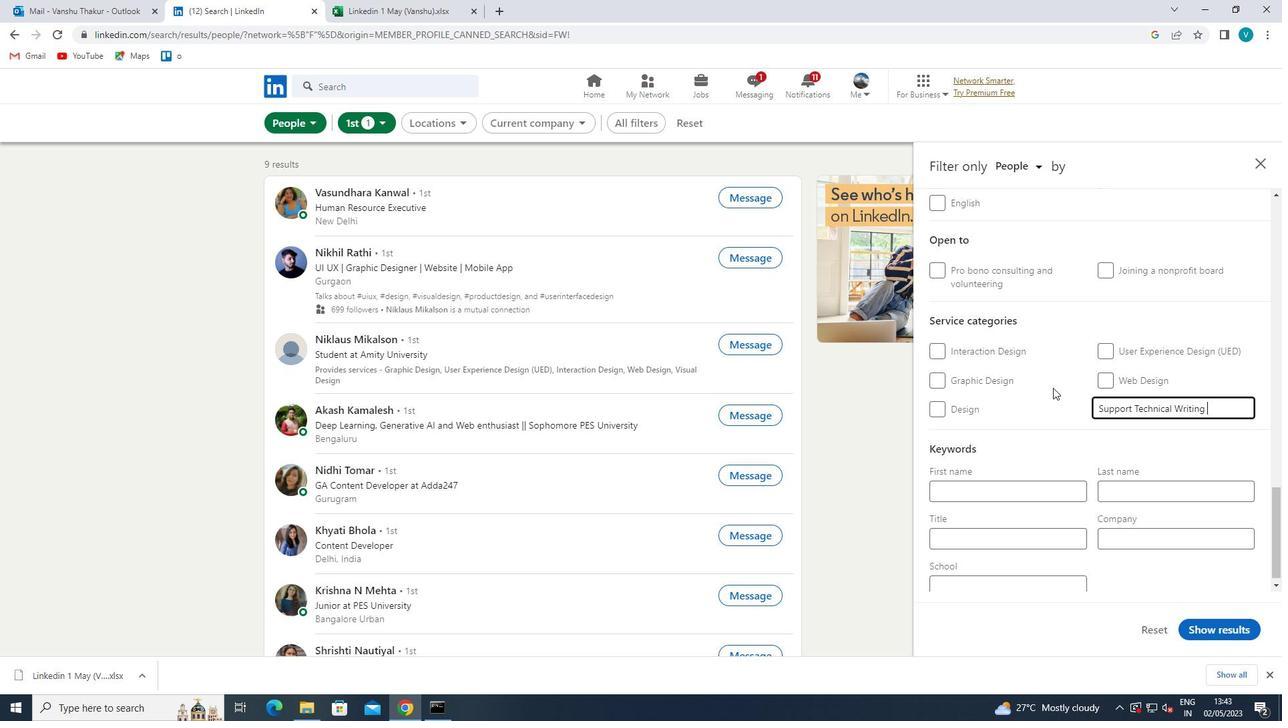 
Action: Mouse moved to (1053, 388)
Screenshot: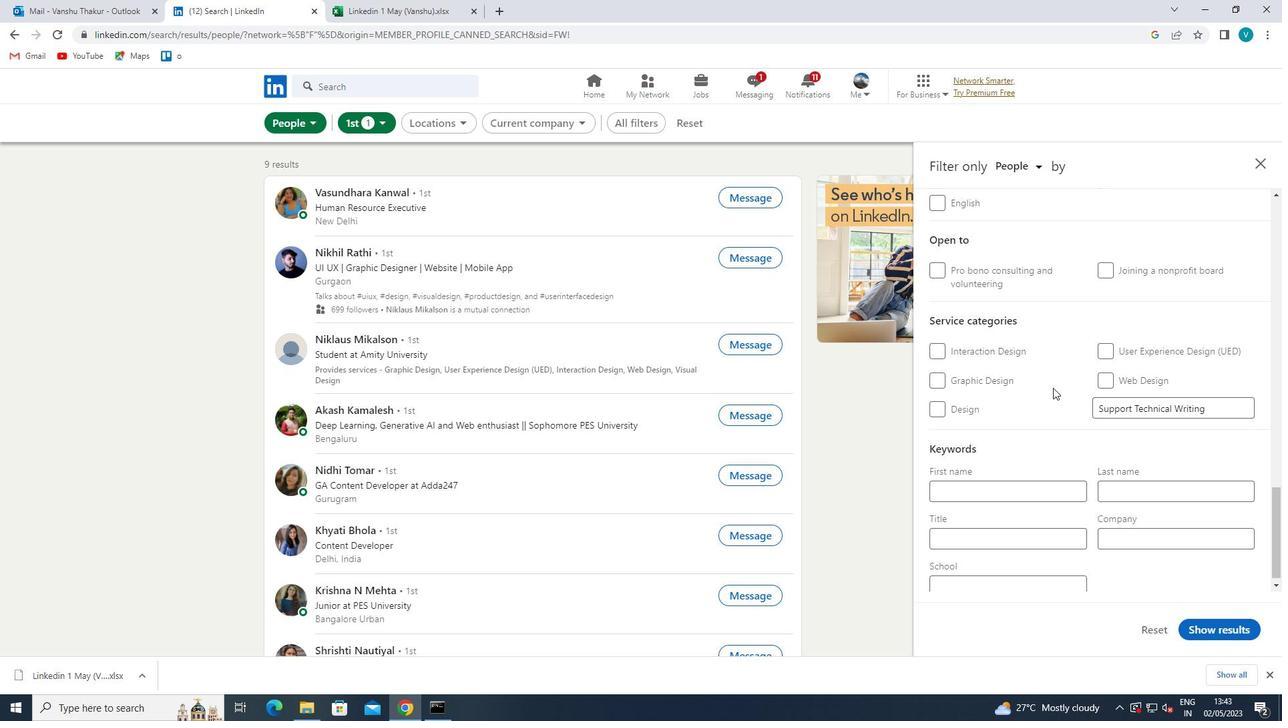 
Action: Mouse scrolled (1053, 388) with delta (0, 0)
Screenshot: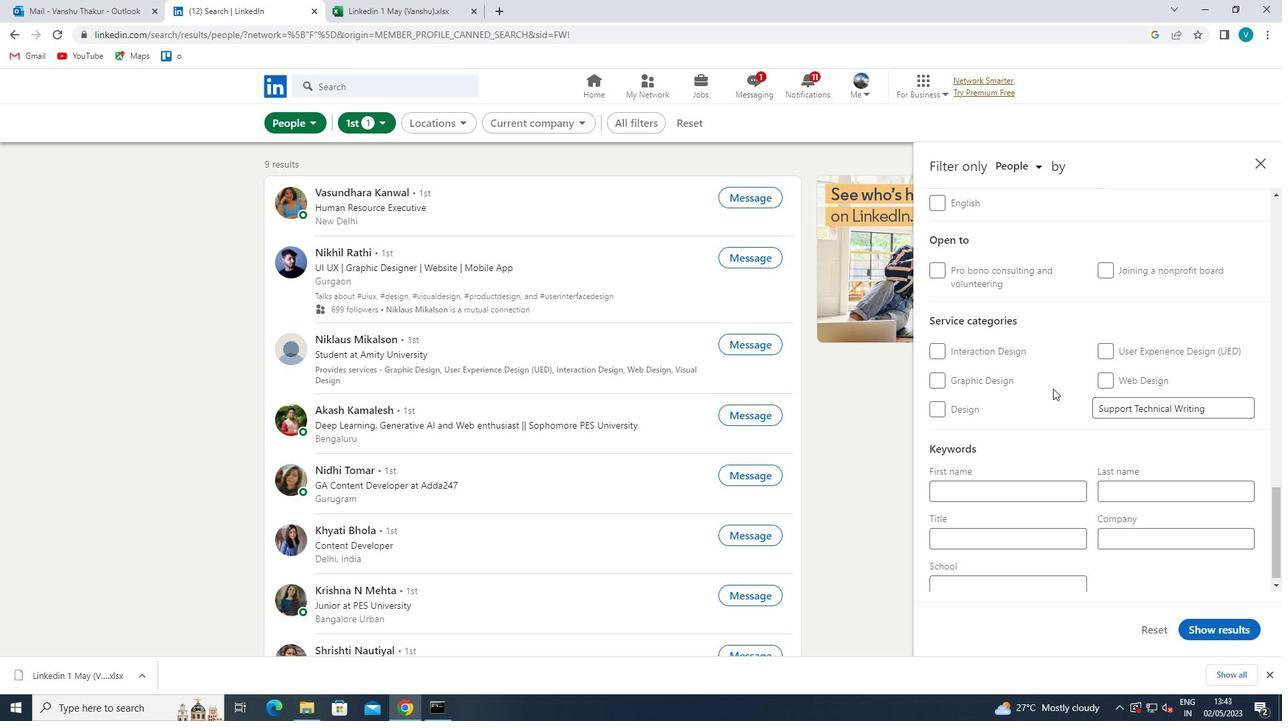 
Action: Mouse scrolled (1053, 388) with delta (0, 0)
Screenshot: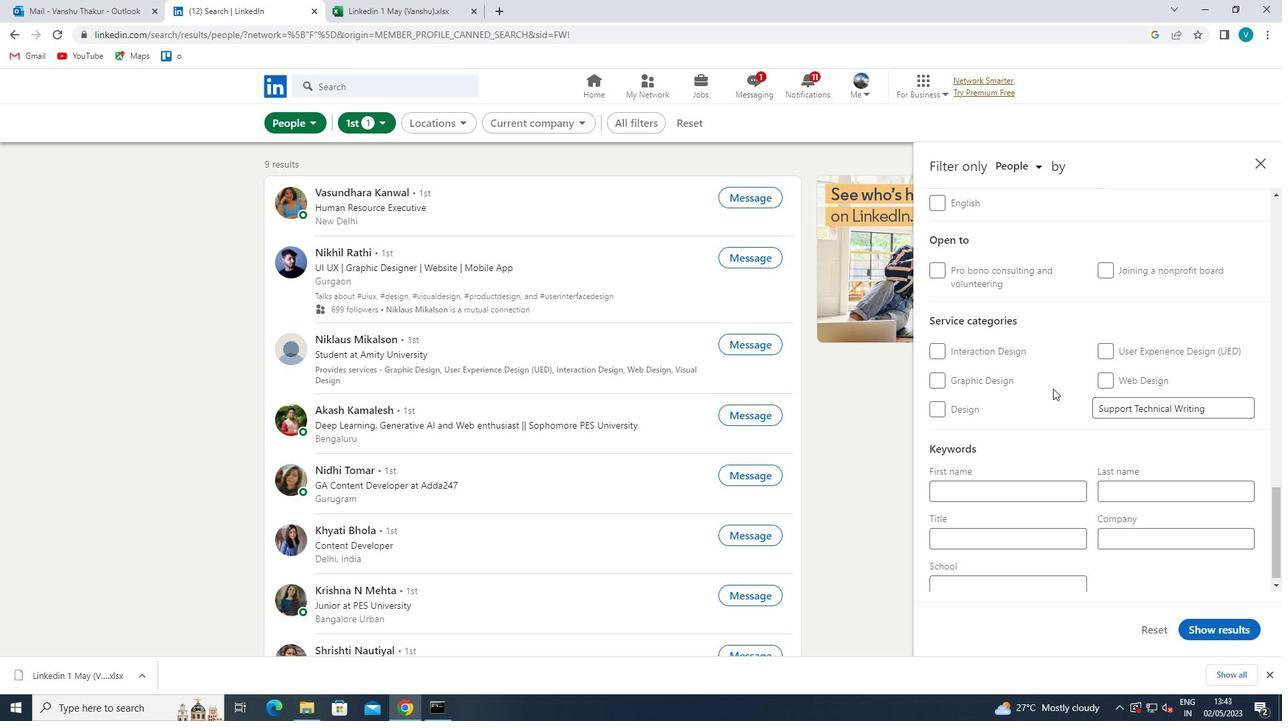 
Action: Mouse scrolled (1053, 388) with delta (0, 0)
Screenshot: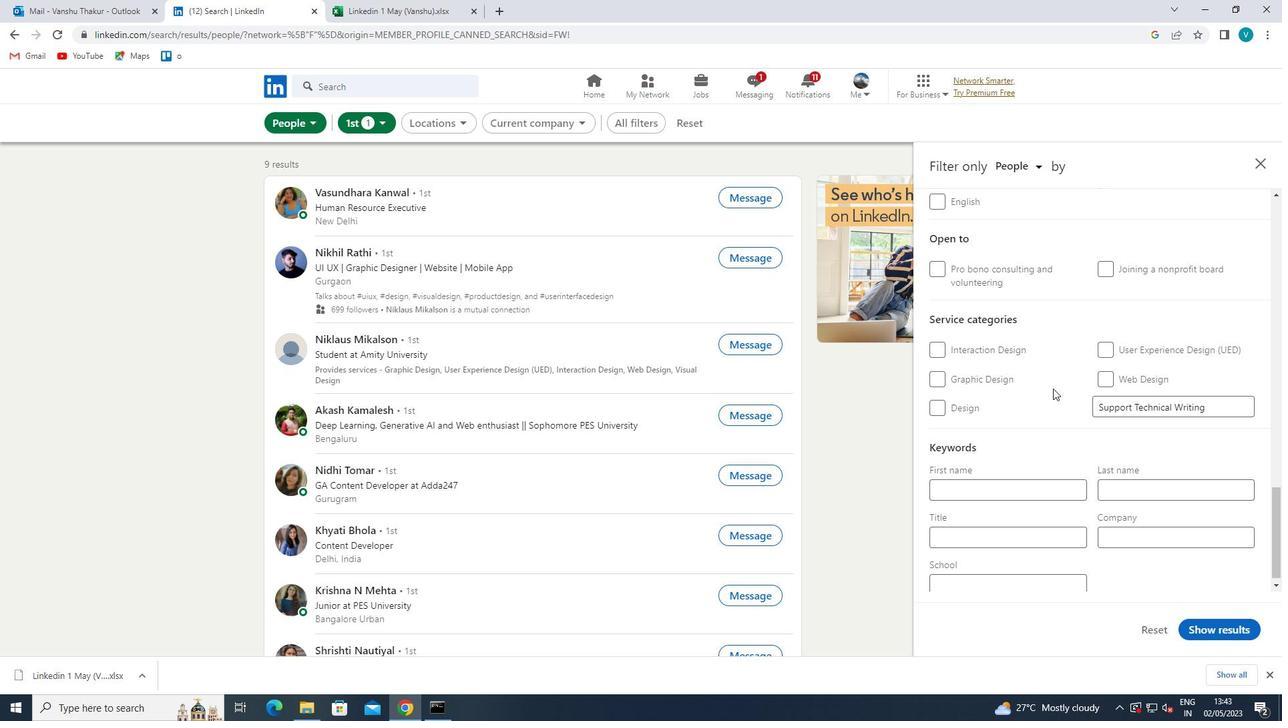 
Action: Mouse moved to (1013, 531)
Screenshot: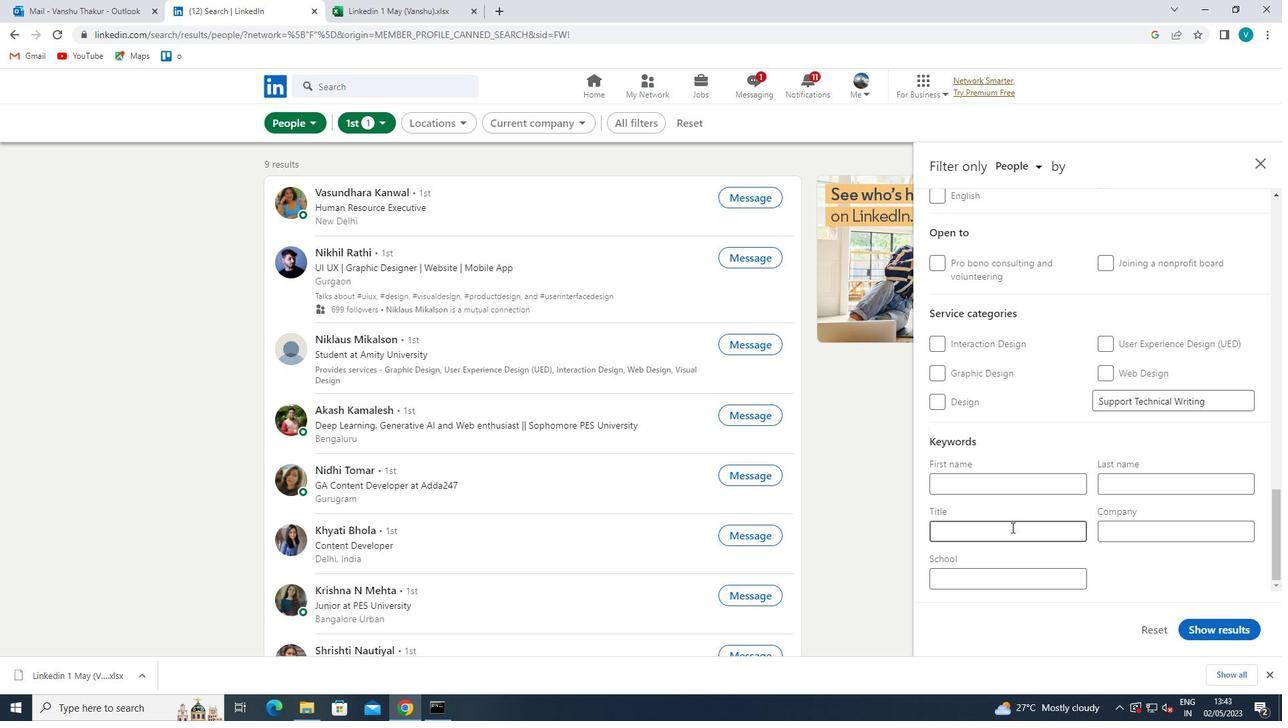 
Action: Mouse pressed left at (1013, 531)
Screenshot: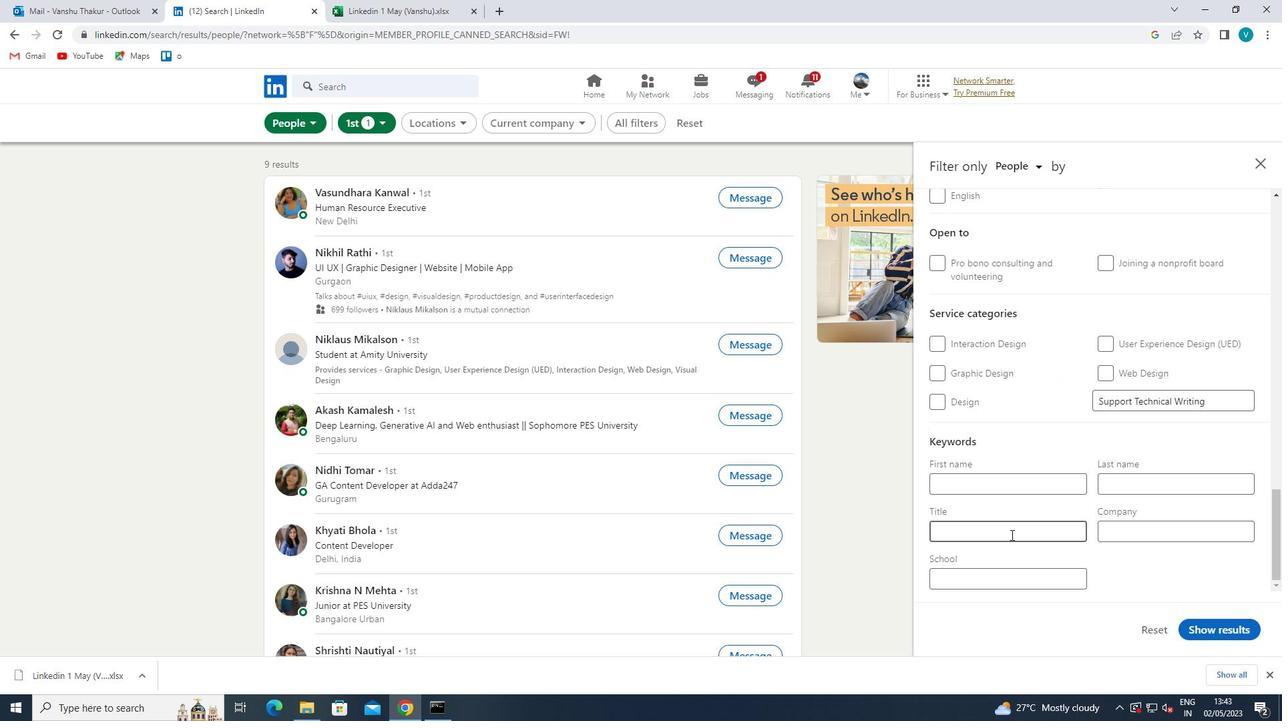 
Action: Mouse moved to (1050, 505)
Screenshot: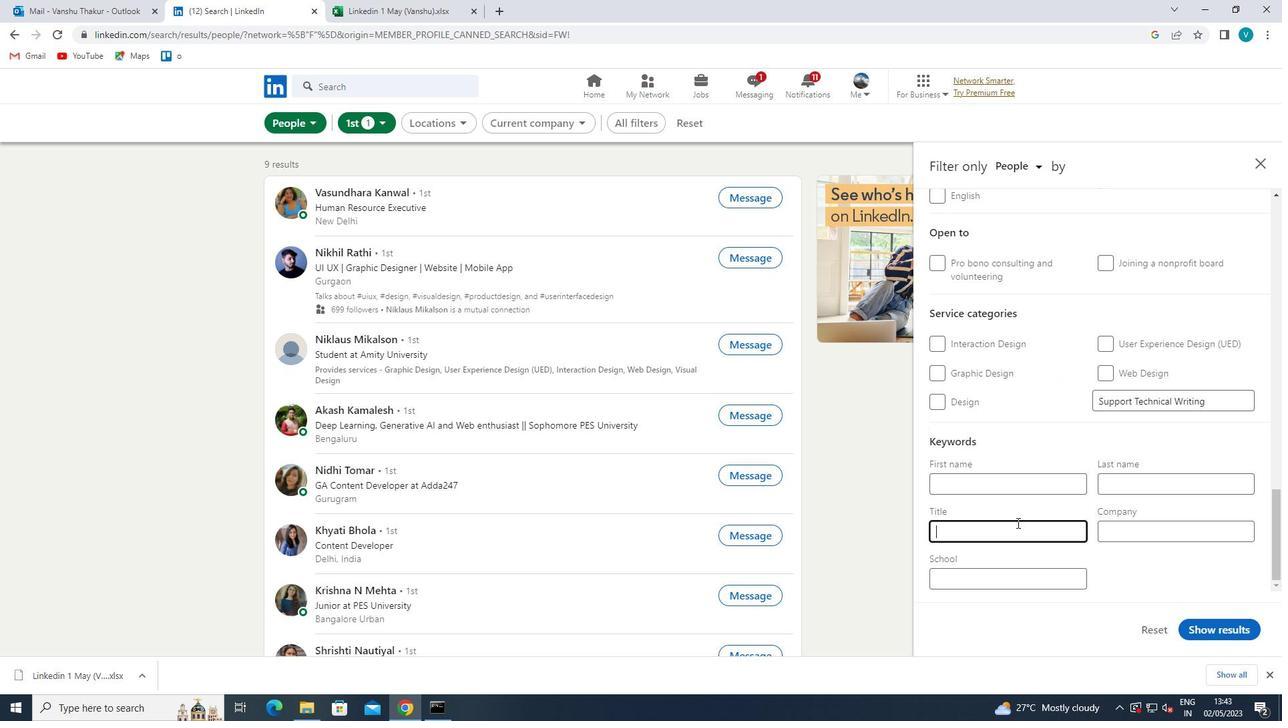 
Action: Key pressed <Key.shift>BARIST<Key.space>A<Key.backspace><Key.backspace>A
Screenshot: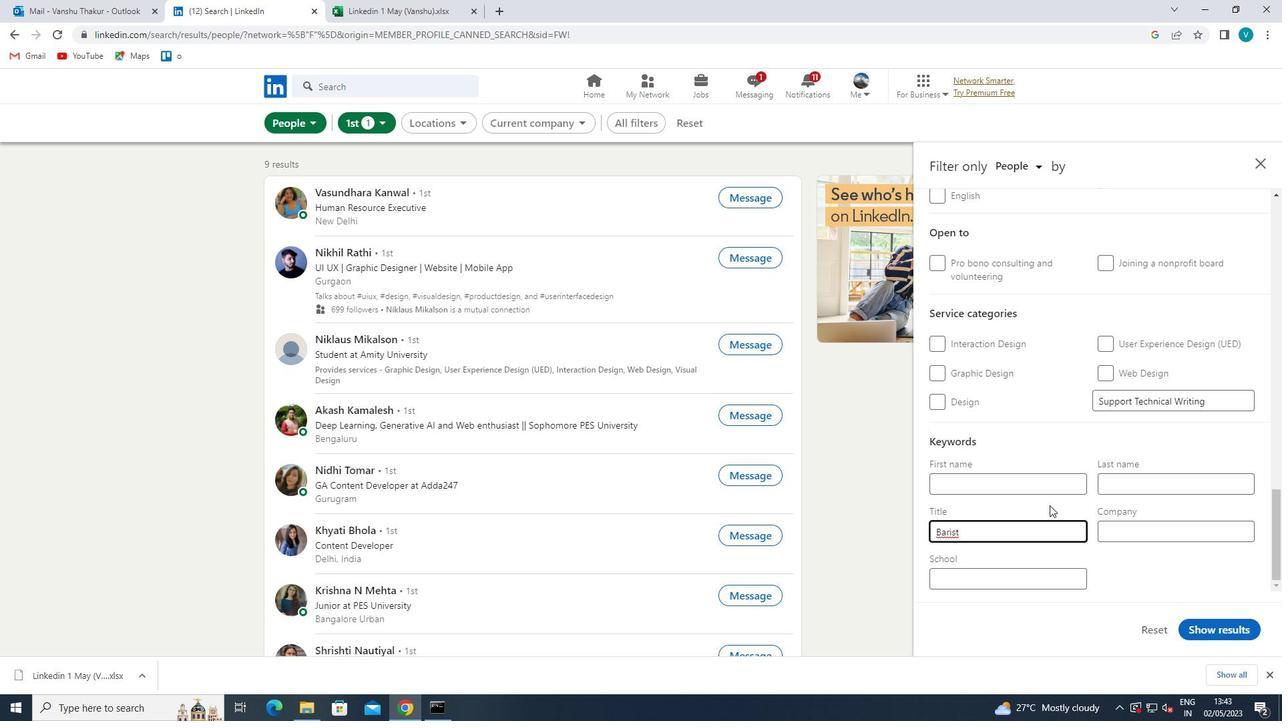 
Action: Mouse moved to (1210, 631)
Screenshot: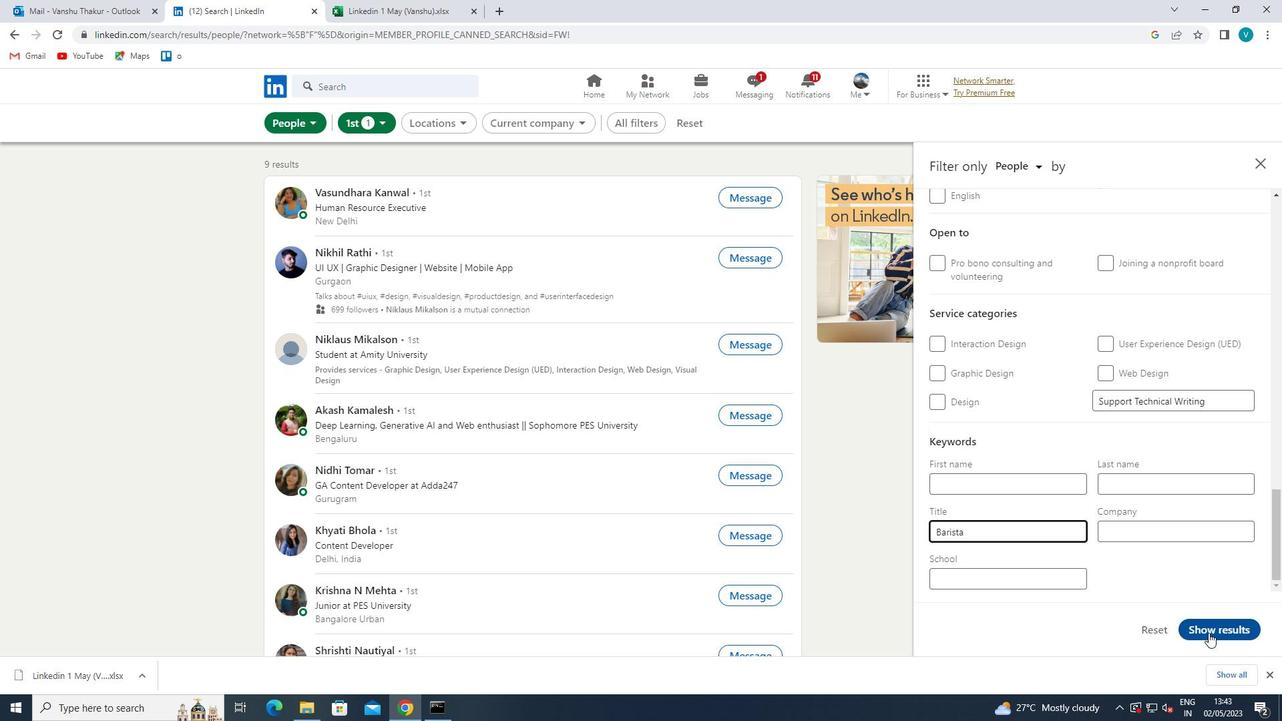 
Action: Mouse pressed left at (1210, 631)
Screenshot: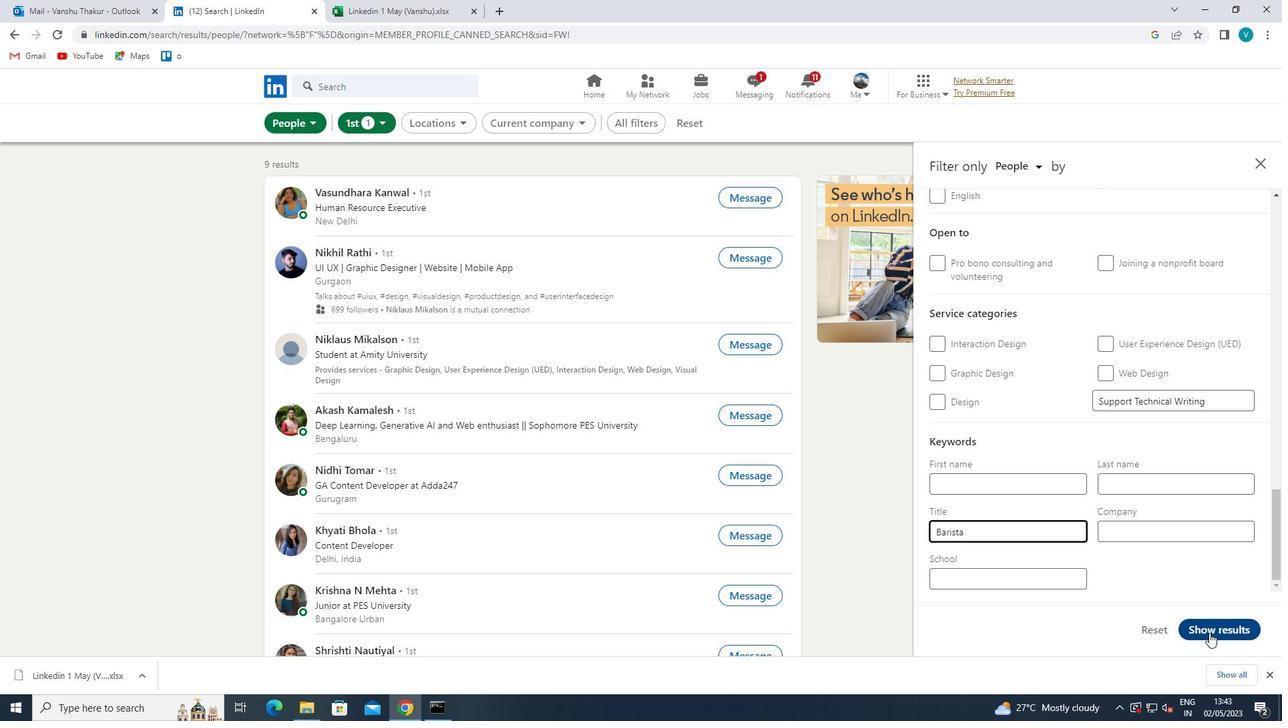
